 Task: Find connections with filter location Cronulla with filter topic #Business2021with filter profile language Spanish with filter current company Forrester with filter school Velammal Institute Of Technology with filter industry Professional Training and Coaching with filter service category Property Management with filter keywords title Program Administrator
Action: Mouse moved to (189, 260)
Screenshot: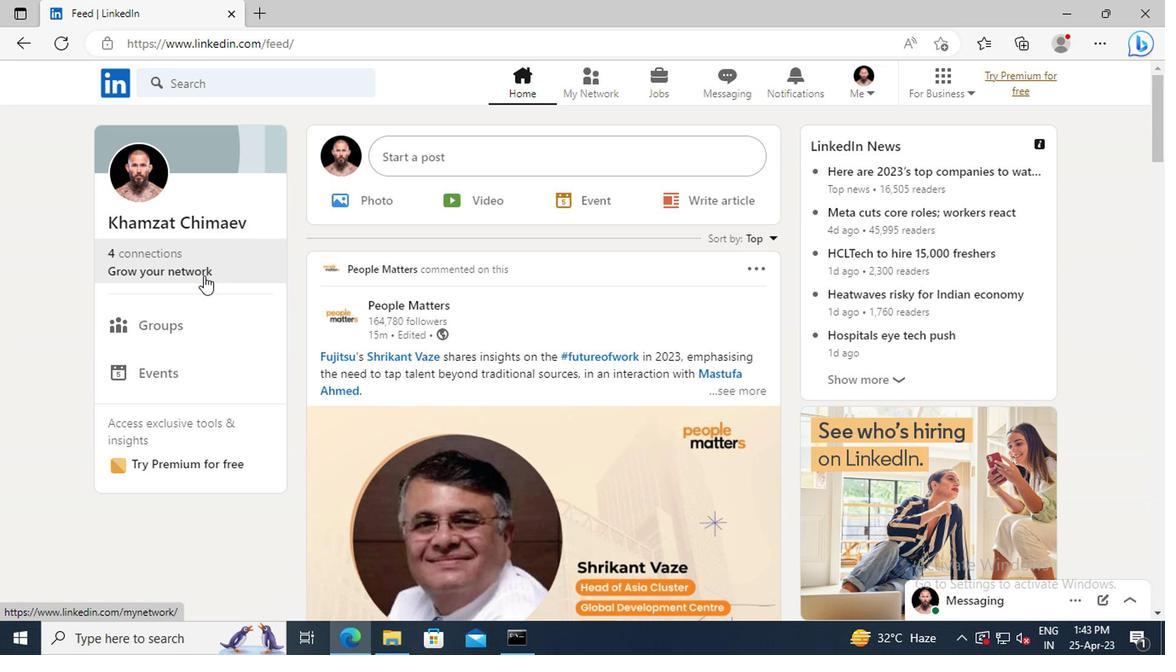 
Action: Mouse pressed left at (189, 260)
Screenshot: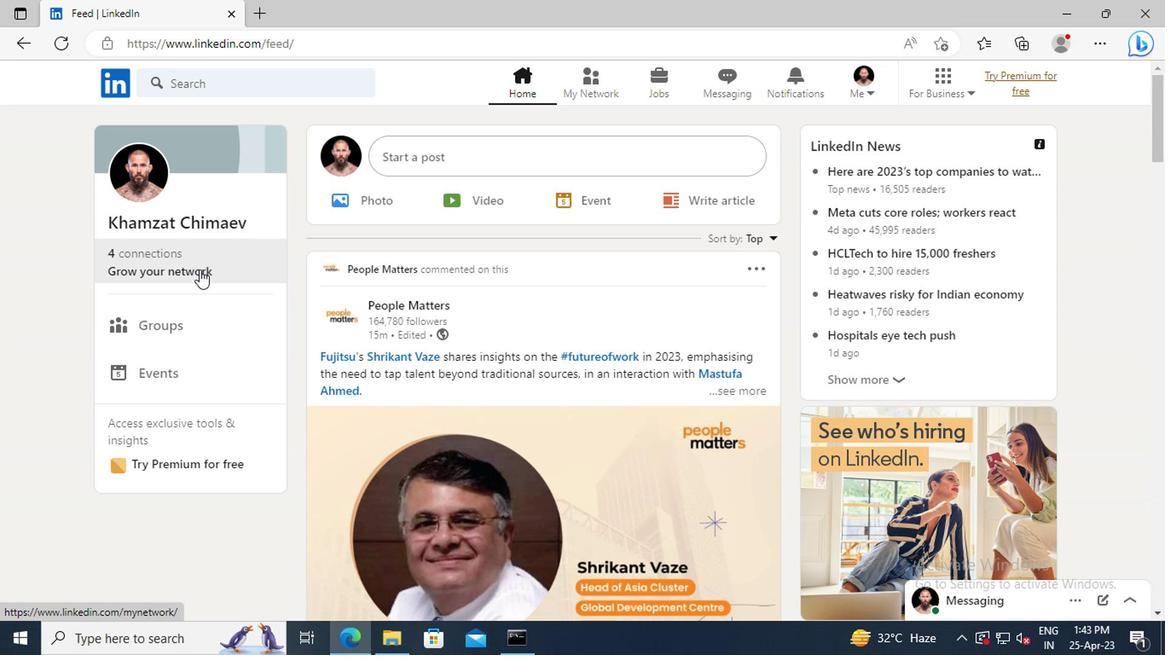 
Action: Mouse moved to (208, 178)
Screenshot: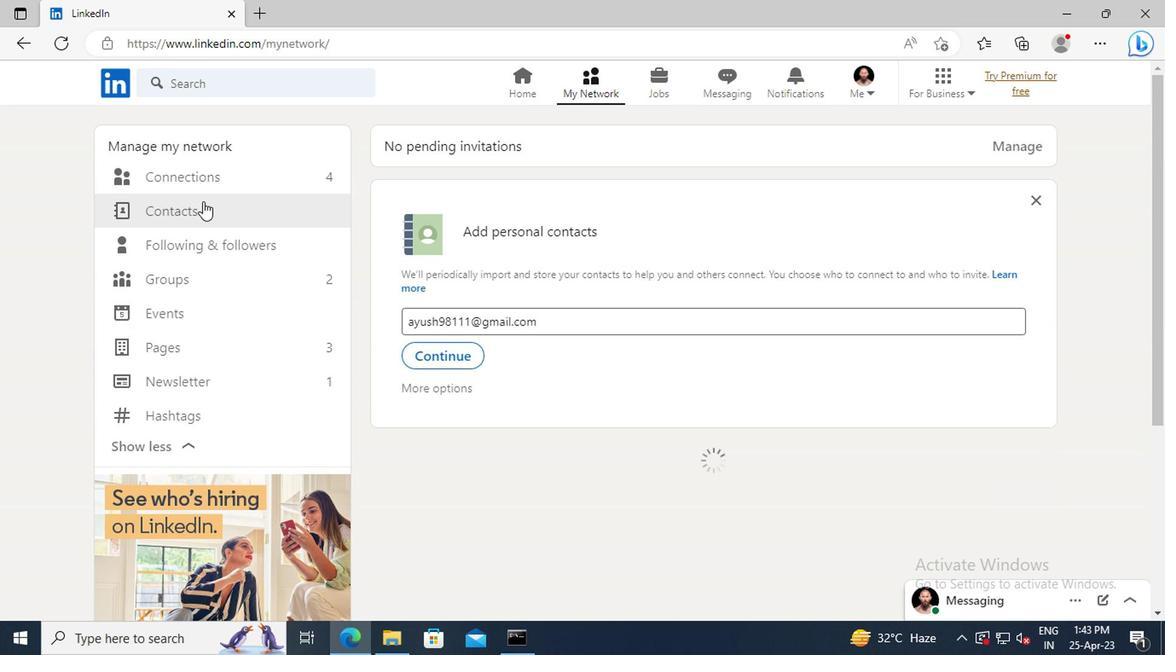 
Action: Mouse pressed left at (208, 178)
Screenshot: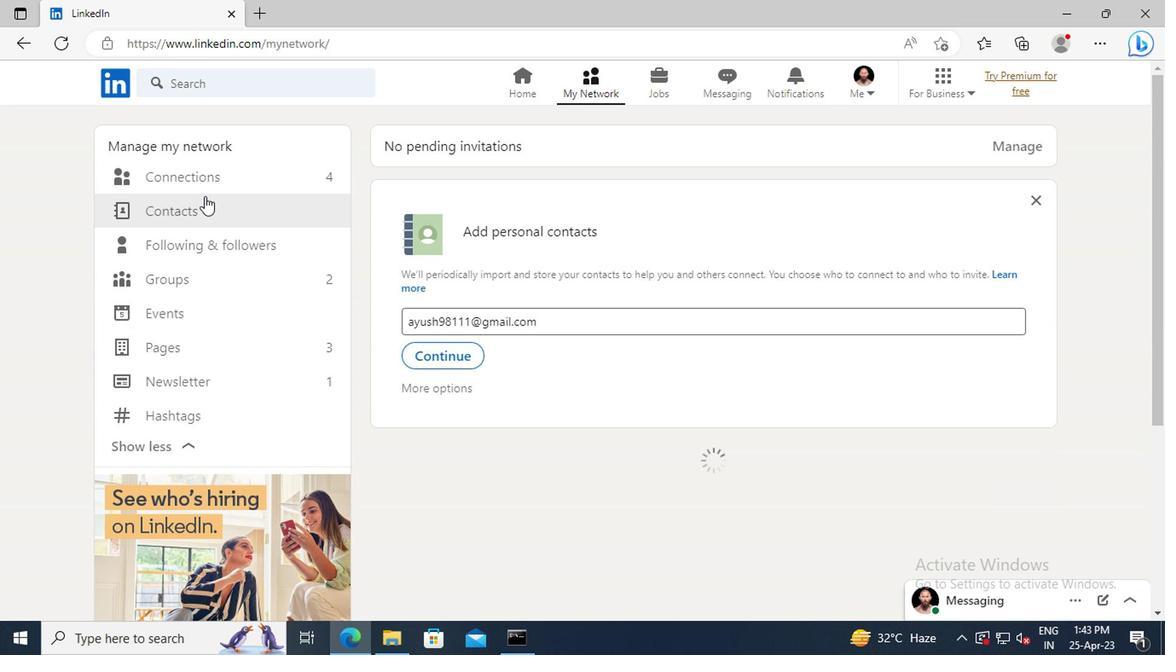 
Action: Mouse moved to (682, 179)
Screenshot: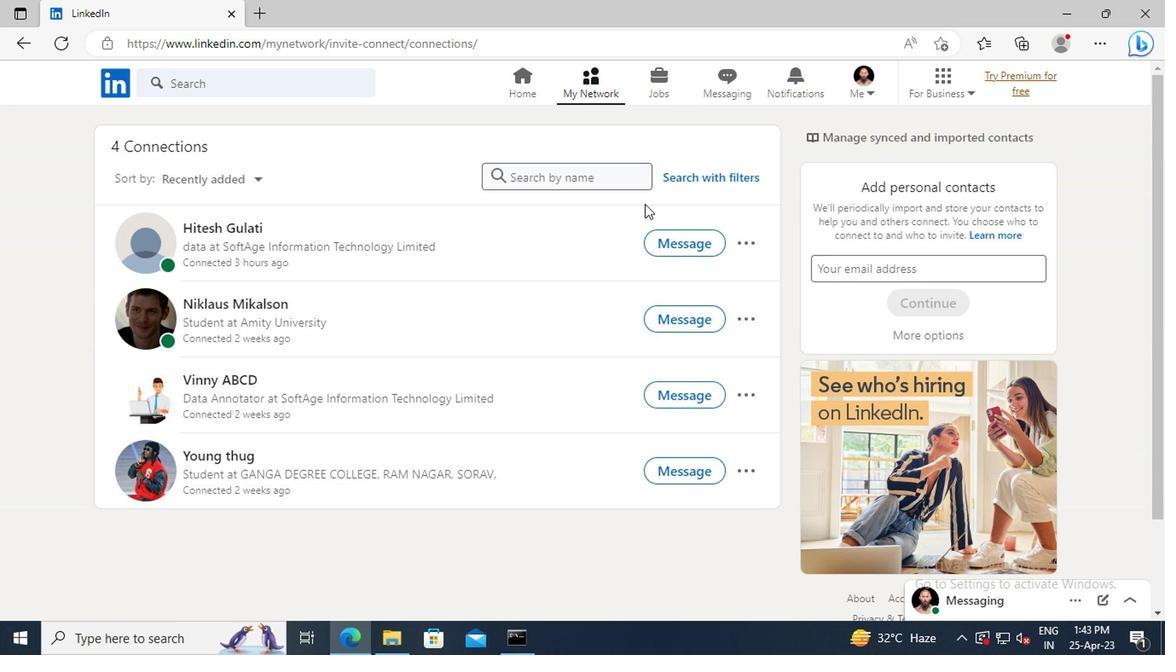 
Action: Mouse pressed left at (682, 179)
Screenshot: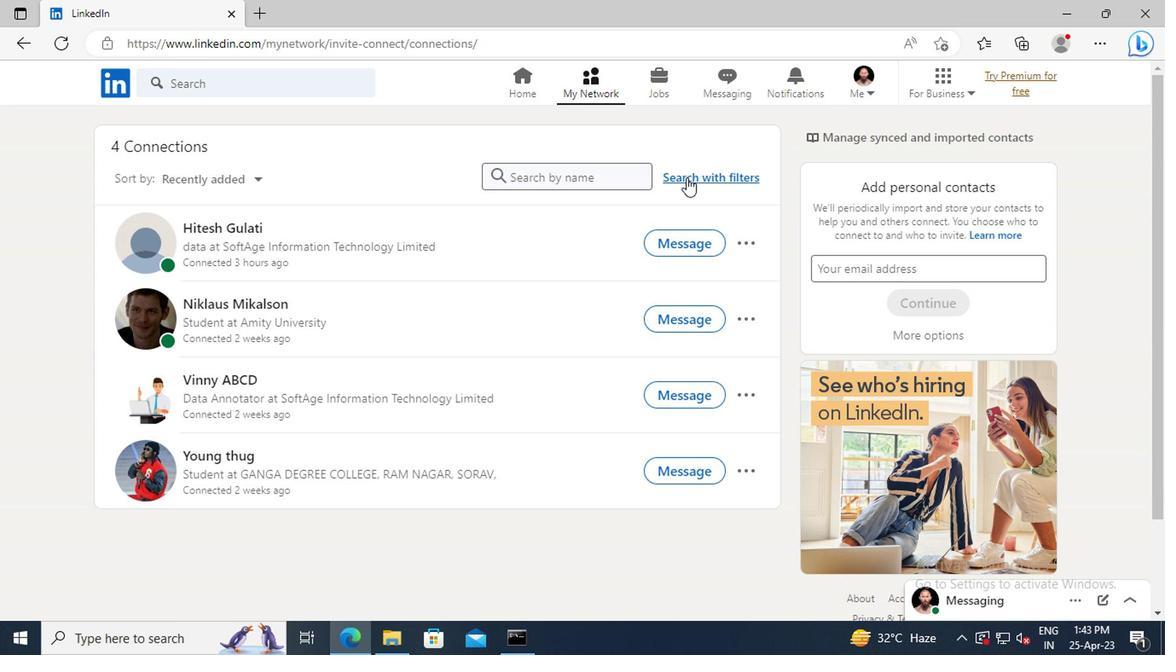 
Action: Mouse moved to (643, 128)
Screenshot: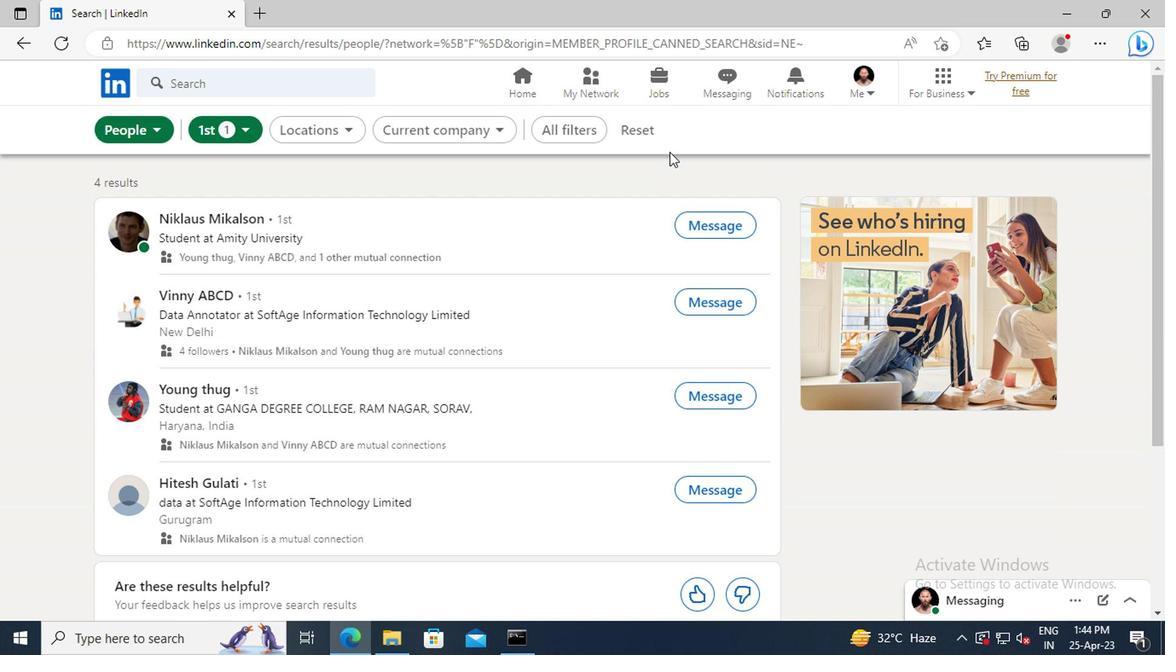 
Action: Mouse pressed left at (643, 128)
Screenshot: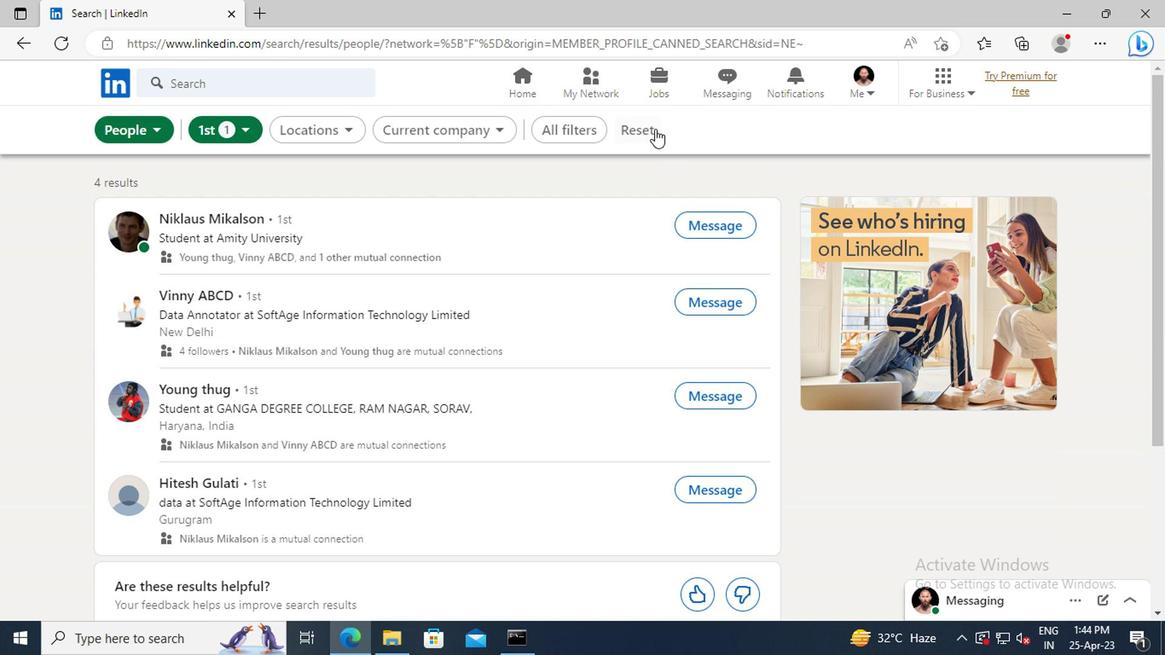 
Action: Mouse moved to (605, 131)
Screenshot: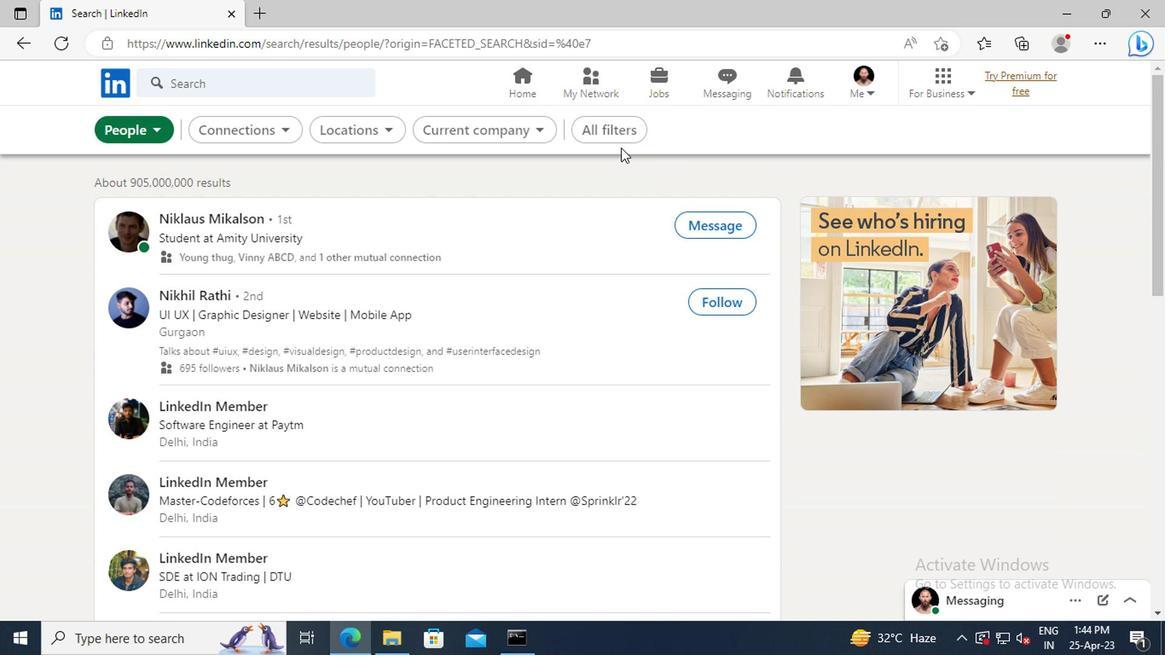
Action: Mouse pressed left at (605, 131)
Screenshot: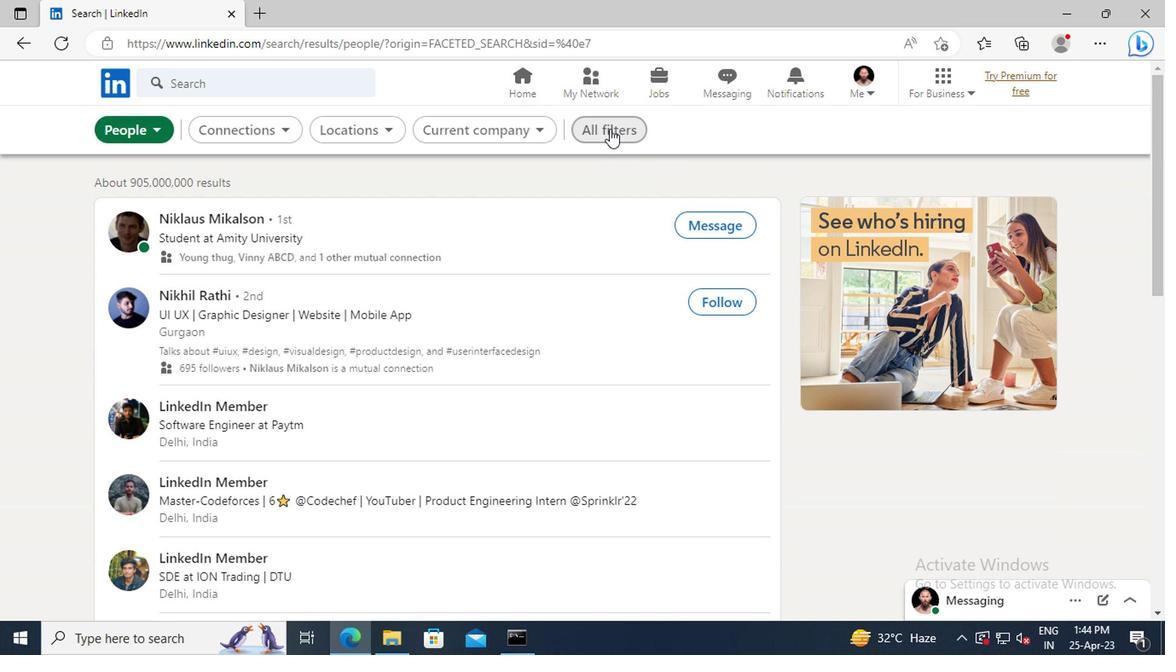 
Action: Mouse moved to (878, 272)
Screenshot: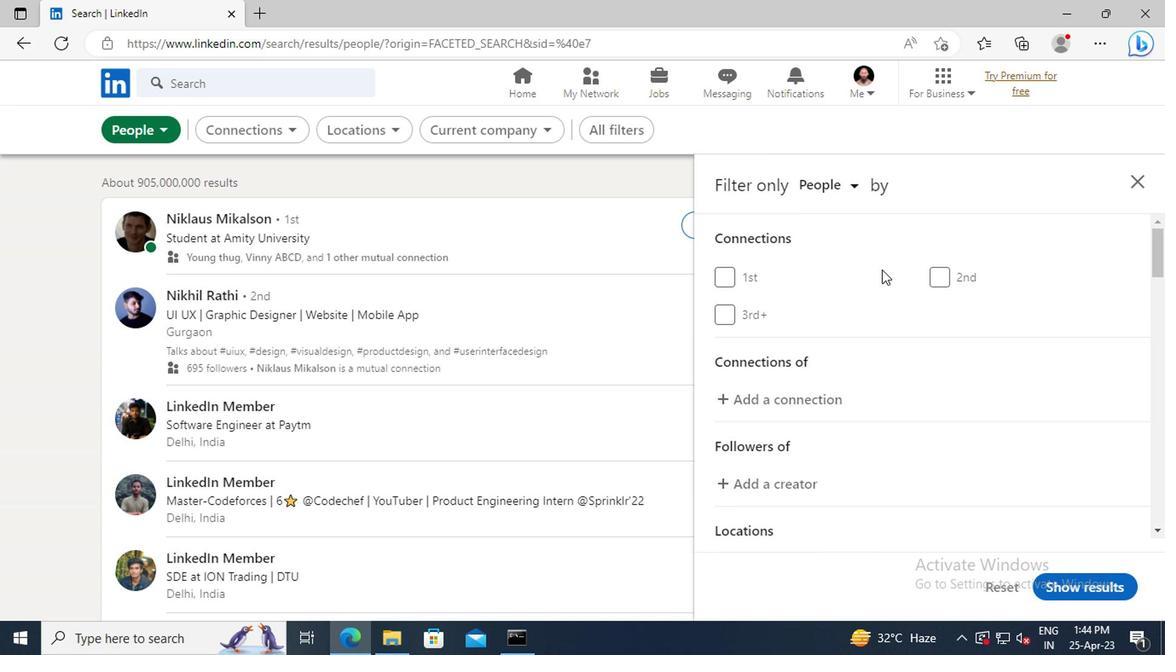 
Action: Mouse scrolled (878, 271) with delta (0, 0)
Screenshot: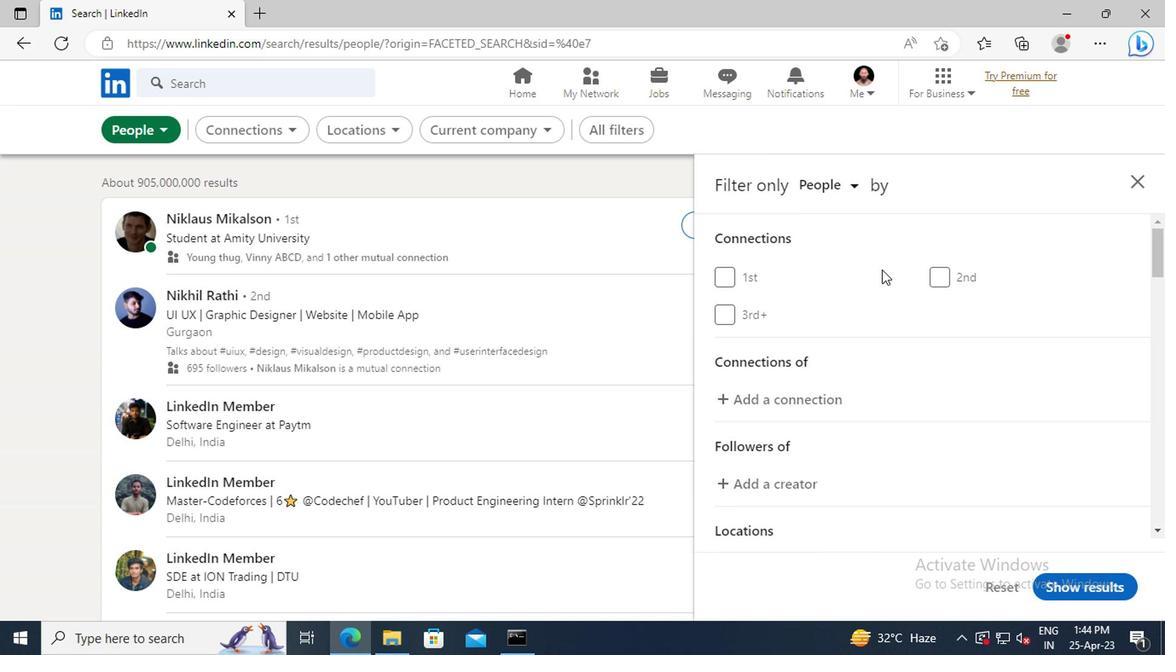 
Action: Mouse scrolled (878, 271) with delta (0, 0)
Screenshot: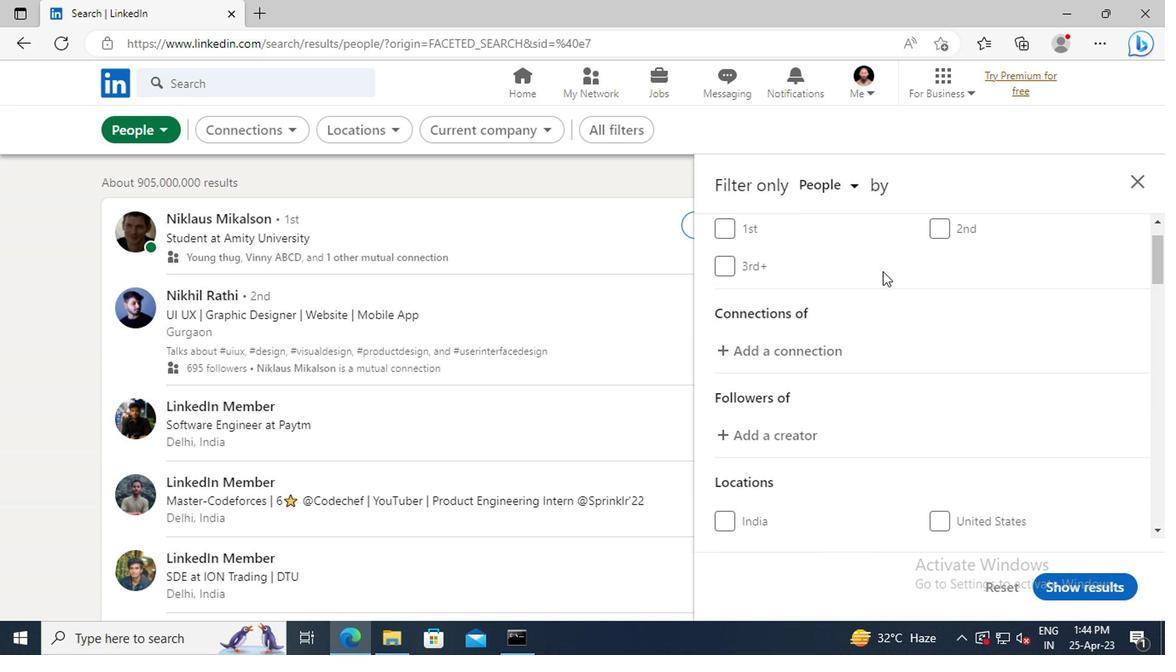 
Action: Mouse scrolled (878, 271) with delta (0, 0)
Screenshot: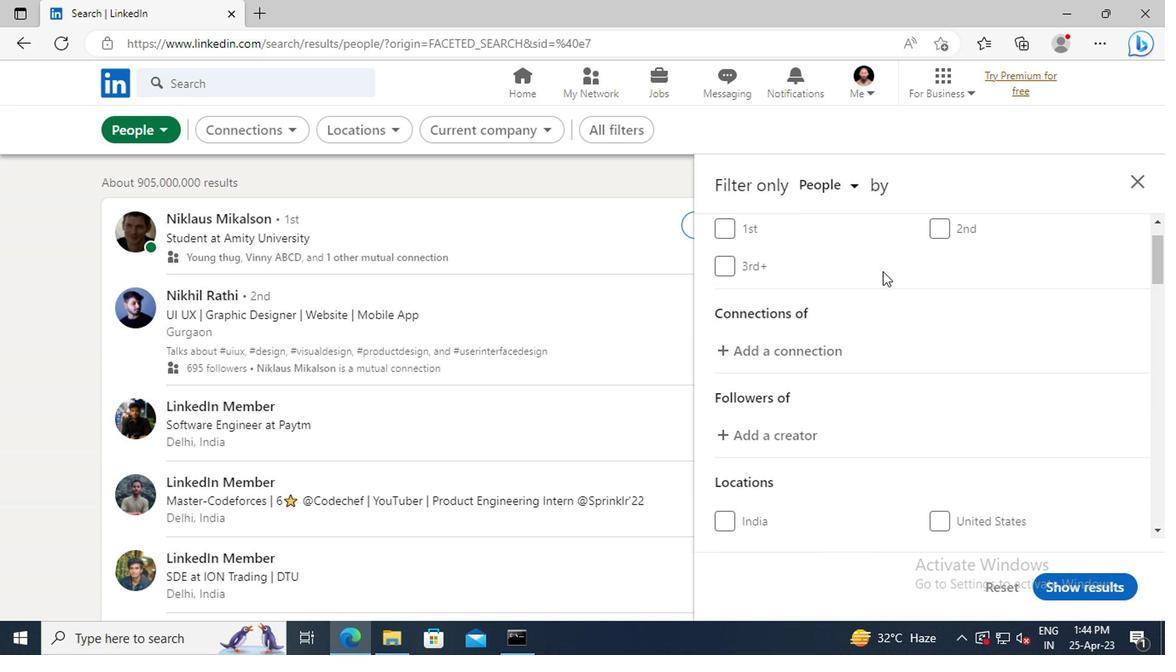 
Action: Mouse scrolled (878, 271) with delta (0, 0)
Screenshot: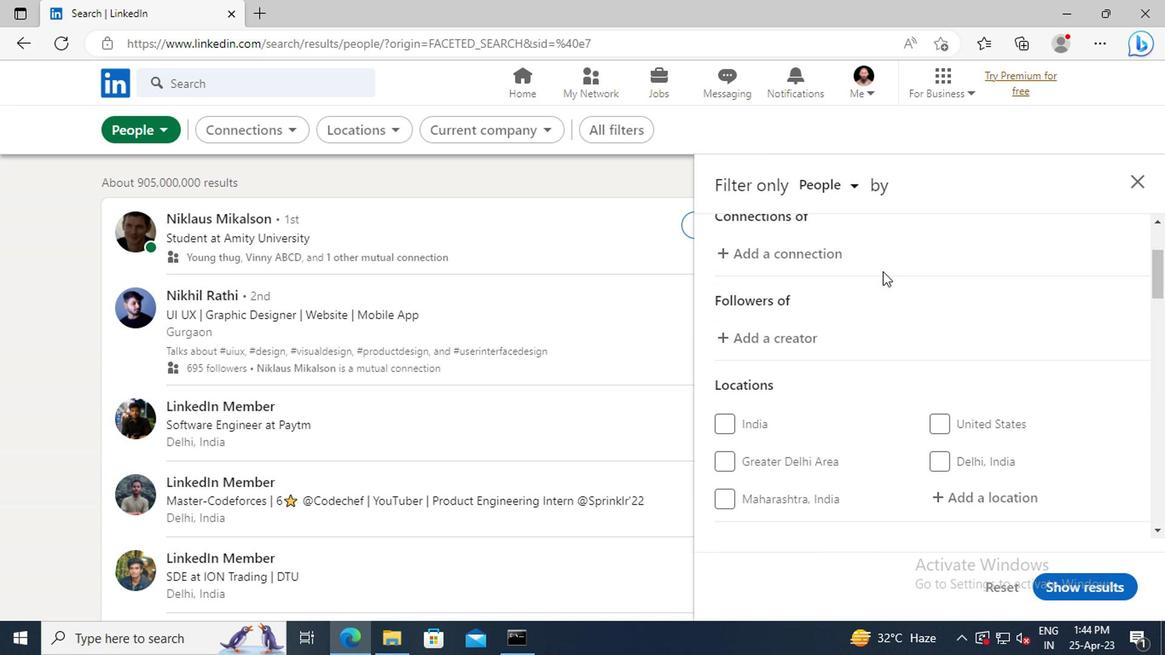 
Action: Mouse scrolled (878, 271) with delta (0, 0)
Screenshot: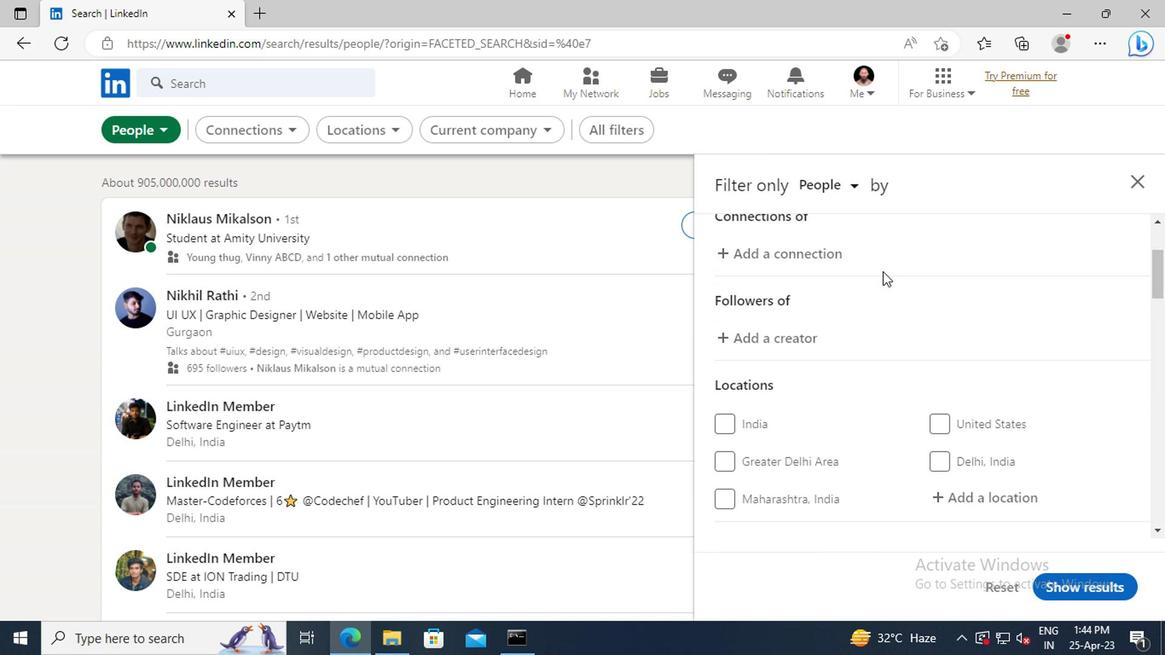 
Action: Mouse scrolled (878, 271) with delta (0, 0)
Screenshot: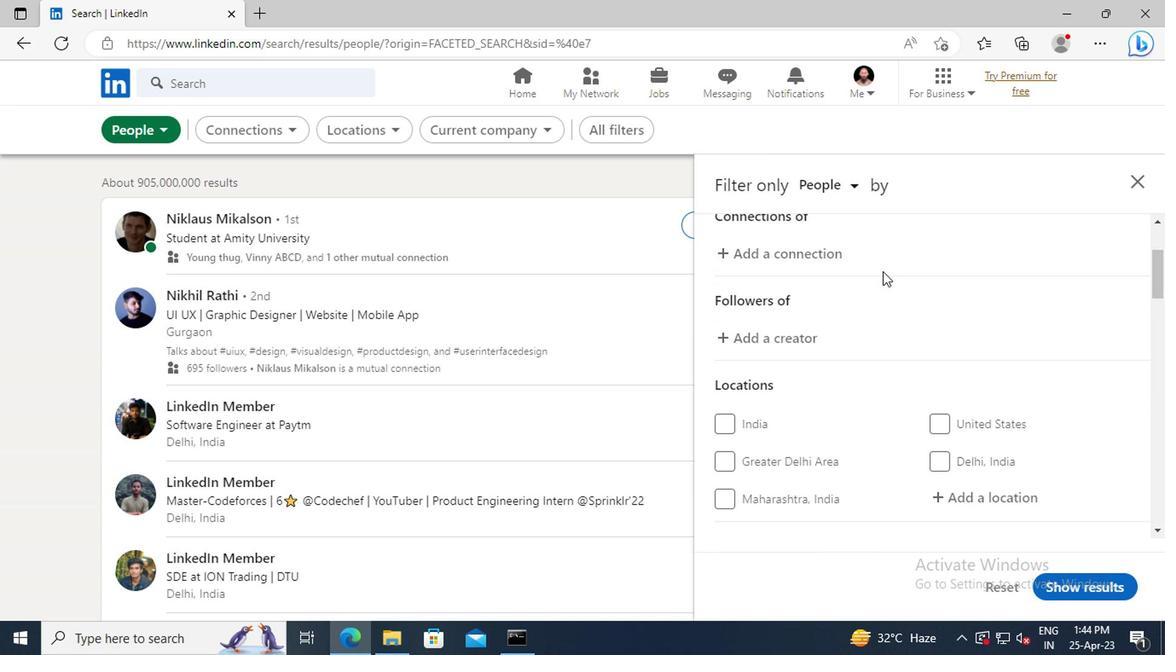
Action: Mouse moved to (954, 352)
Screenshot: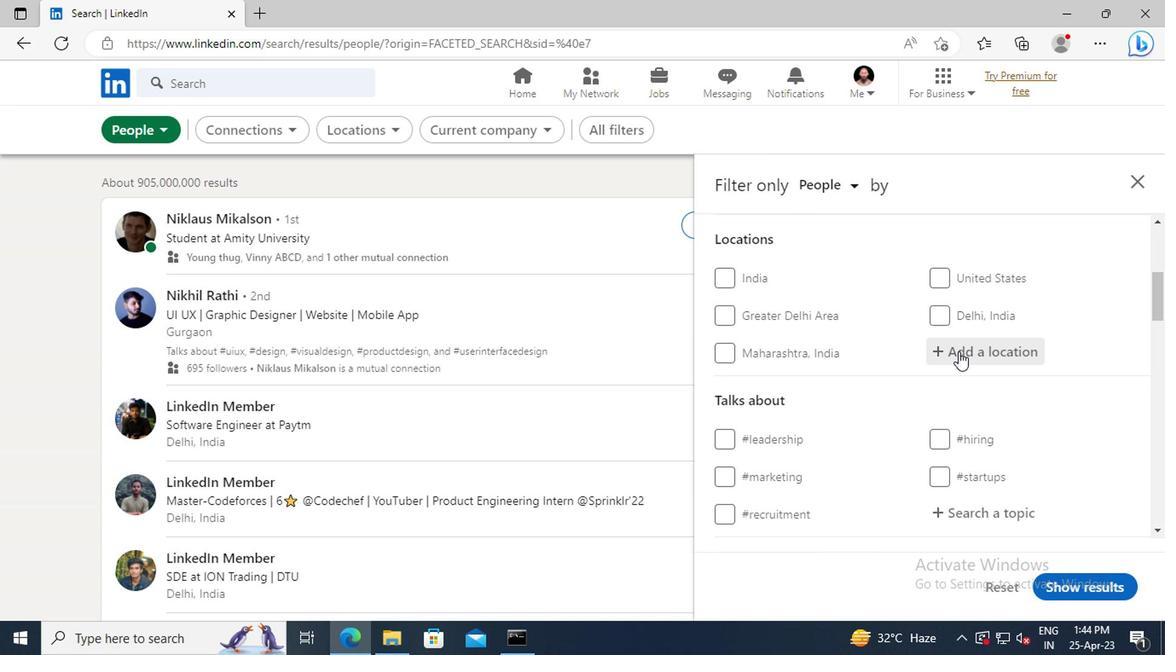 
Action: Mouse pressed left at (954, 352)
Screenshot: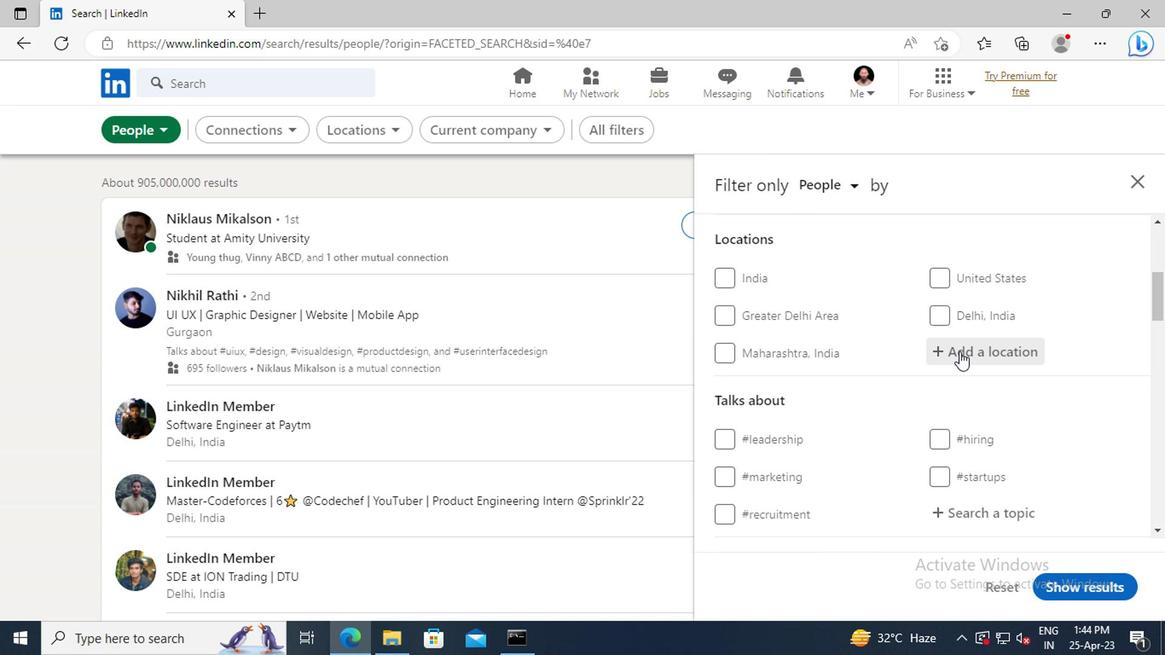
Action: Mouse moved to (946, 353)
Screenshot: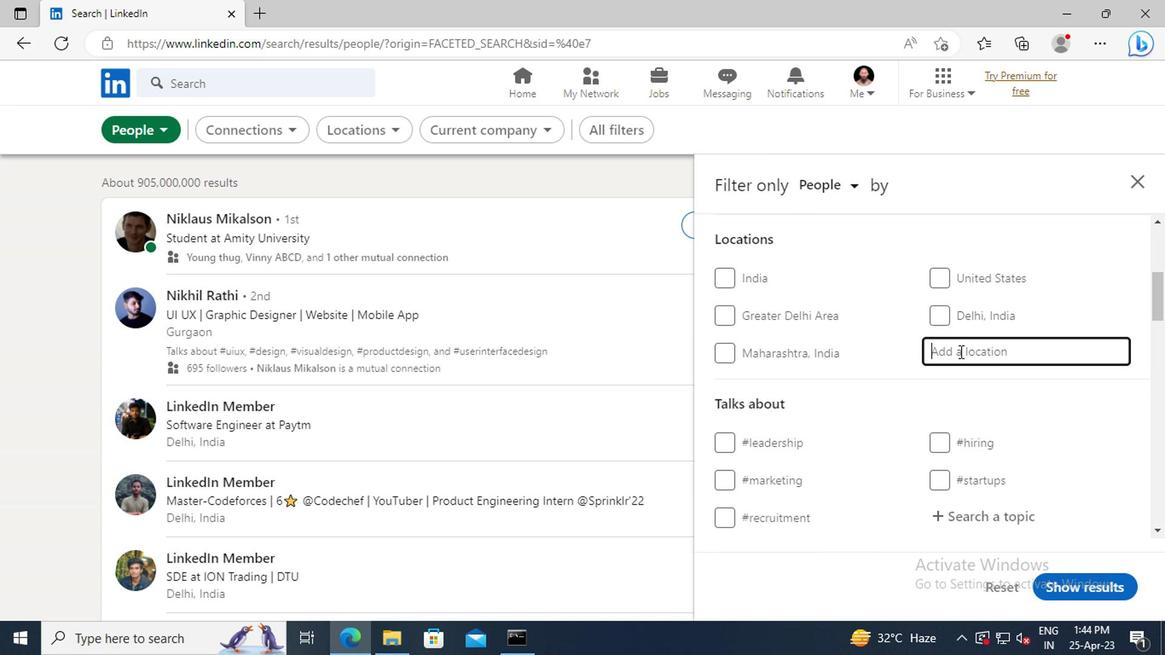 
Action: Key pressed <Key.shift>CRONULLA<Key.enter>
Screenshot: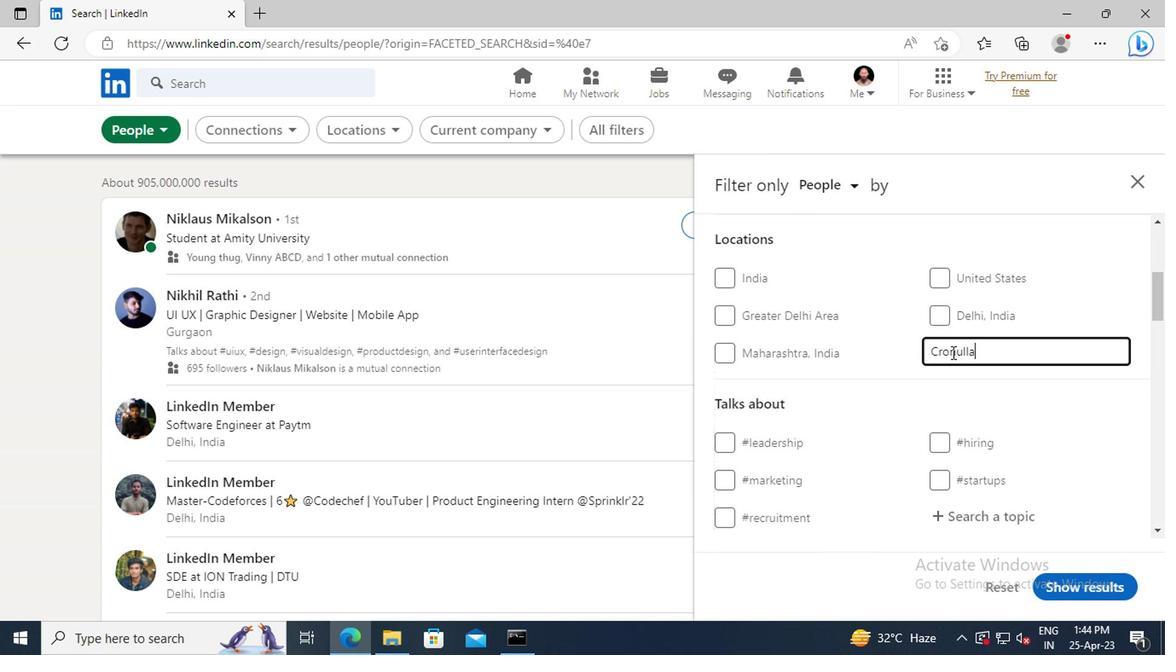 
Action: Mouse scrolled (946, 352) with delta (0, 0)
Screenshot: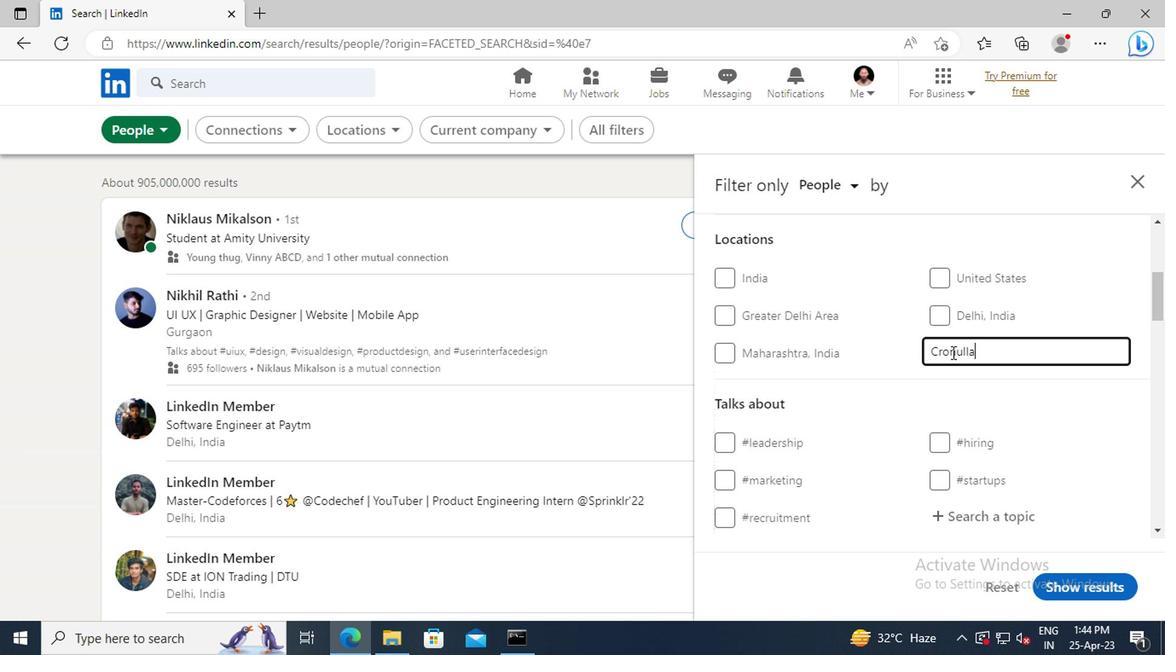 
Action: Mouse scrolled (946, 352) with delta (0, 0)
Screenshot: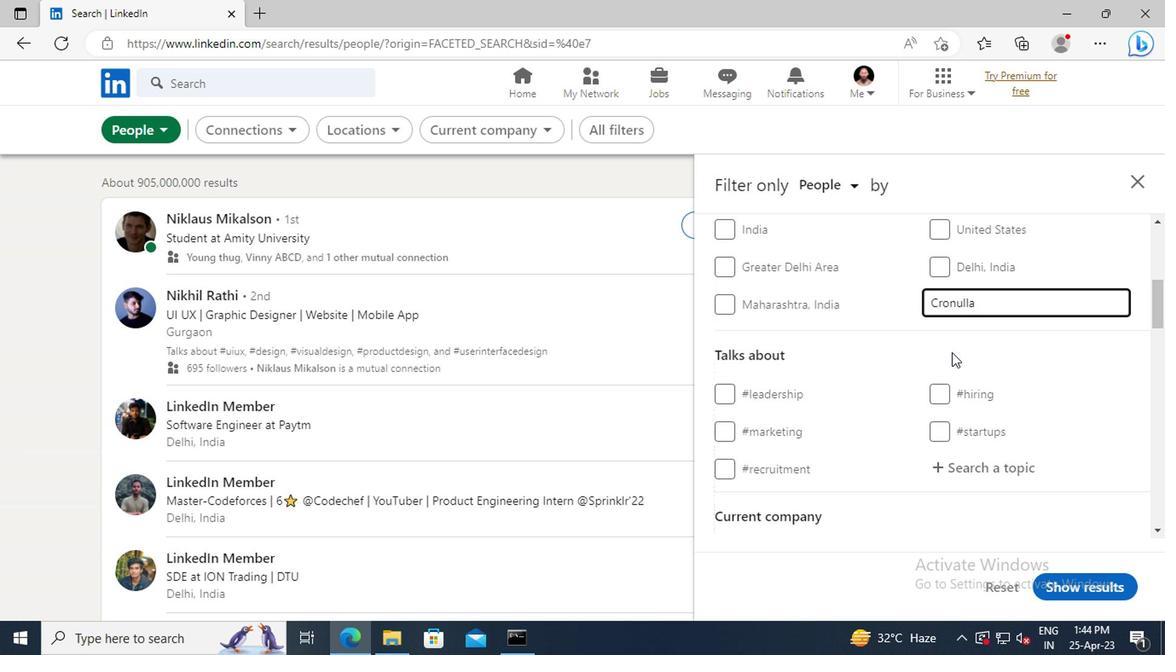 
Action: Mouse scrolled (946, 352) with delta (0, 0)
Screenshot: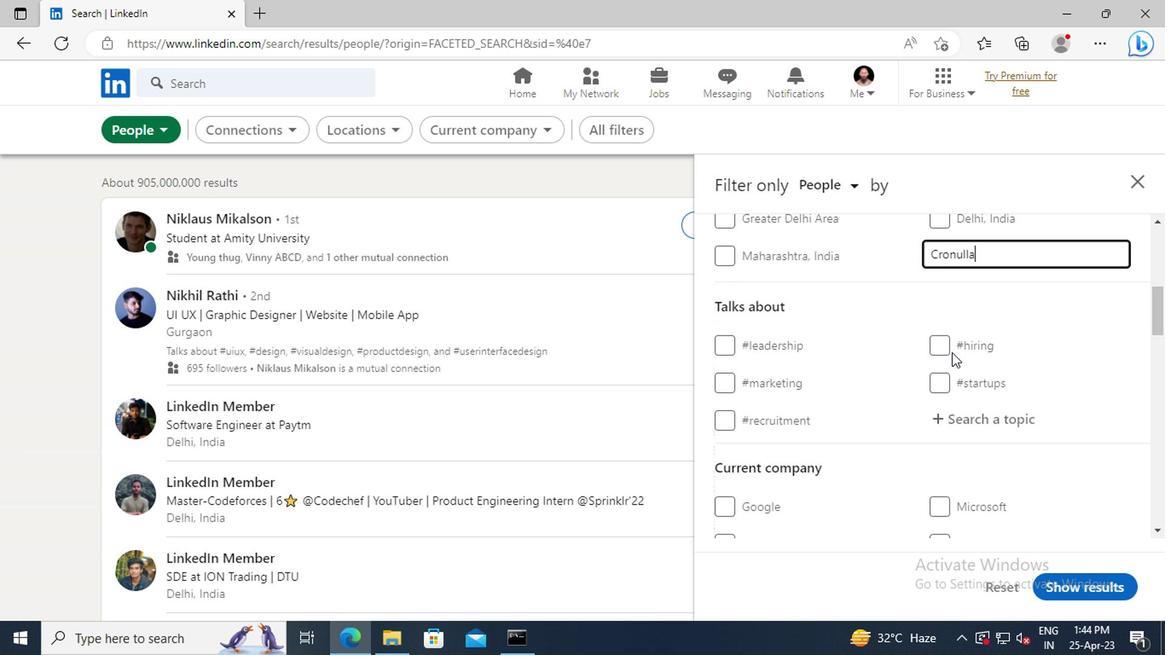 
Action: Mouse scrolled (946, 352) with delta (0, 0)
Screenshot: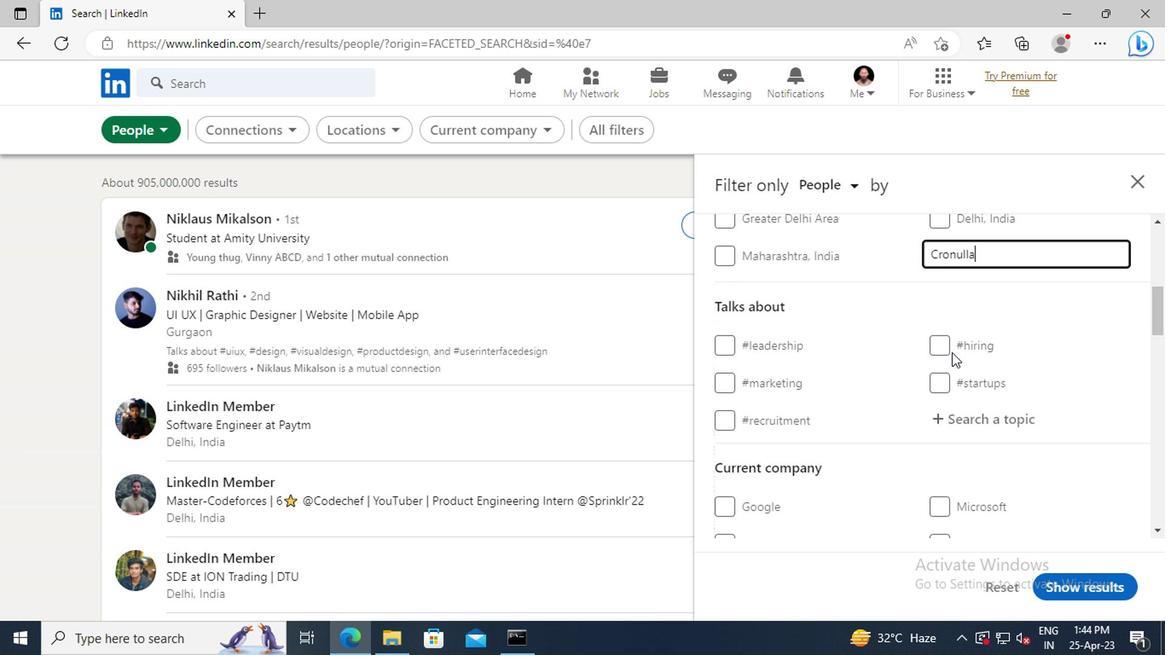 
Action: Mouse moved to (948, 322)
Screenshot: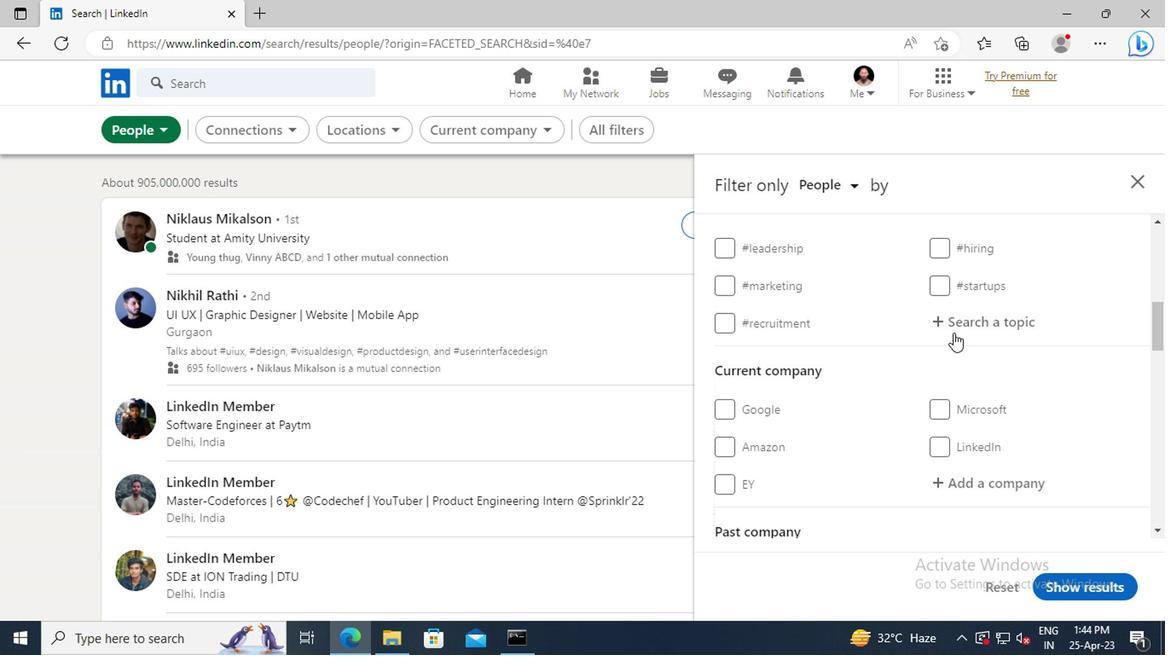 
Action: Mouse pressed left at (948, 322)
Screenshot: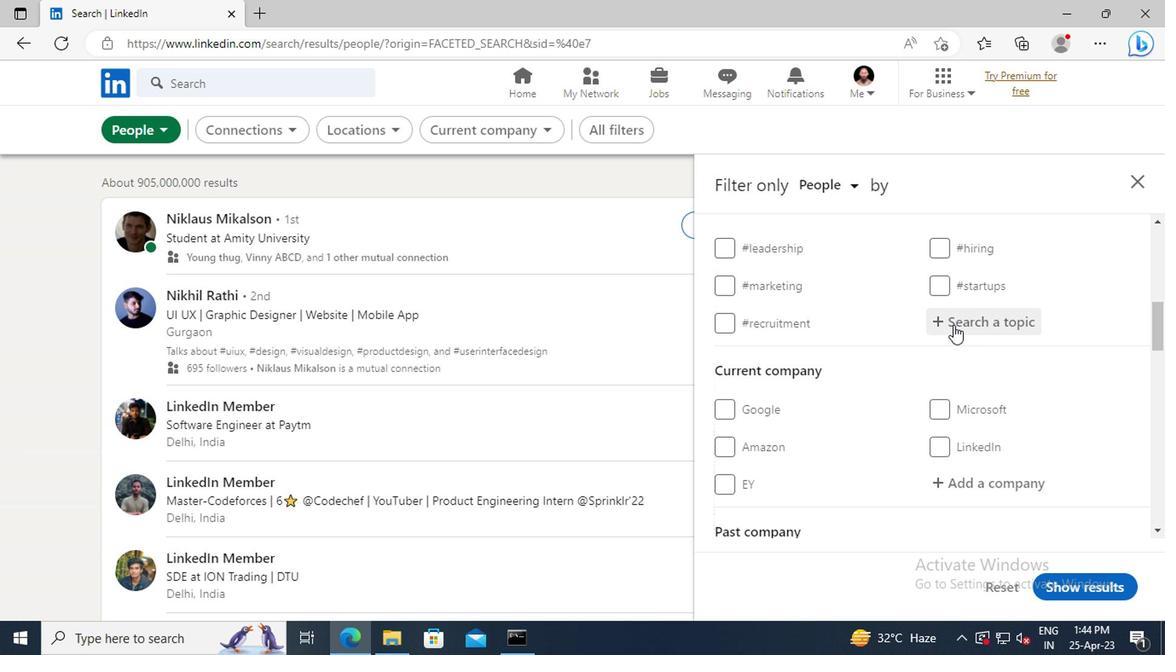 
Action: Mouse moved to (934, 318)
Screenshot: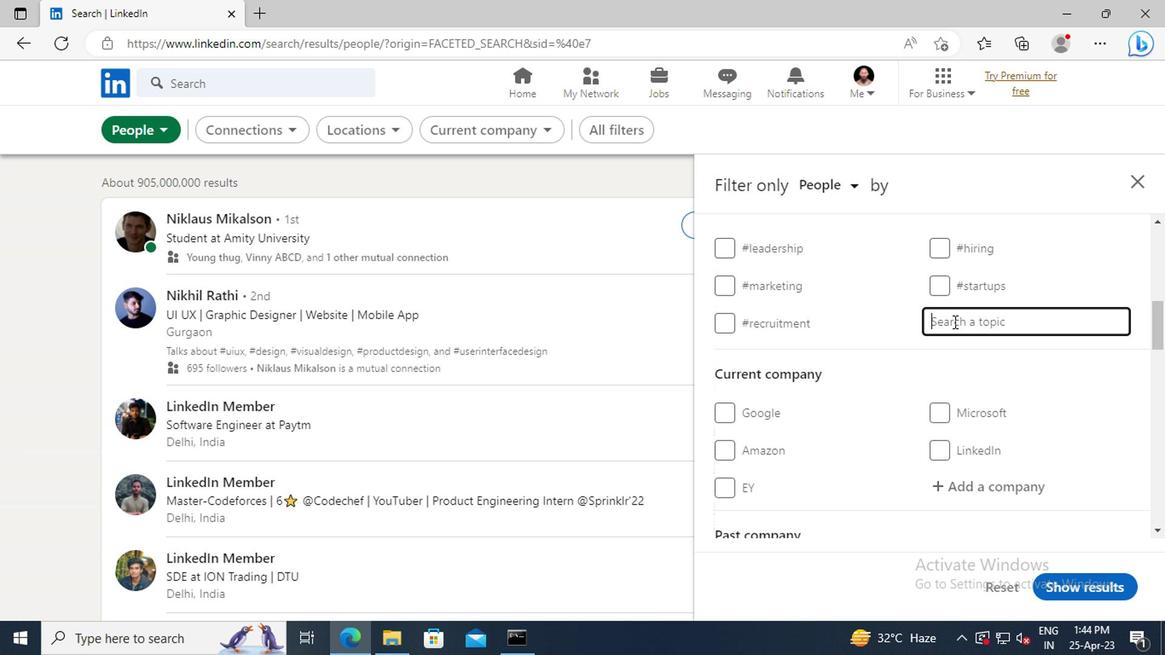 
Action: Key pressed <Key.shift>#<Key.shift>BUSINESS2021WITH
Screenshot: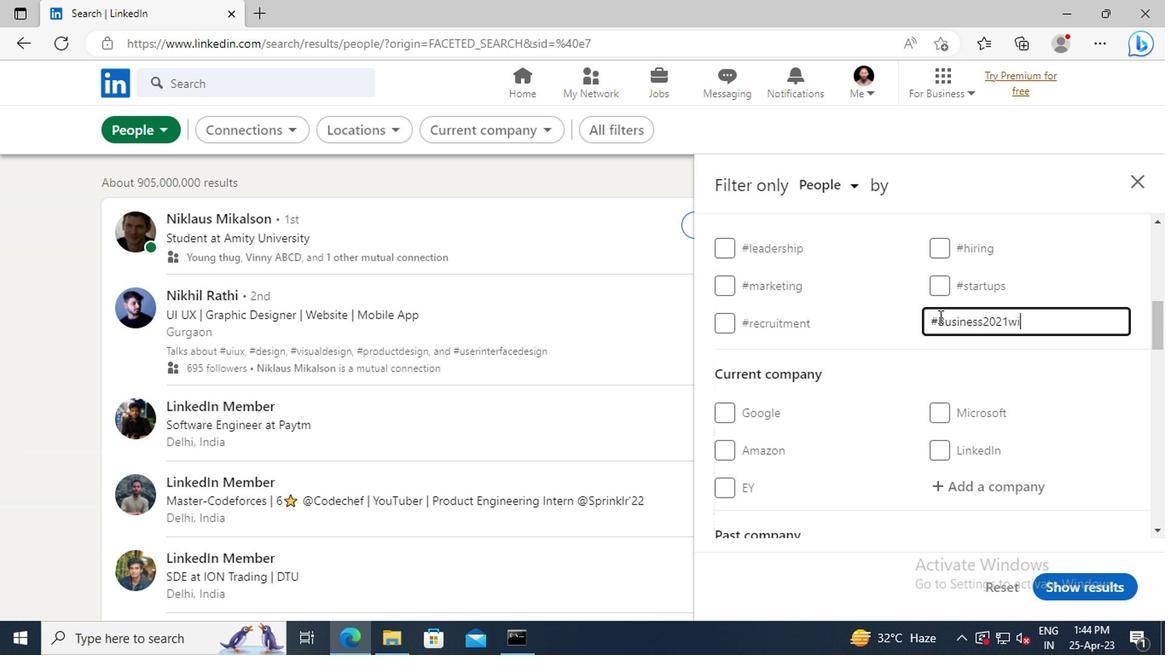 
Action: Mouse scrolled (934, 316) with delta (0, -1)
Screenshot: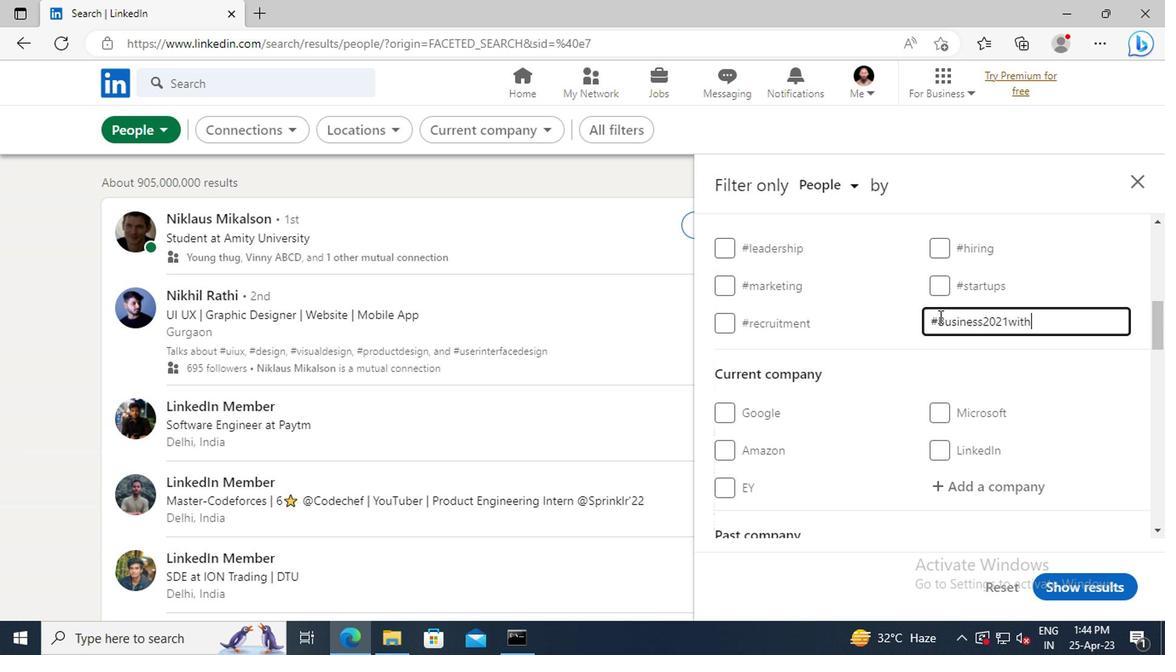 
Action: Mouse scrolled (934, 316) with delta (0, -1)
Screenshot: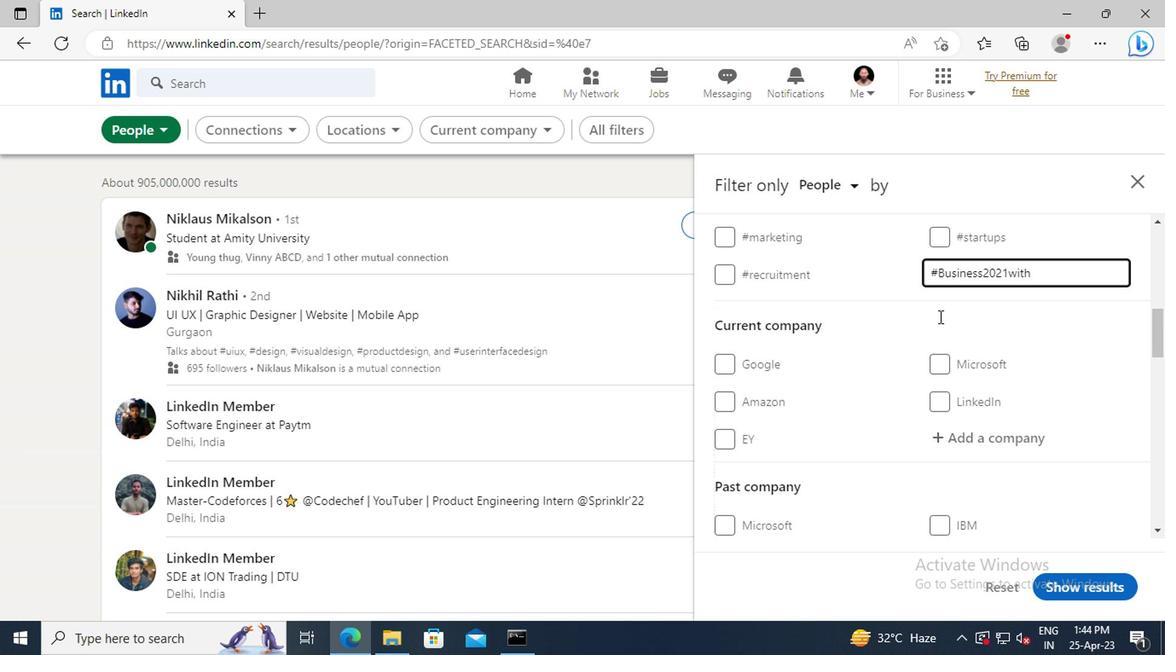 
Action: Mouse scrolled (934, 316) with delta (0, -1)
Screenshot: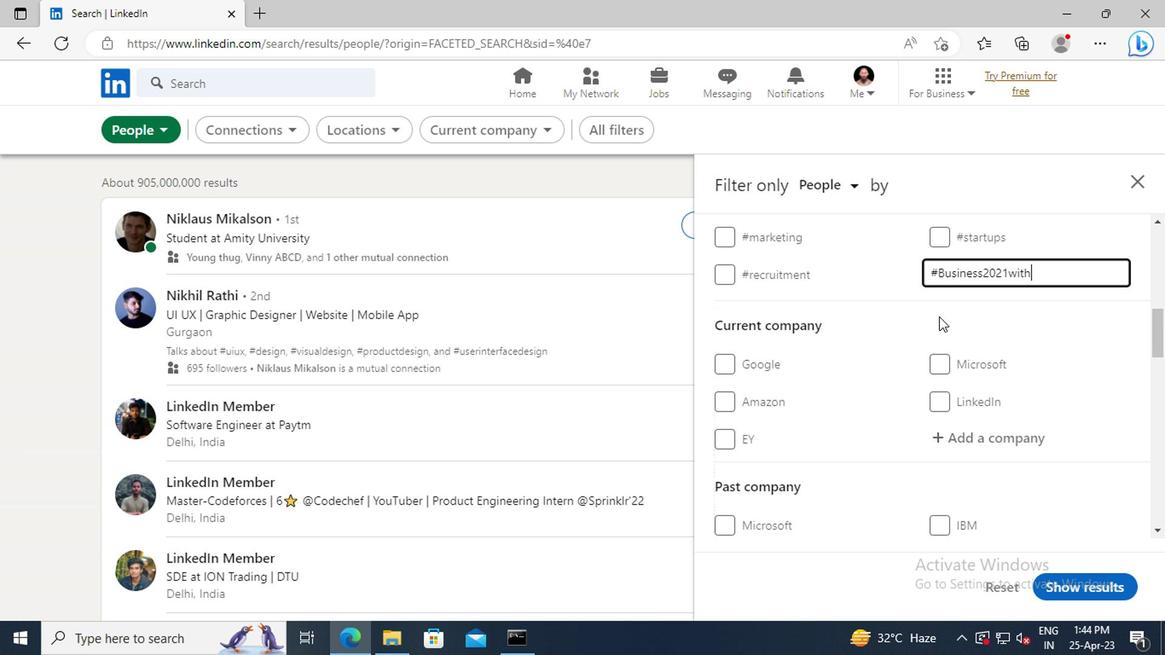 
Action: Mouse scrolled (934, 316) with delta (0, -1)
Screenshot: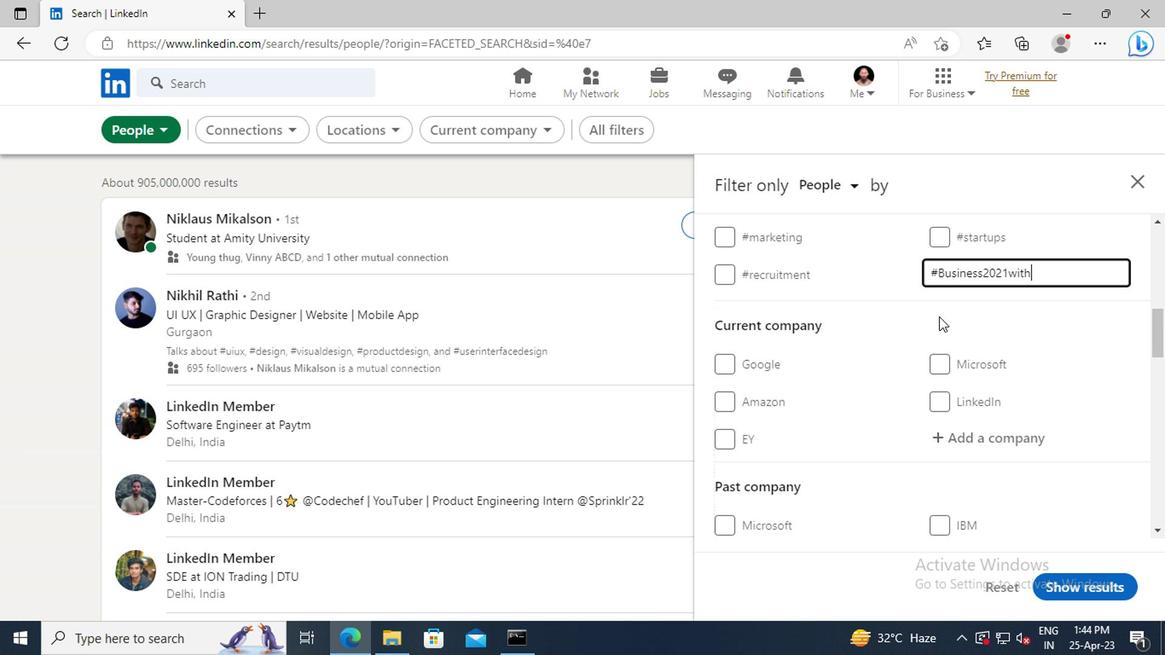 
Action: Mouse scrolled (934, 316) with delta (0, -1)
Screenshot: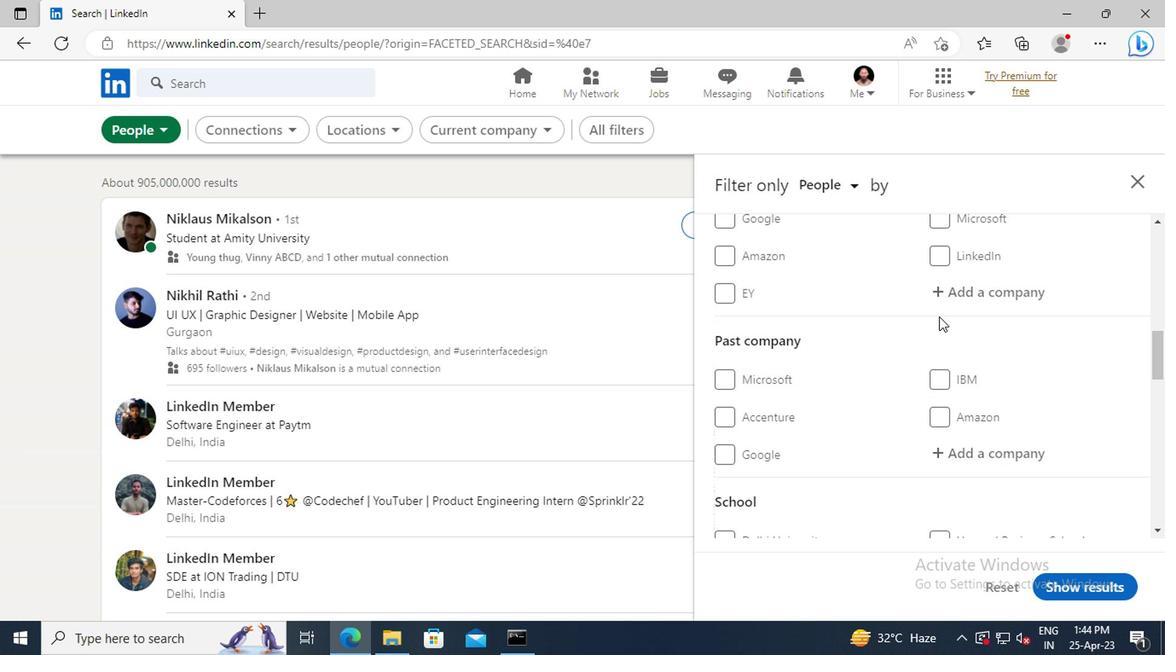 
Action: Mouse scrolled (934, 316) with delta (0, -1)
Screenshot: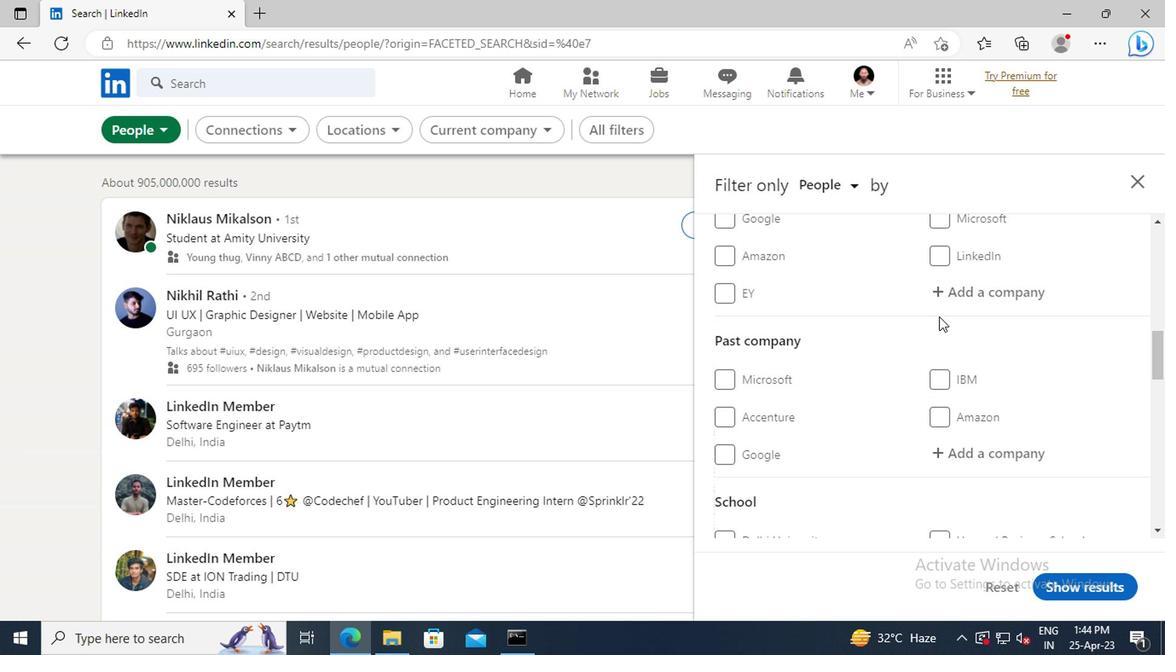 
Action: Mouse scrolled (934, 316) with delta (0, -1)
Screenshot: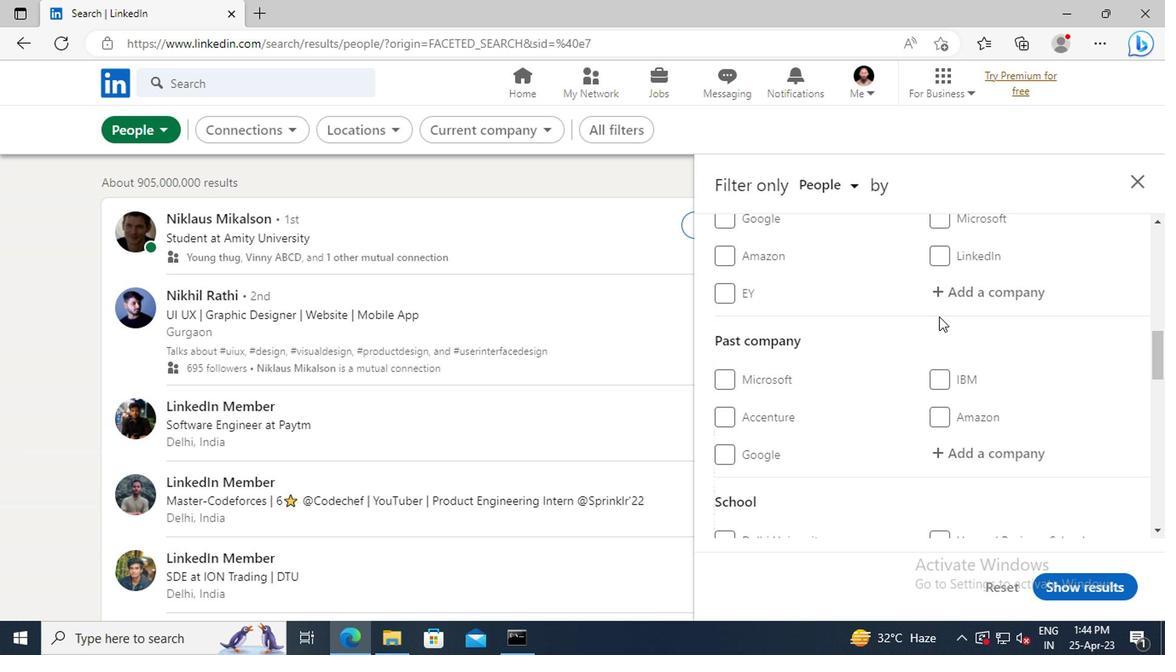 
Action: Mouse scrolled (934, 316) with delta (0, -1)
Screenshot: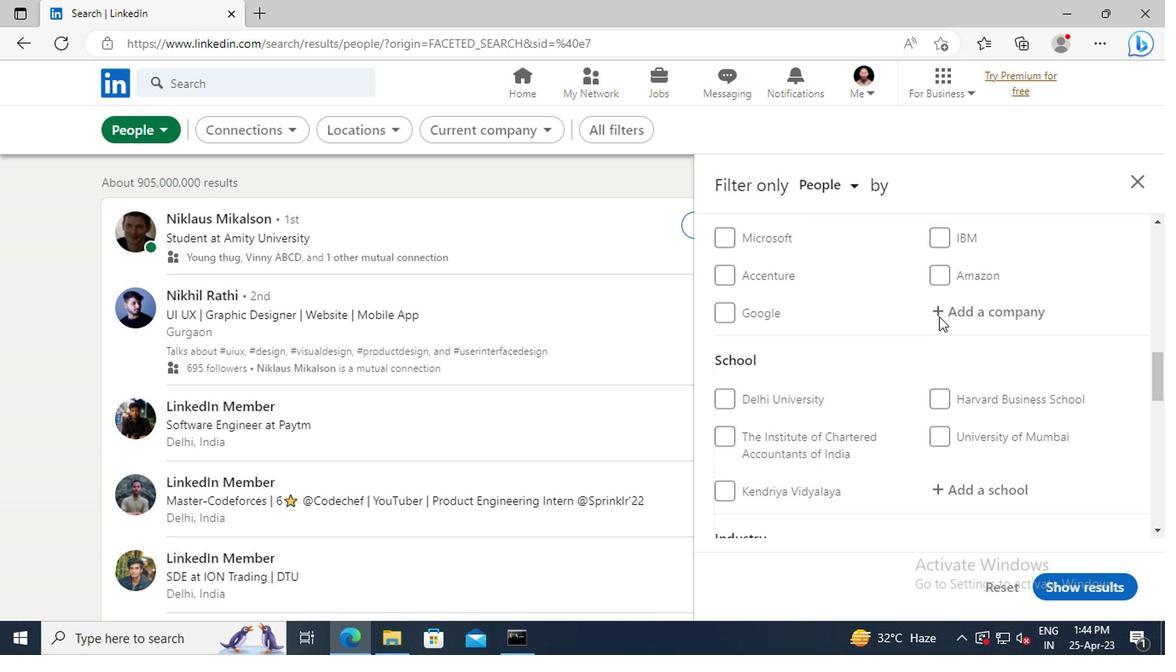 
Action: Mouse scrolled (934, 316) with delta (0, -1)
Screenshot: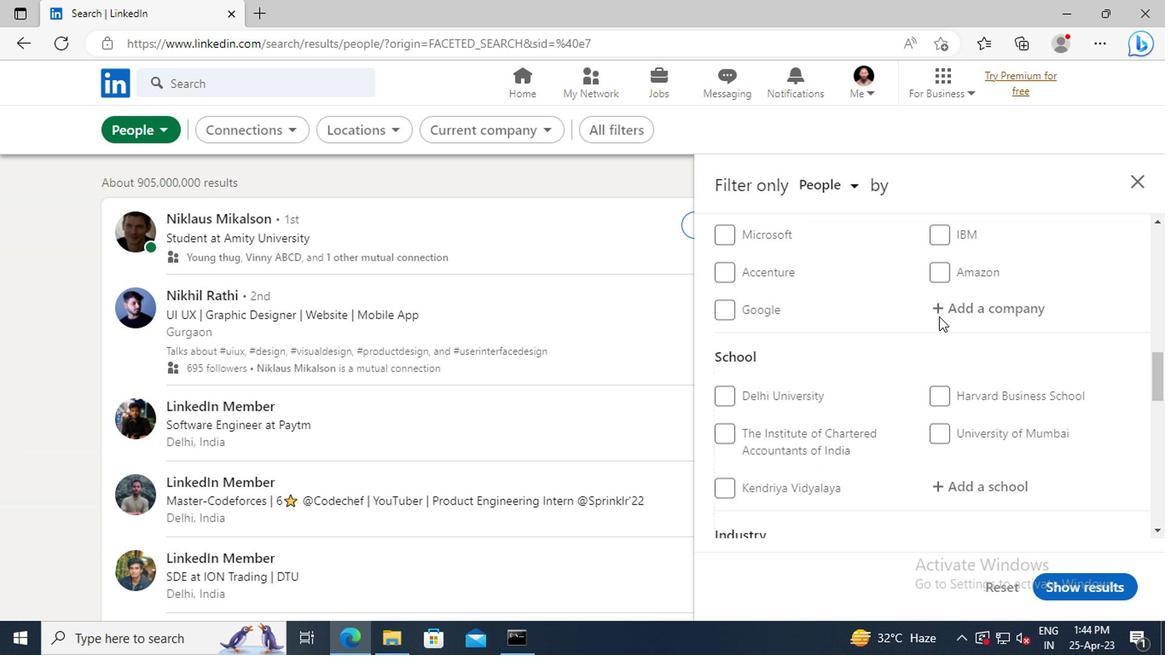 
Action: Mouse scrolled (934, 316) with delta (0, -1)
Screenshot: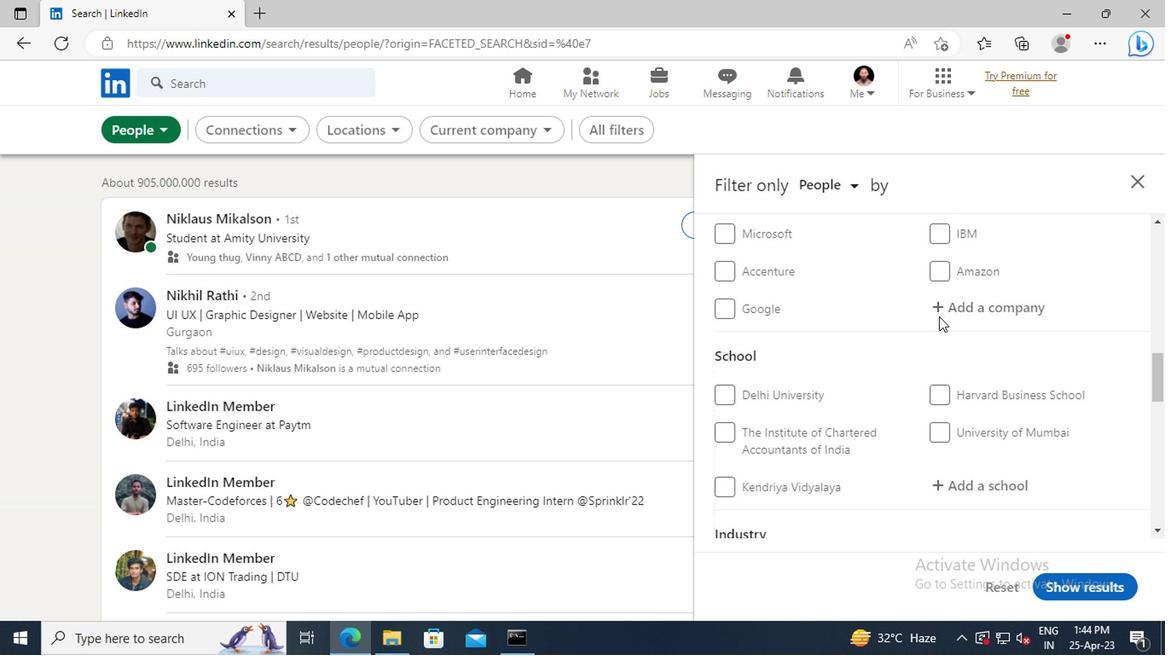 
Action: Mouse scrolled (934, 316) with delta (0, -1)
Screenshot: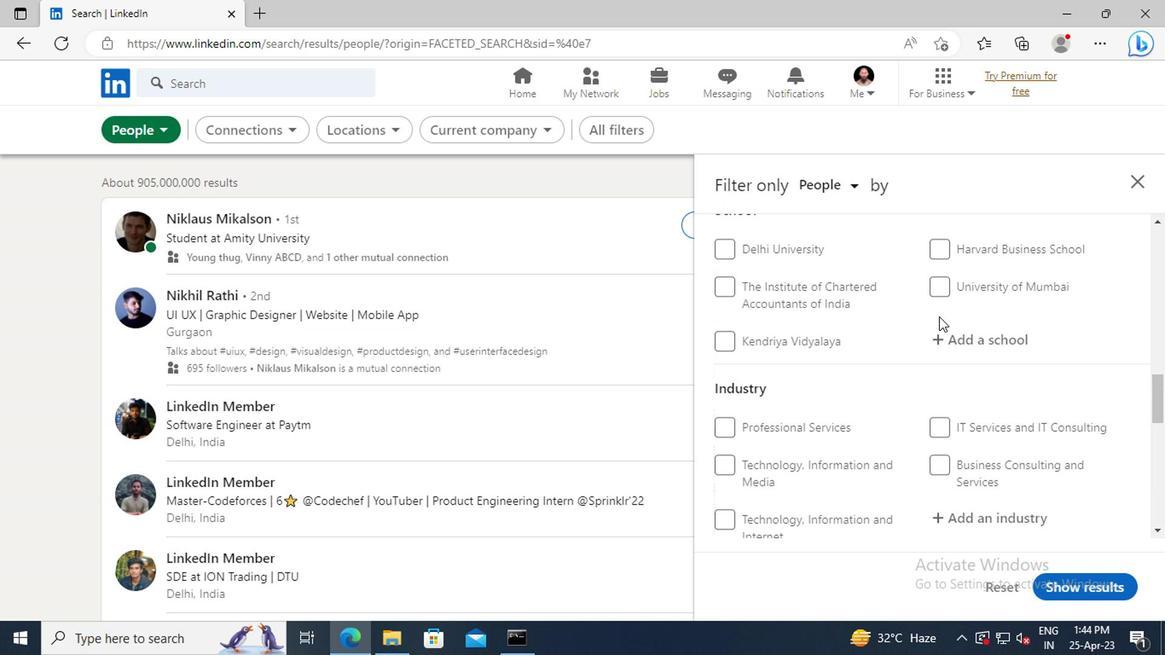 
Action: Mouse scrolled (934, 316) with delta (0, -1)
Screenshot: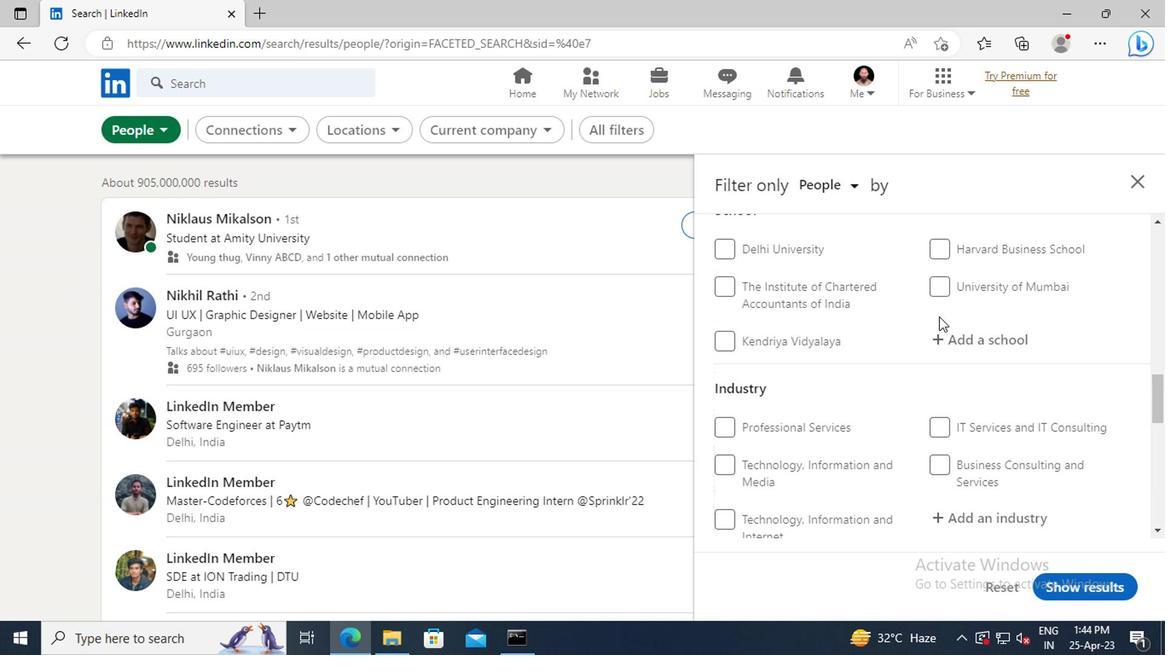 
Action: Mouse scrolled (934, 316) with delta (0, -1)
Screenshot: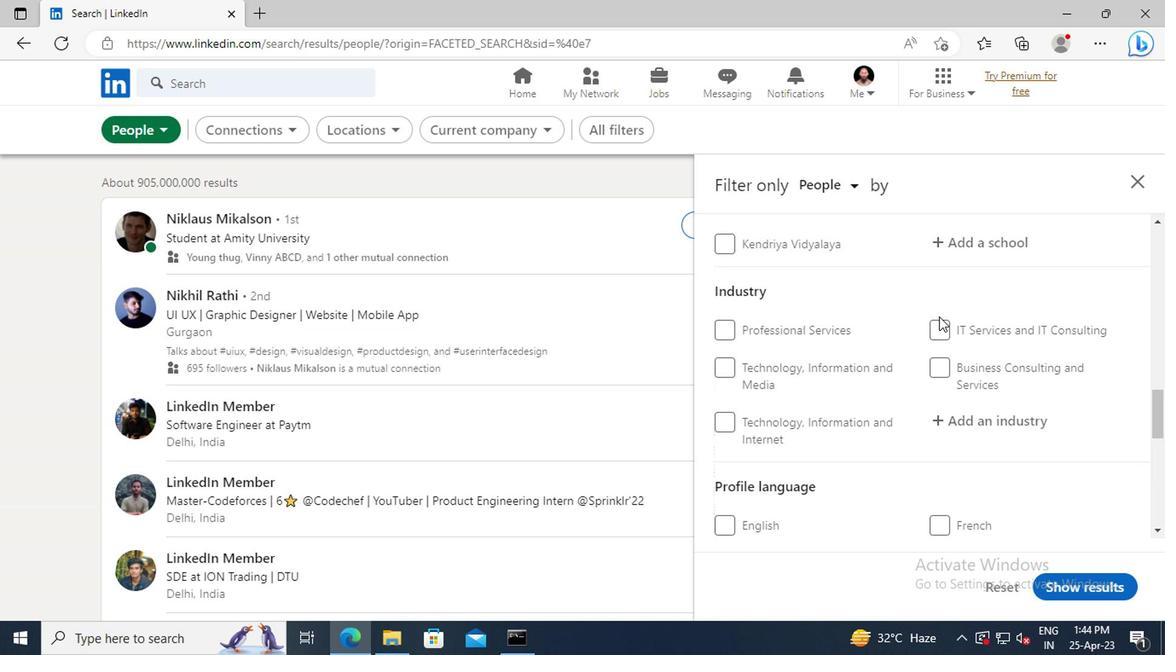 
Action: Mouse scrolled (934, 316) with delta (0, -1)
Screenshot: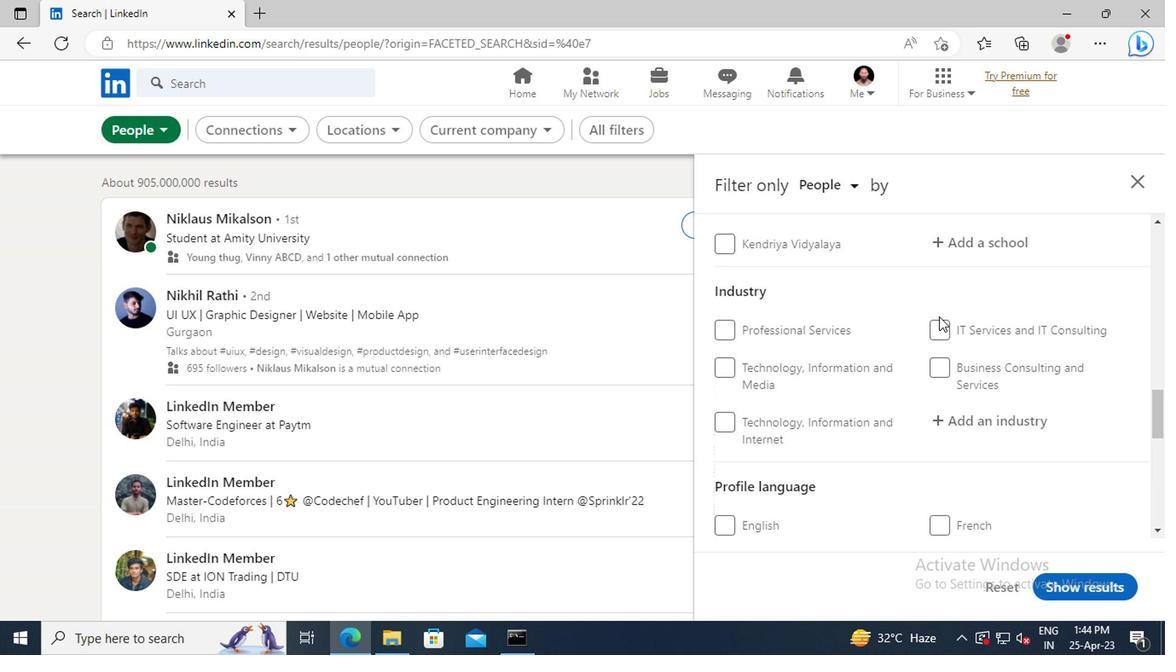 
Action: Mouse scrolled (934, 316) with delta (0, -1)
Screenshot: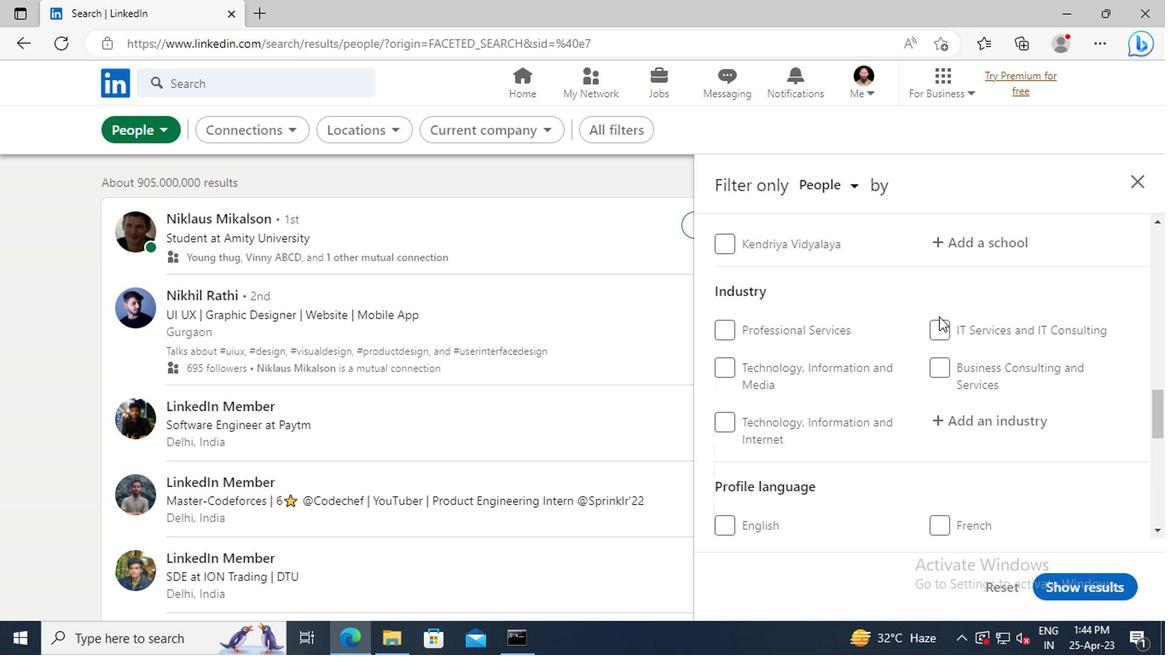 
Action: Mouse moved to (722, 424)
Screenshot: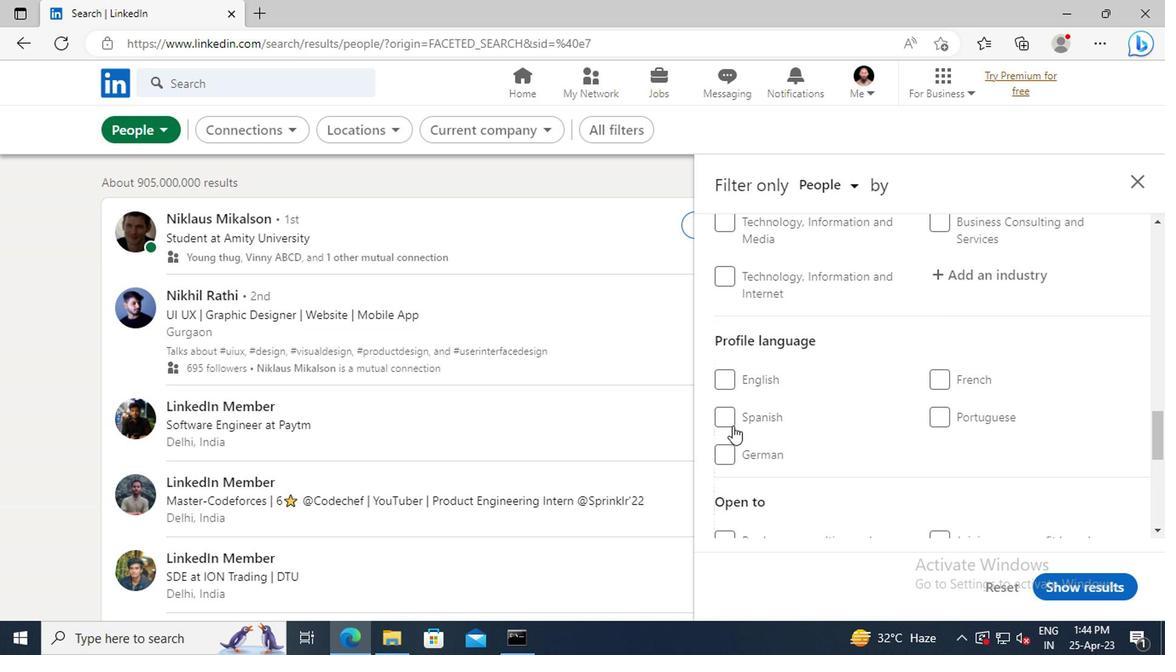 
Action: Mouse pressed left at (722, 424)
Screenshot: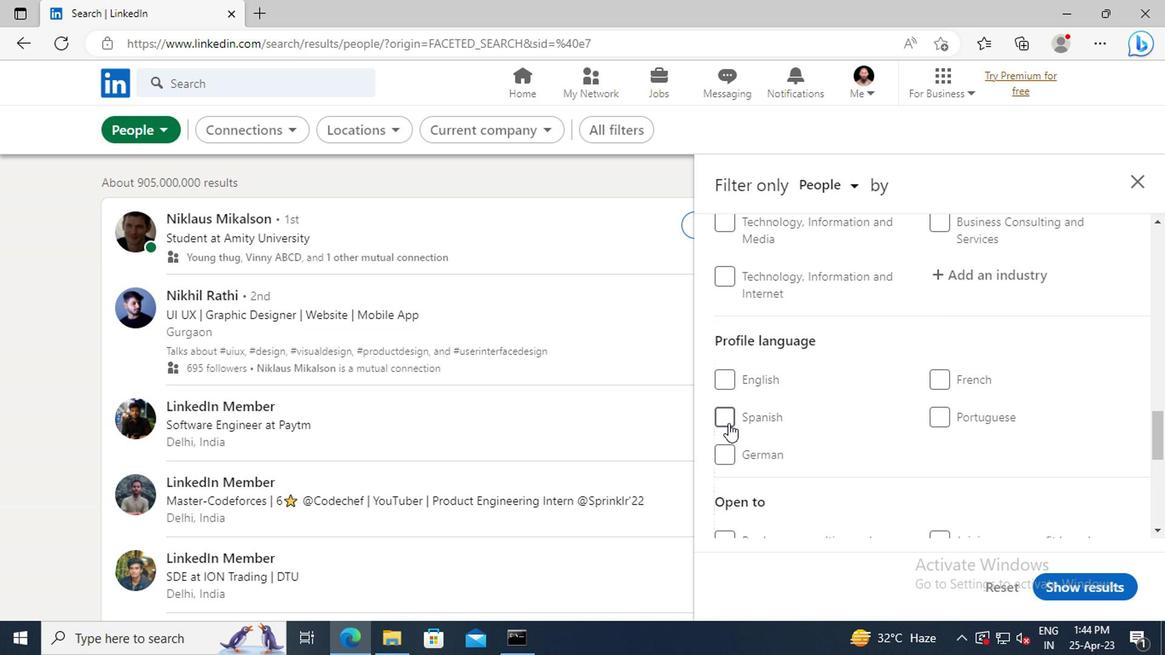 
Action: Mouse moved to (883, 421)
Screenshot: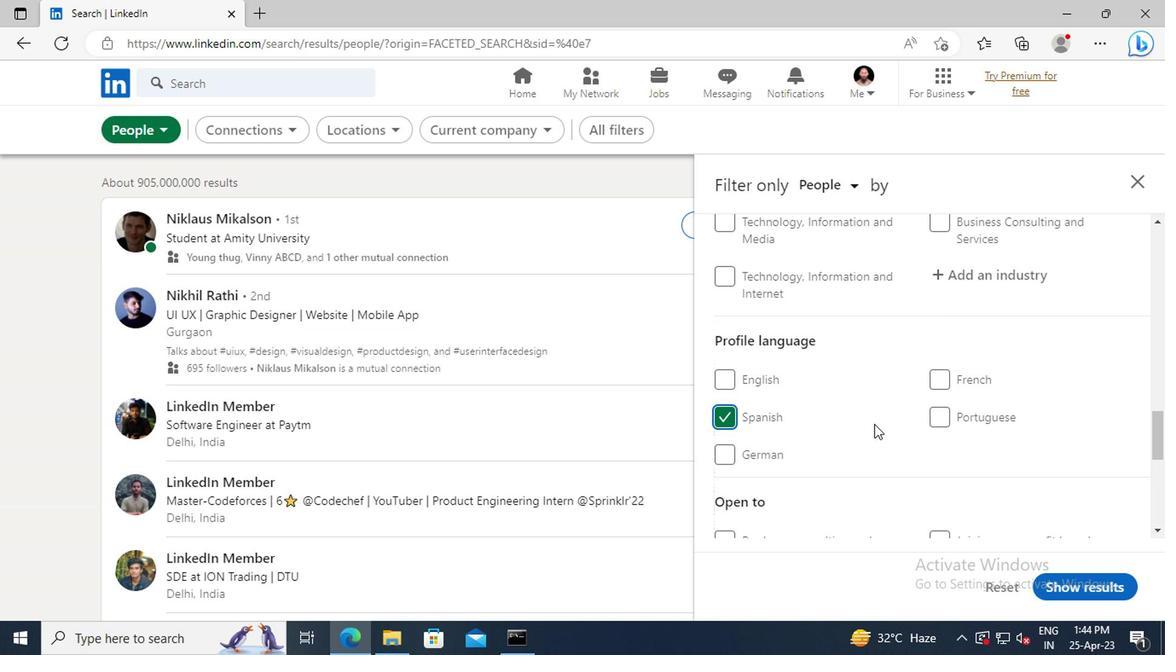 
Action: Mouse scrolled (883, 422) with delta (0, 1)
Screenshot: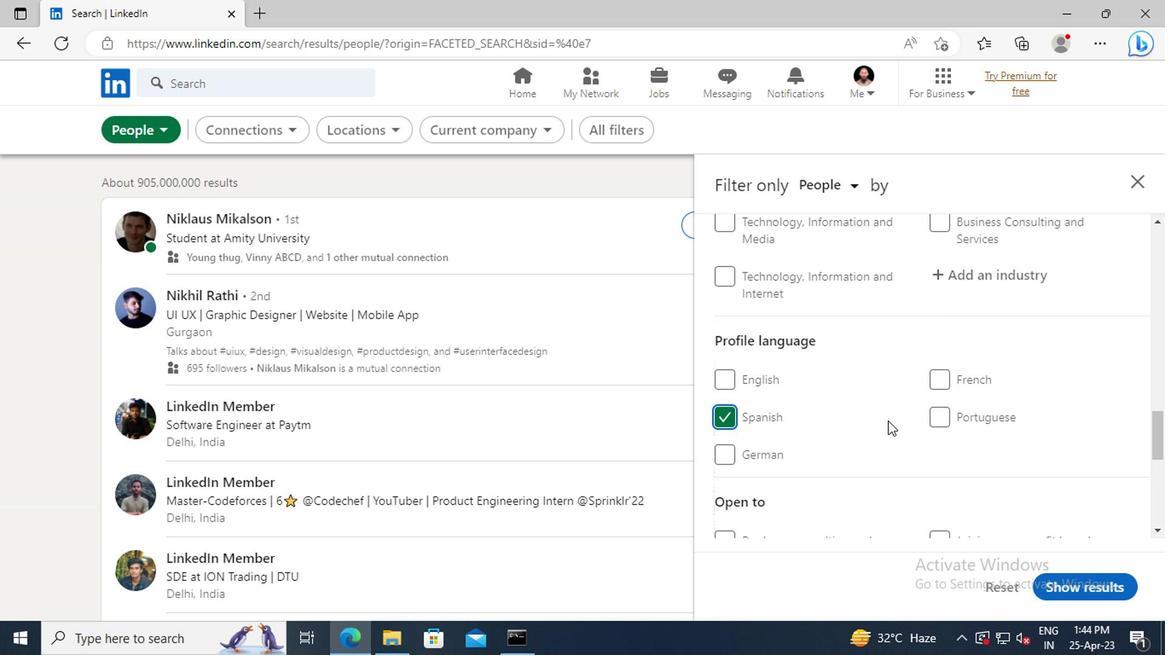 
Action: Mouse scrolled (883, 422) with delta (0, 1)
Screenshot: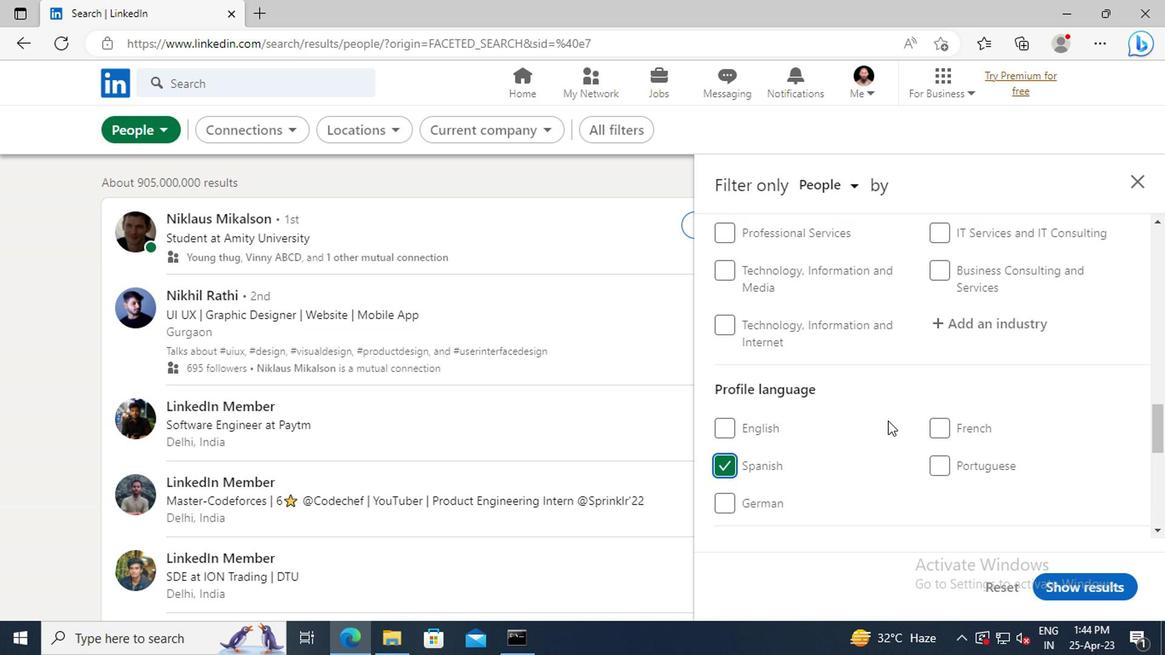 
Action: Mouse scrolled (883, 422) with delta (0, 1)
Screenshot: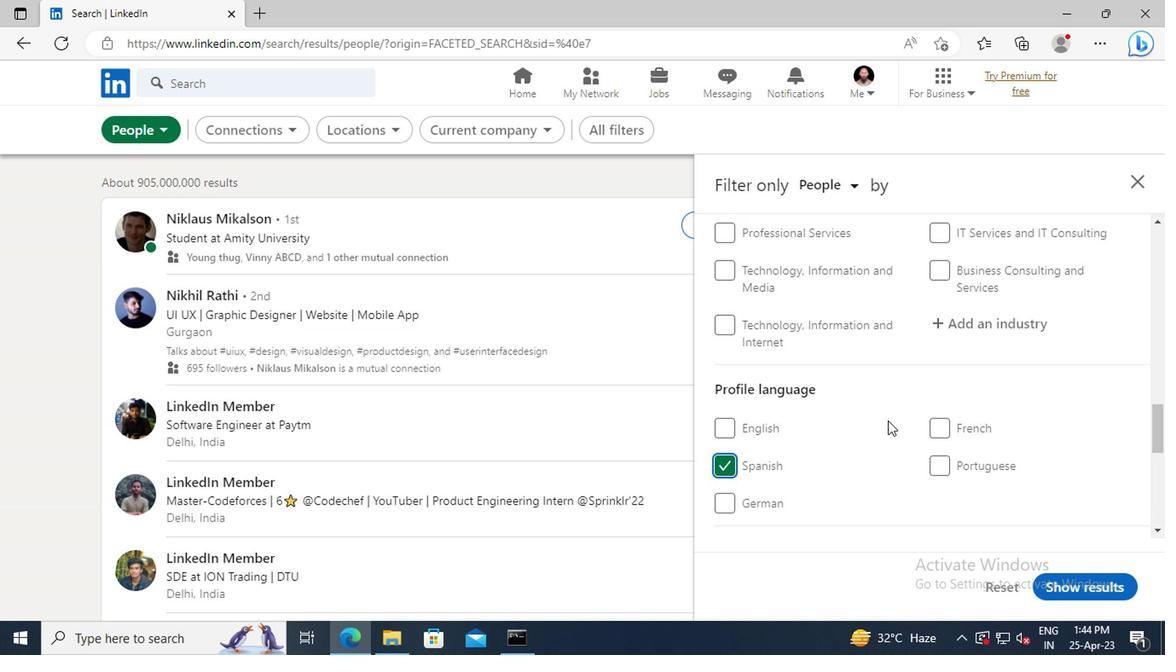 
Action: Mouse scrolled (883, 422) with delta (0, 1)
Screenshot: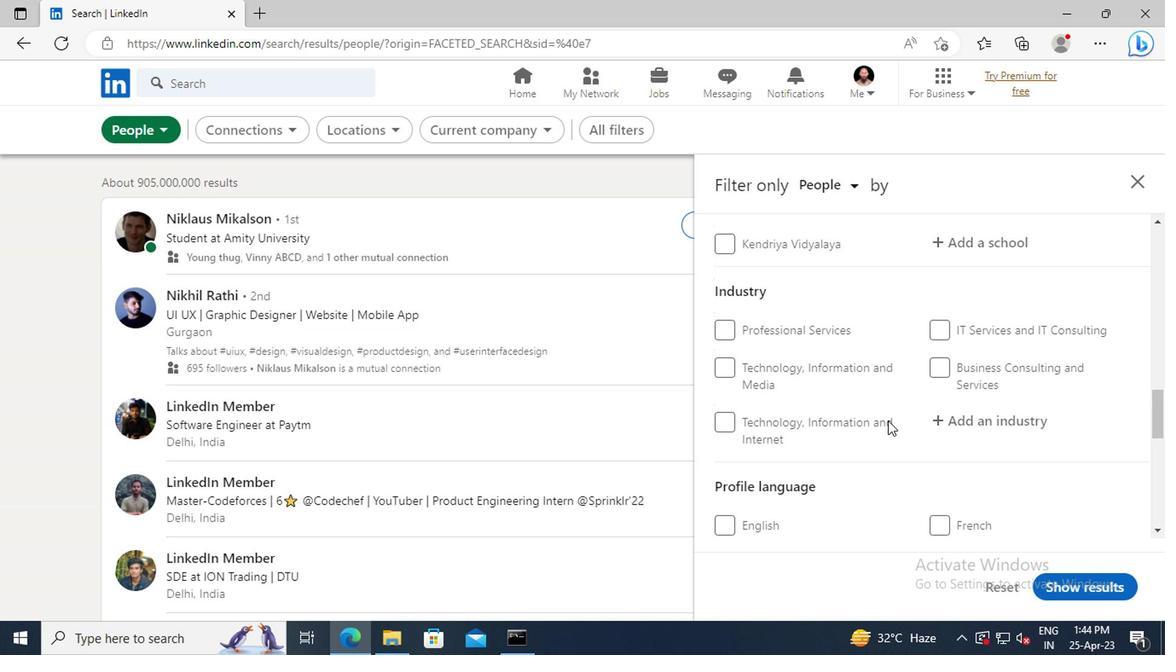 
Action: Mouse scrolled (883, 422) with delta (0, 1)
Screenshot: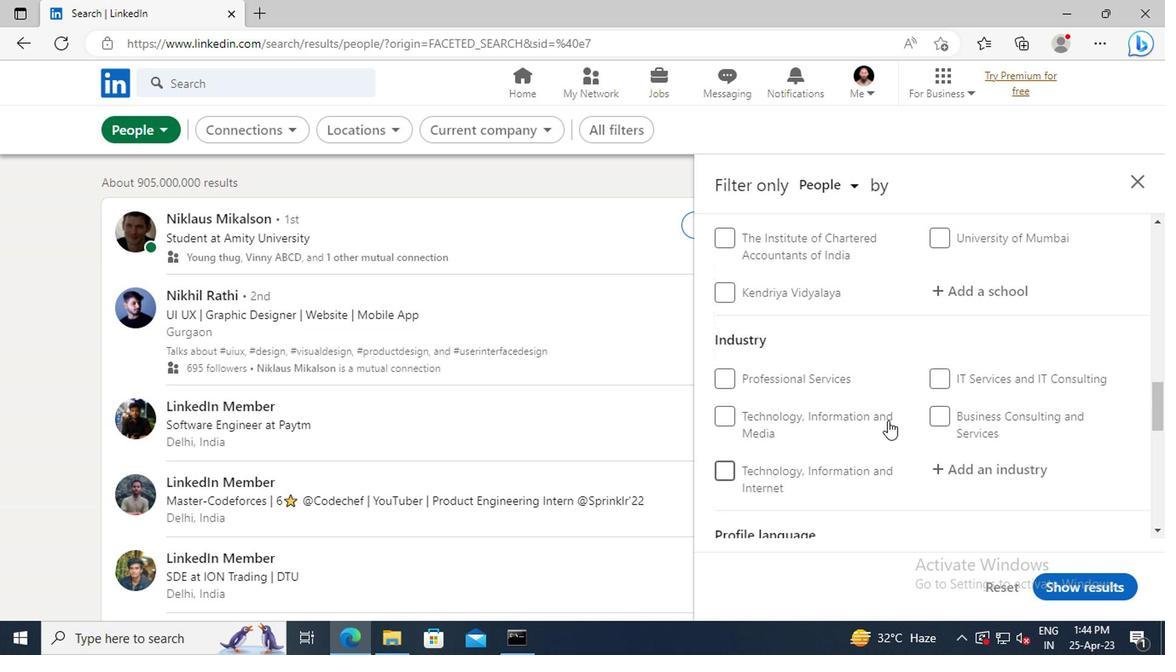 
Action: Mouse scrolled (883, 422) with delta (0, 1)
Screenshot: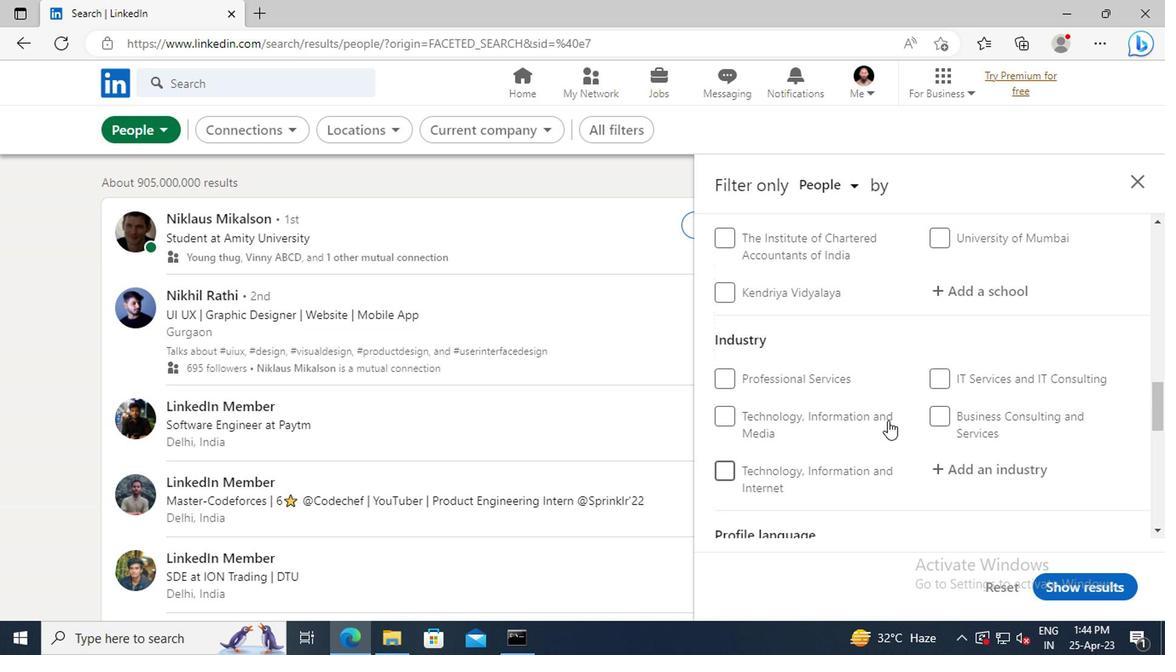 
Action: Mouse scrolled (883, 422) with delta (0, 1)
Screenshot: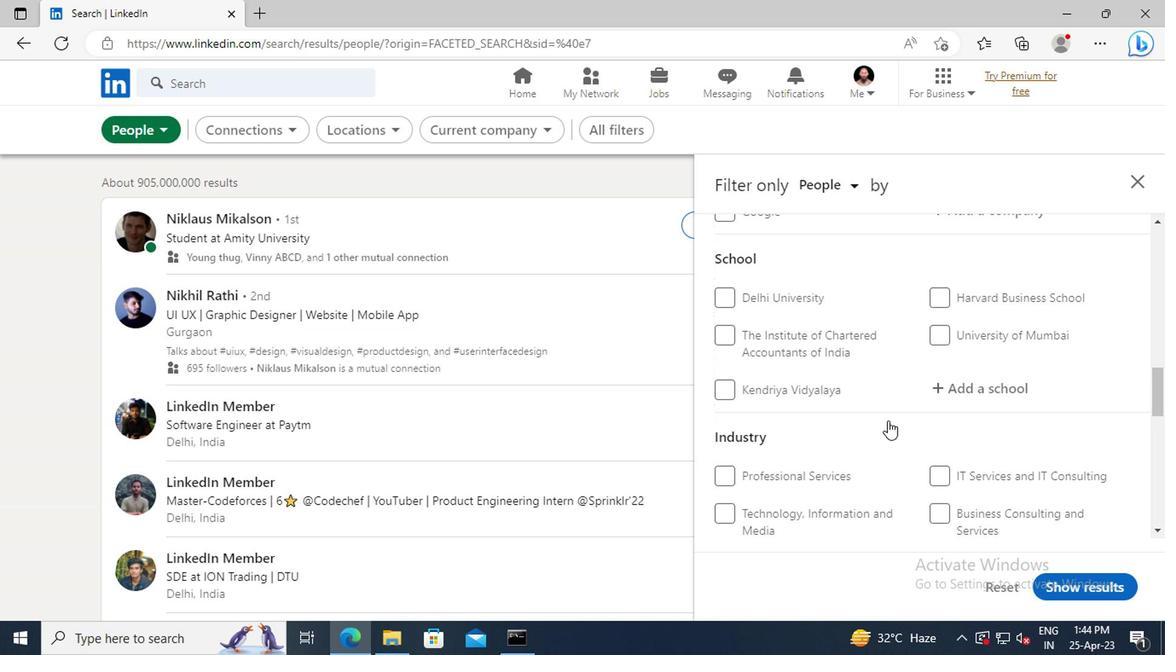 
Action: Mouse scrolled (883, 422) with delta (0, 1)
Screenshot: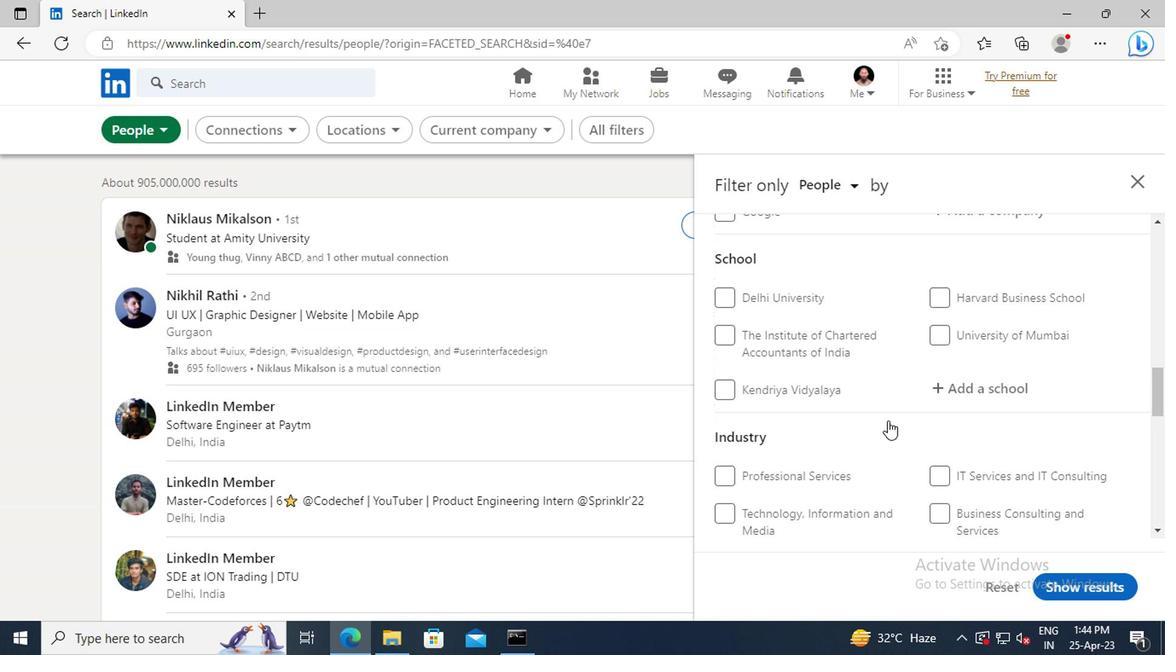 
Action: Mouse scrolled (883, 422) with delta (0, 1)
Screenshot: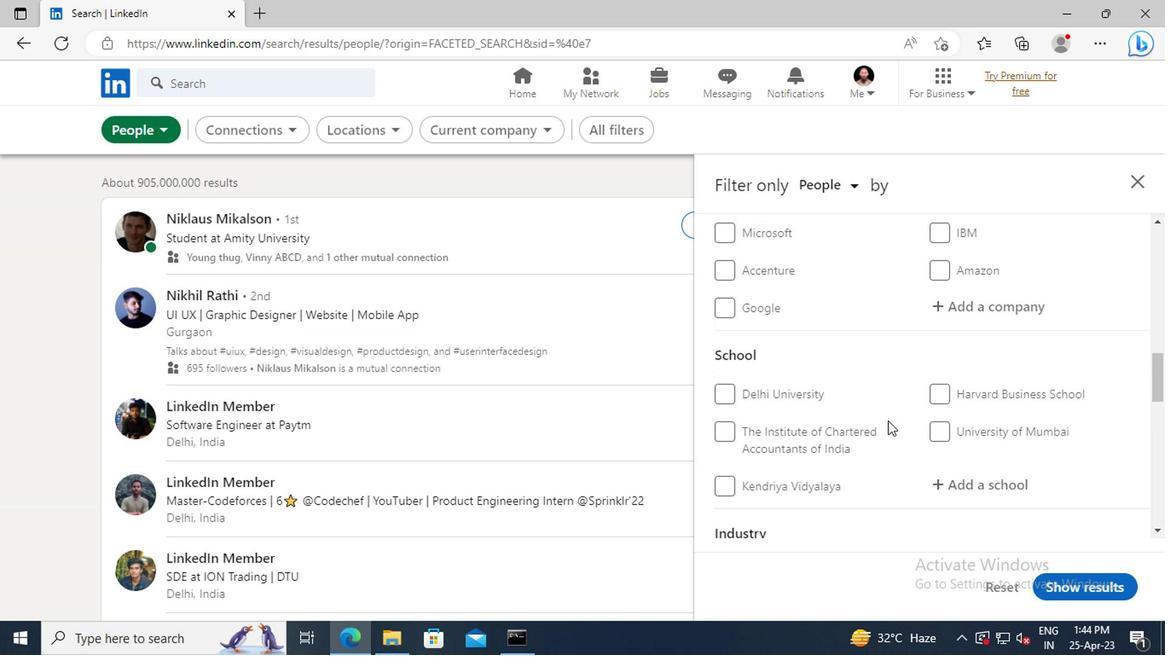 
Action: Mouse scrolled (883, 422) with delta (0, 1)
Screenshot: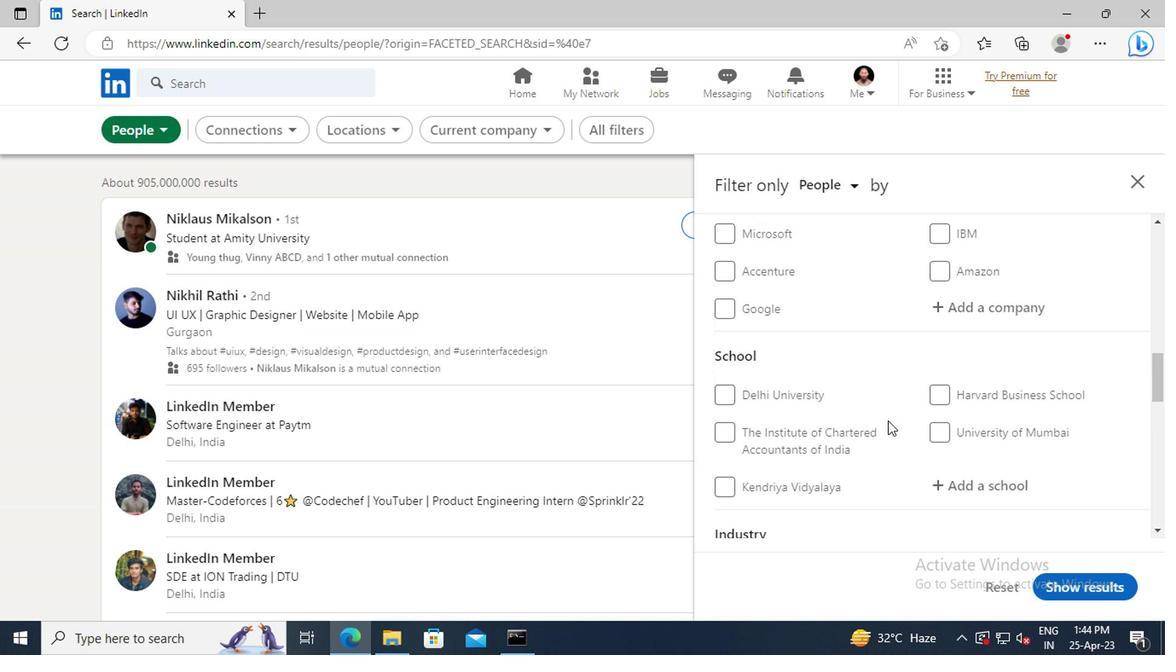 
Action: Mouse scrolled (883, 422) with delta (0, 1)
Screenshot: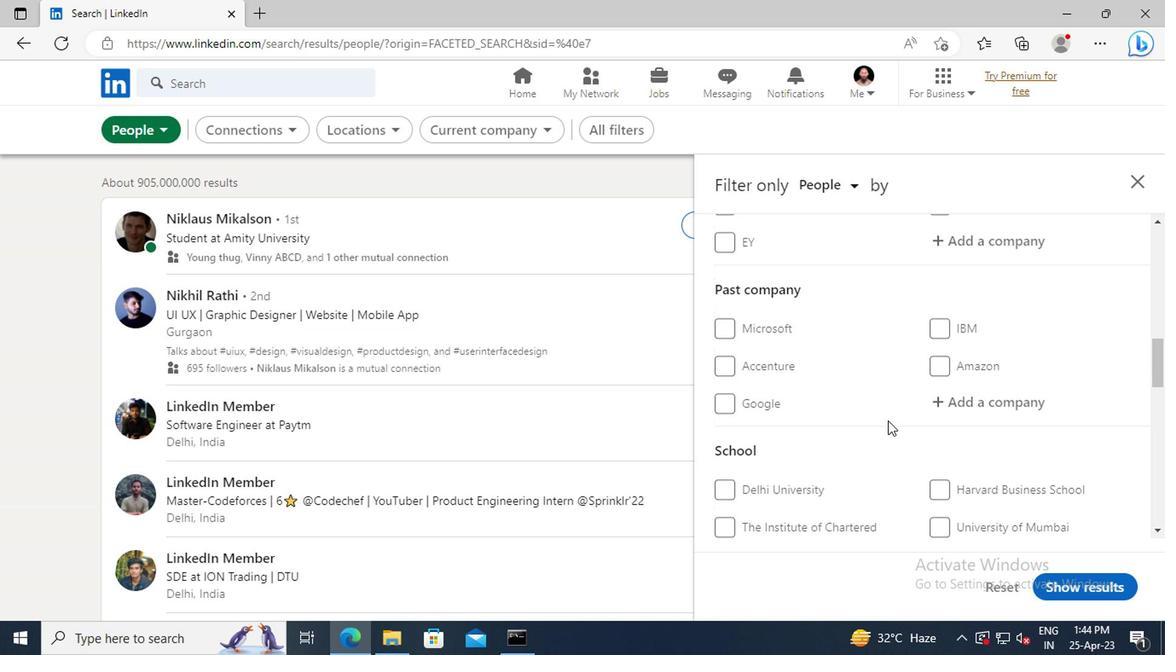 
Action: Mouse scrolled (883, 422) with delta (0, 1)
Screenshot: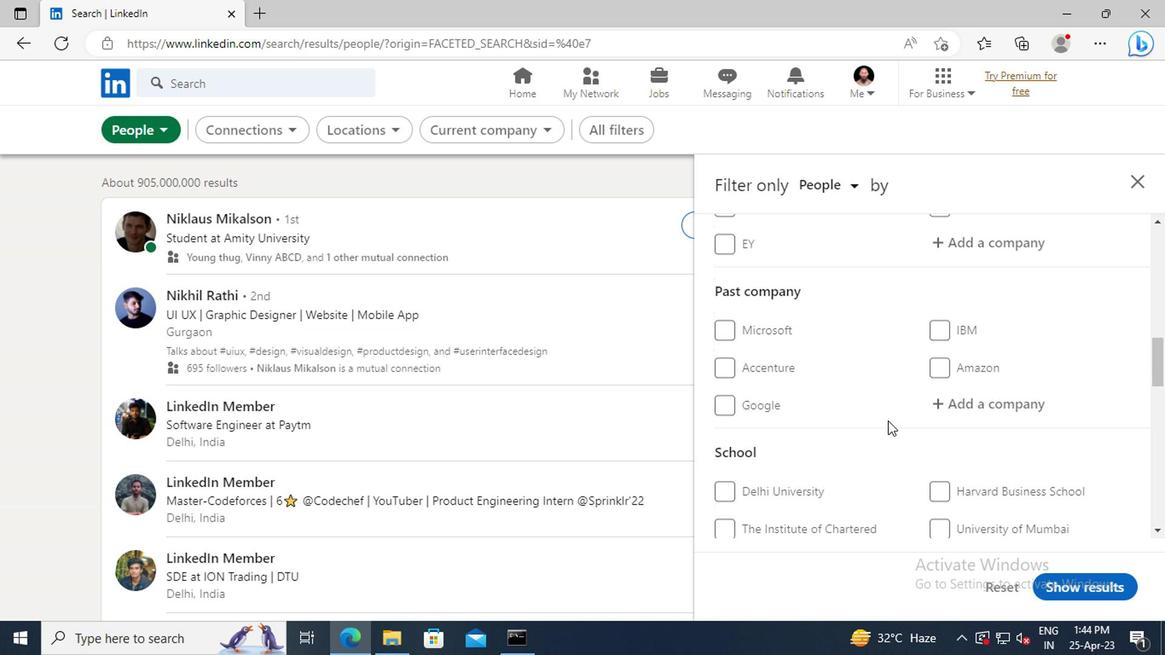 
Action: Mouse scrolled (883, 422) with delta (0, 1)
Screenshot: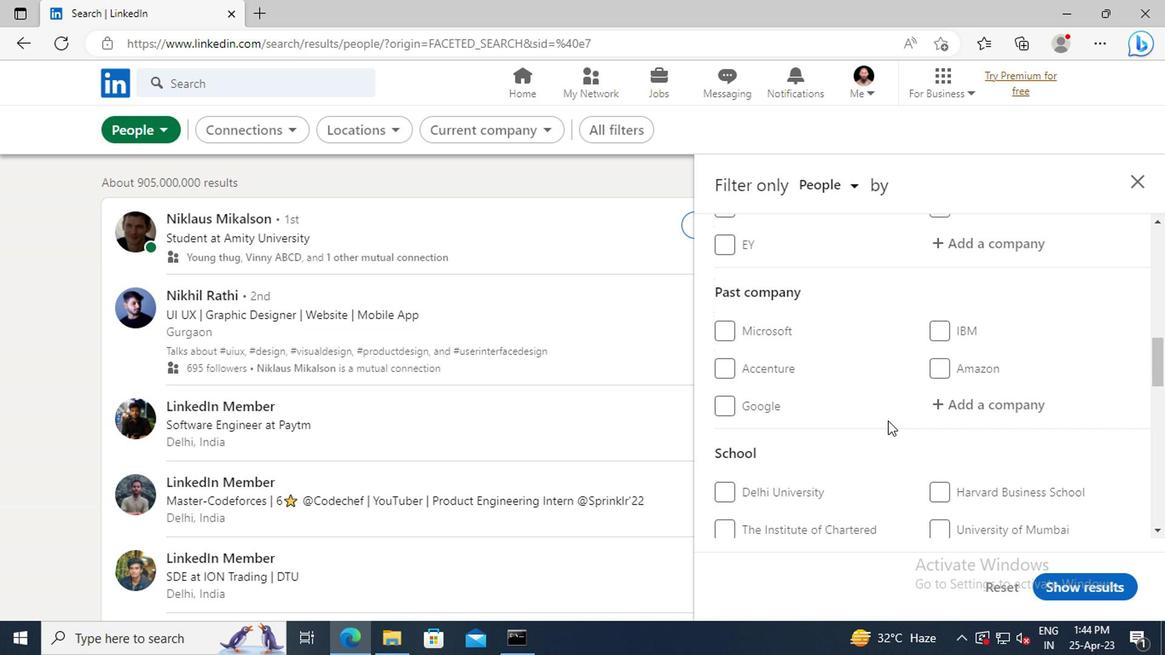 
Action: Mouse moved to (934, 395)
Screenshot: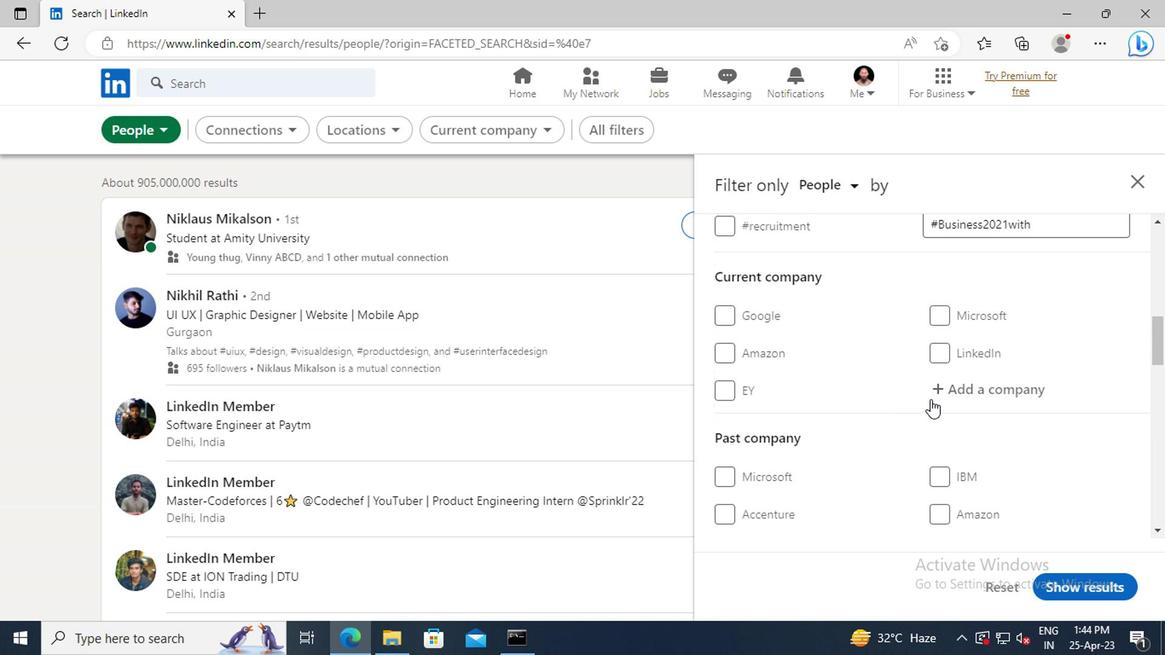 
Action: Mouse pressed left at (934, 395)
Screenshot: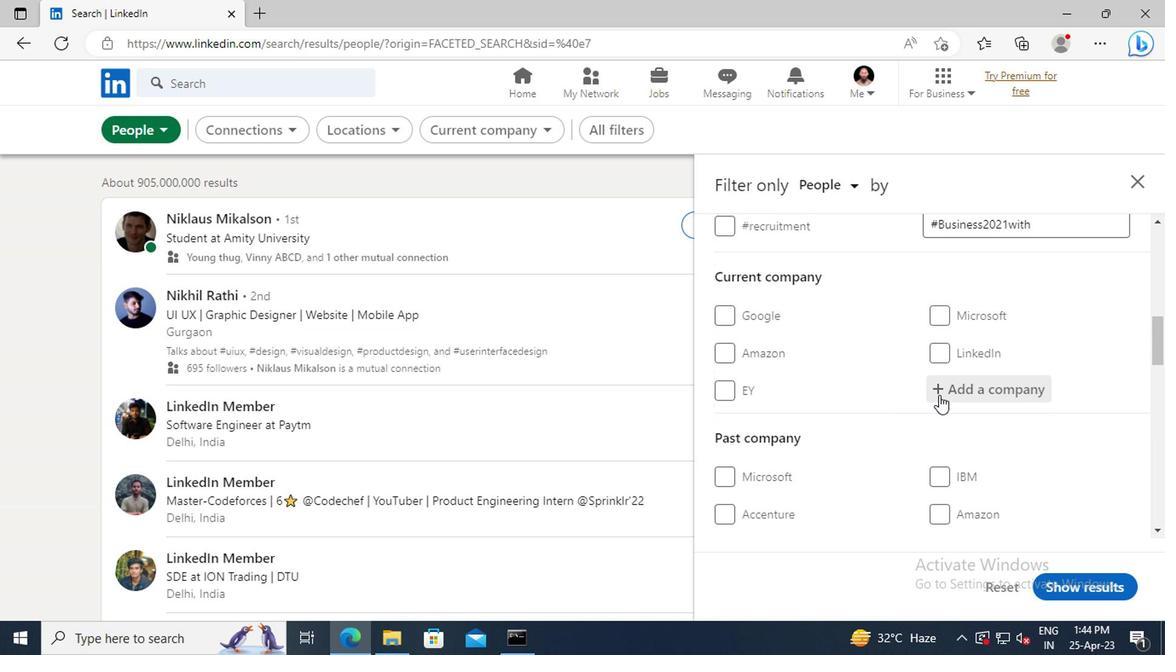 
Action: Key pressed <Key.shift>FORRESTER
Screenshot: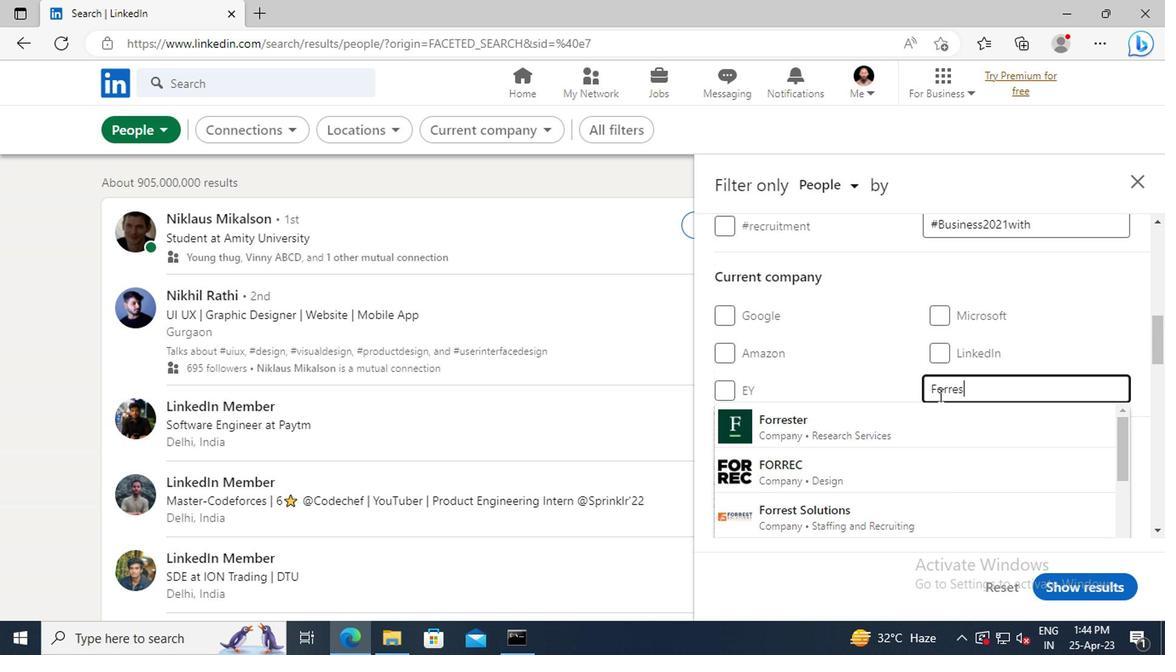 
Action: Mouse moved to (878, 419)
Screenshot: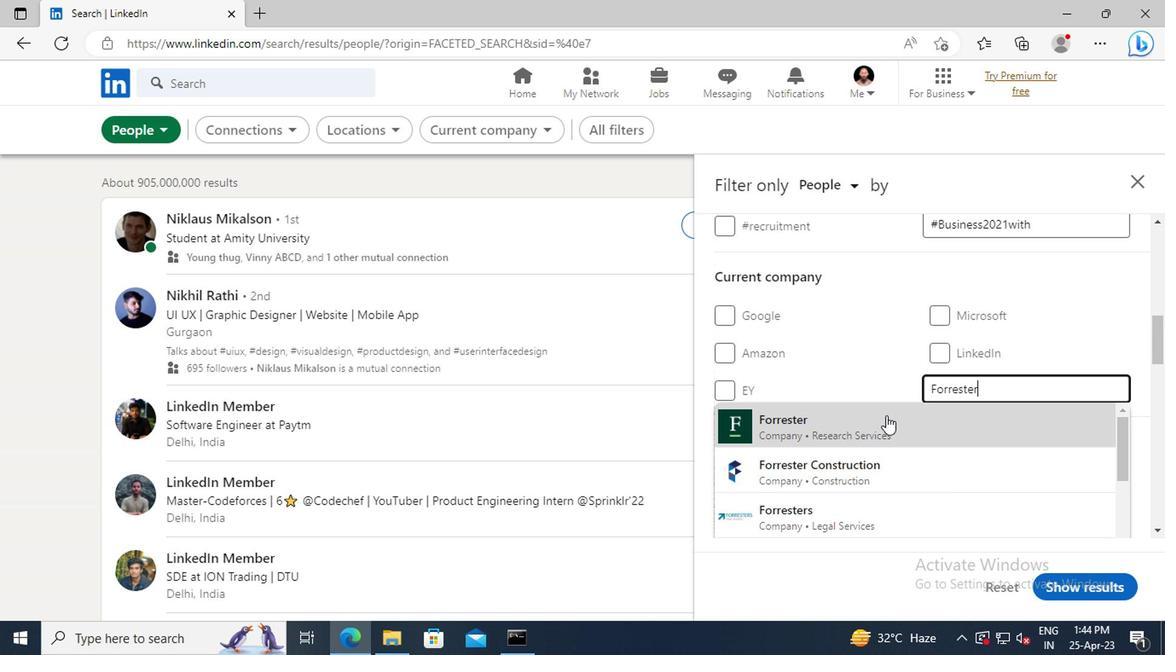 
Action: Mouse pressed left at (878, 419)
Screenshot: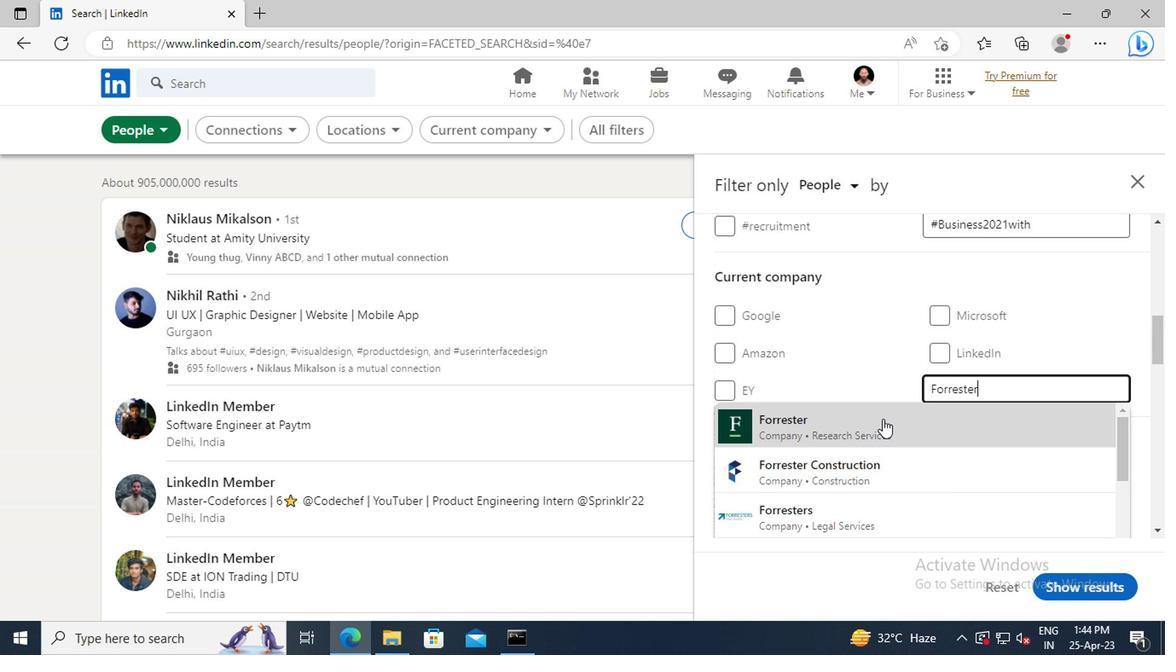 
Action: Mouse moved to (903, 331)
Screenshot: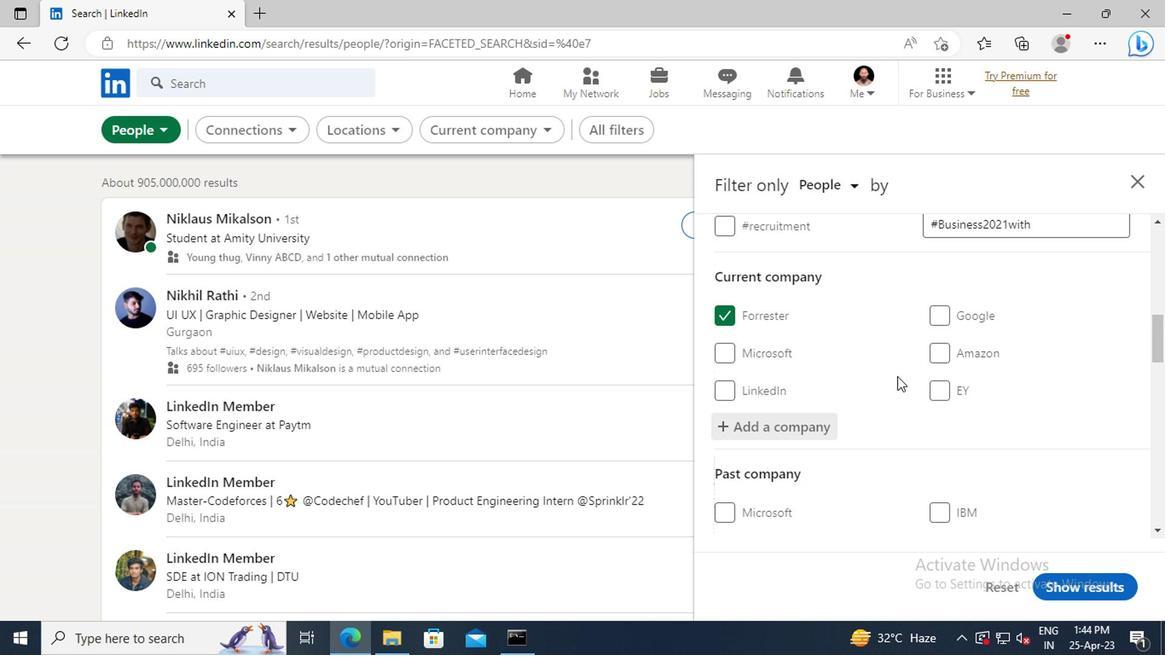 
Action: Mouse scrolled (903, 331) with delta (0, 0)
Screenshot: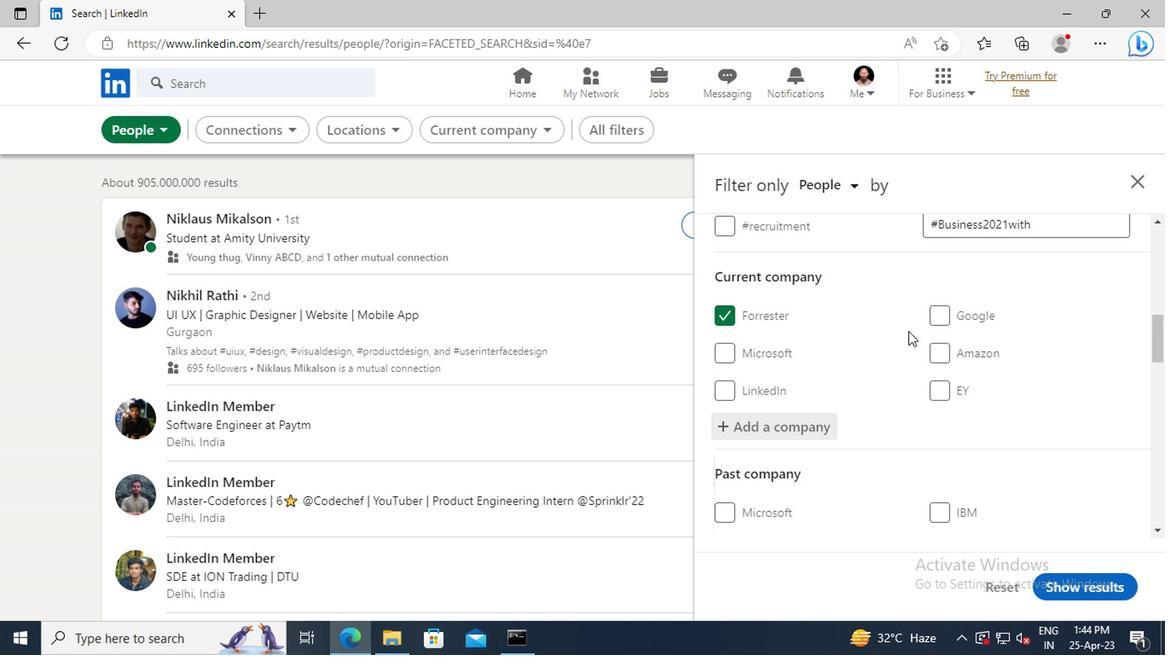
Action: Mouse scrolled (903, 331) with delta (0, 0)
Screenshot: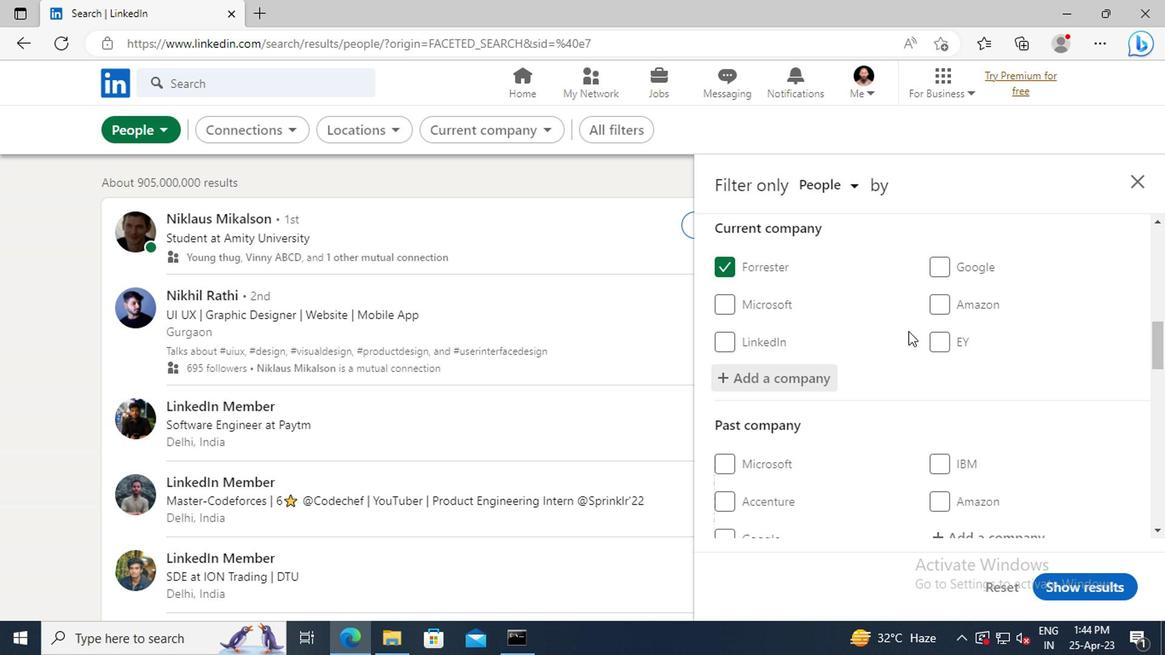 
Action: Mouse scrolled (903, 331) with delta (0, 0)
Screenshot: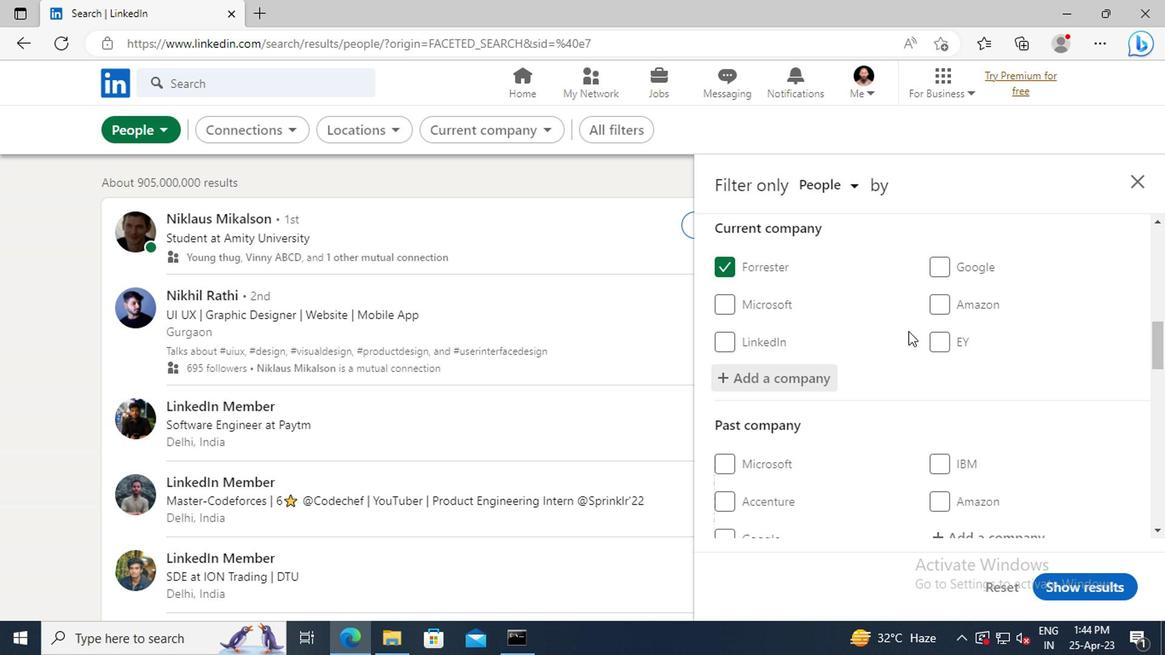
Action: Mouse scrolled (903, 331) with delta (0, 0)
Screenshot: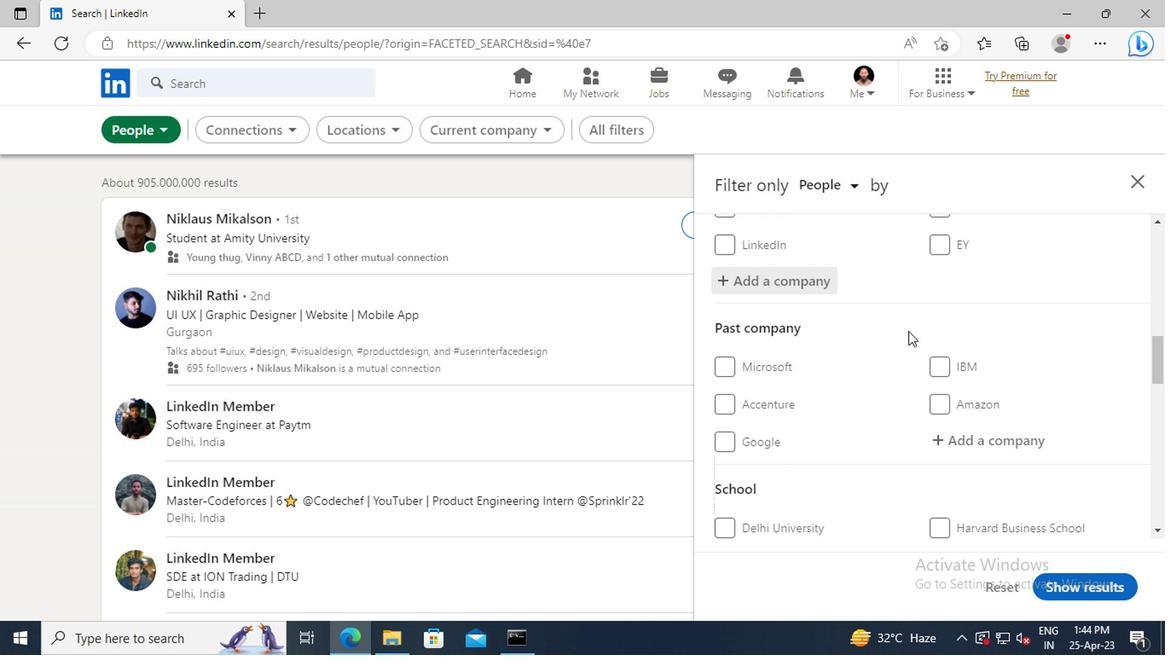 
Action: Mouse scrolled (903, 331) with delta (0, 0)
Screenshot: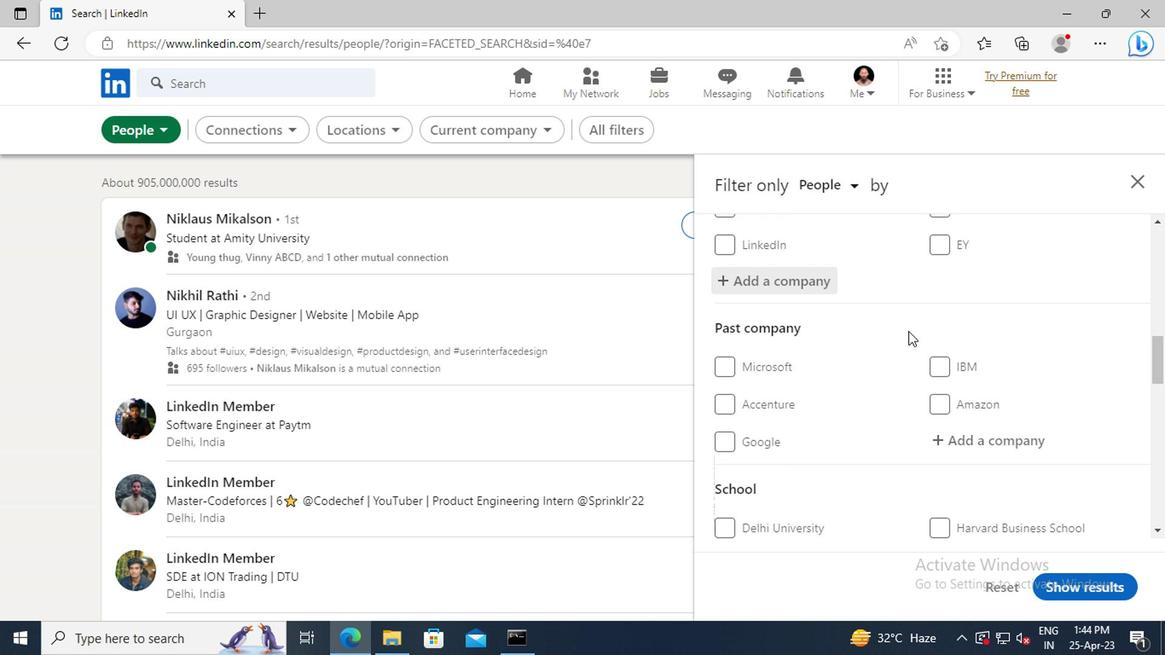 
Action: Mouse scrolled (903, 331) with delta (0, 0)
Screenshot: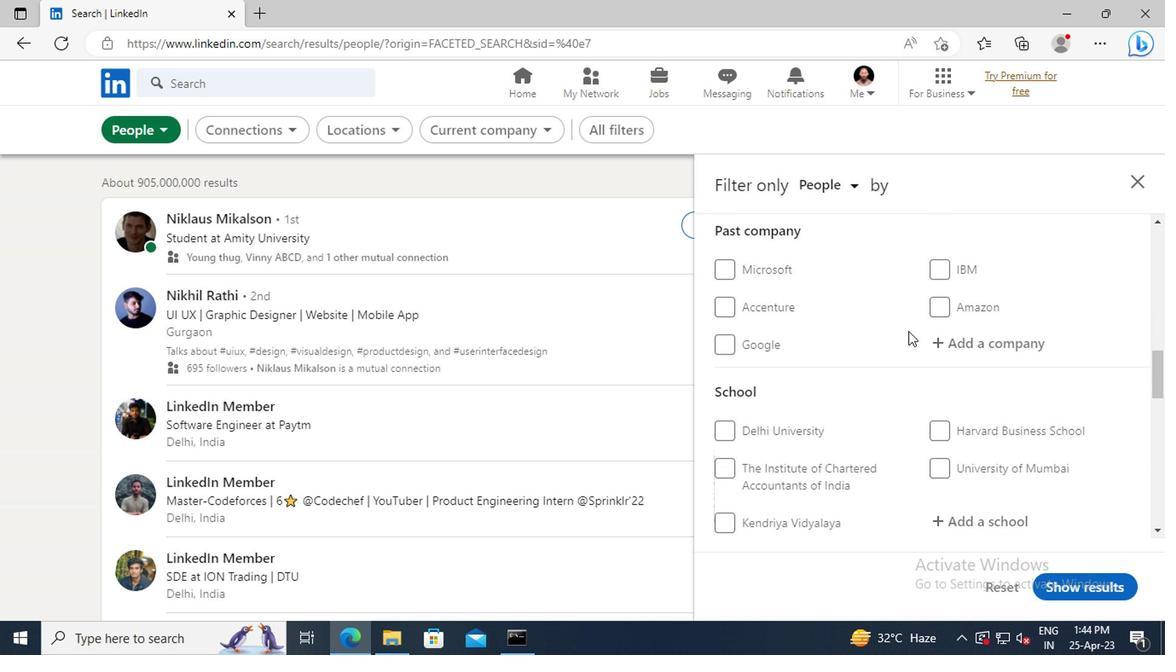 
Action: Mouse scrolled (903, 331) with delta (0, 0)
Screenshot: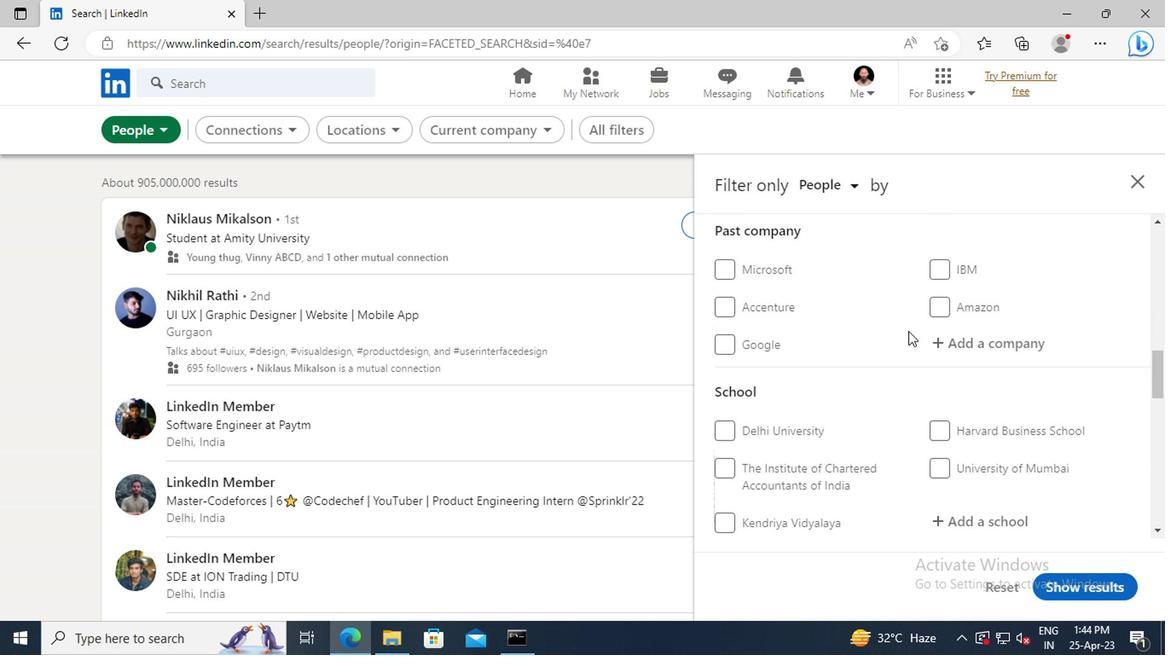 
Action: Mouse scrolled (903, 331) with delta (0, 0)
Screenshot: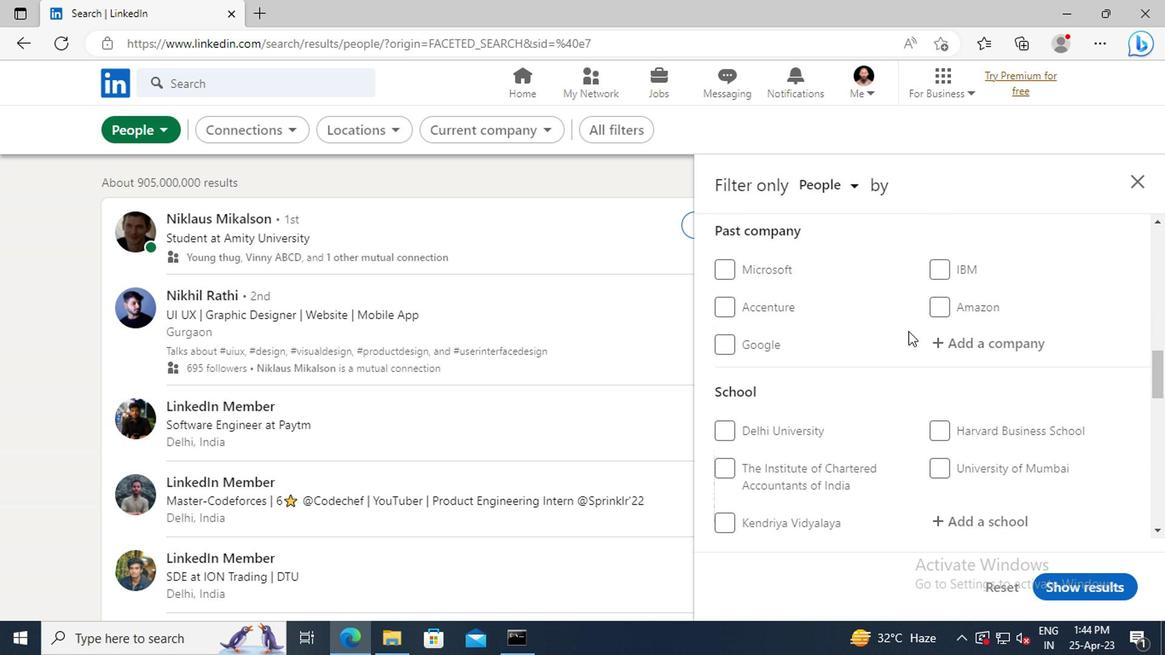 
Action: Mouse moved to (939, 377)
Screenshot: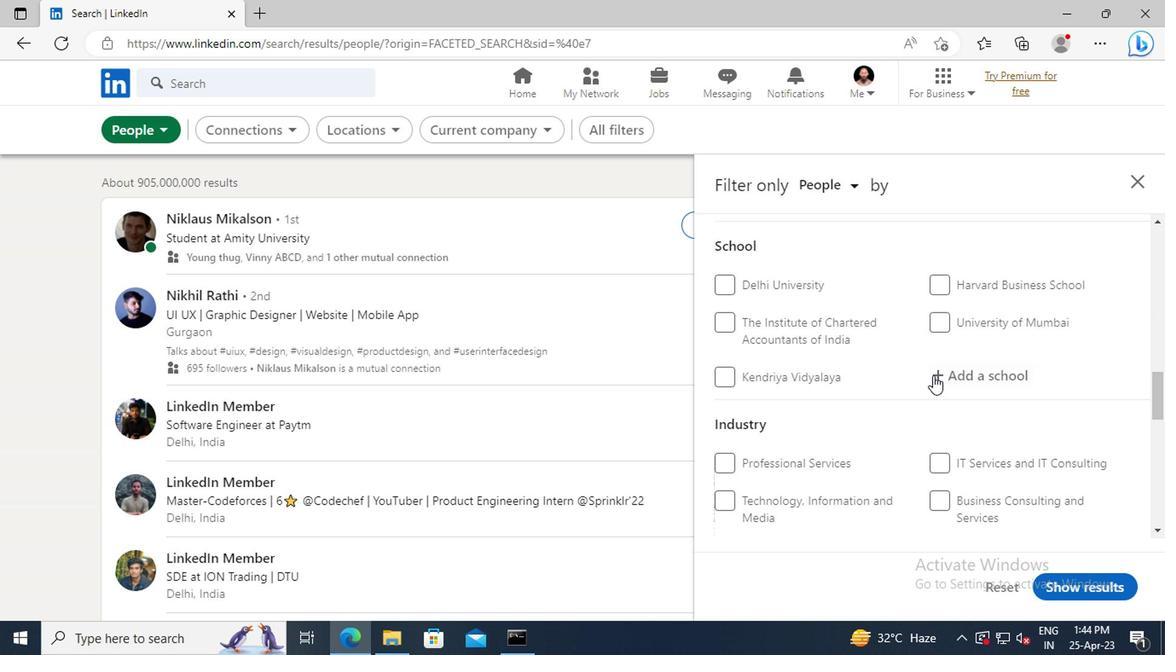 
Action: Mouse pressed left at (939, 377)
Screenshot: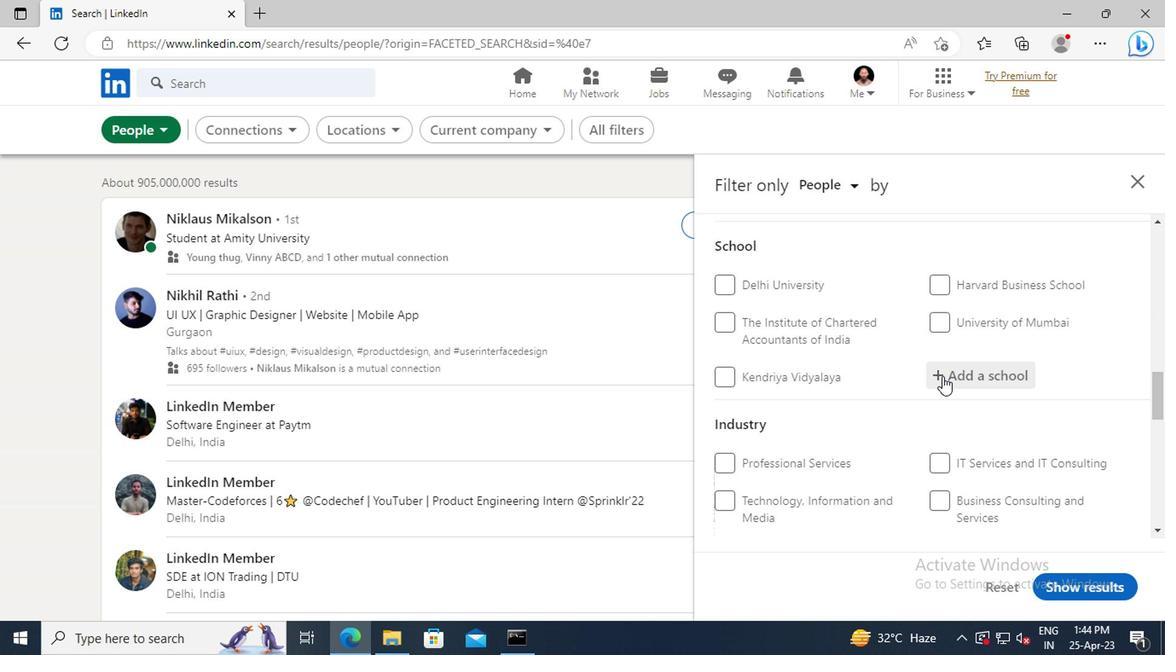 
Action: Key pressed <Key.shift>VELAMMAL<Key.space><Key.shift>INSTITUTE<Key.space>OF<Key.space><Key.shift>TECHNOLOGY
Screenshot: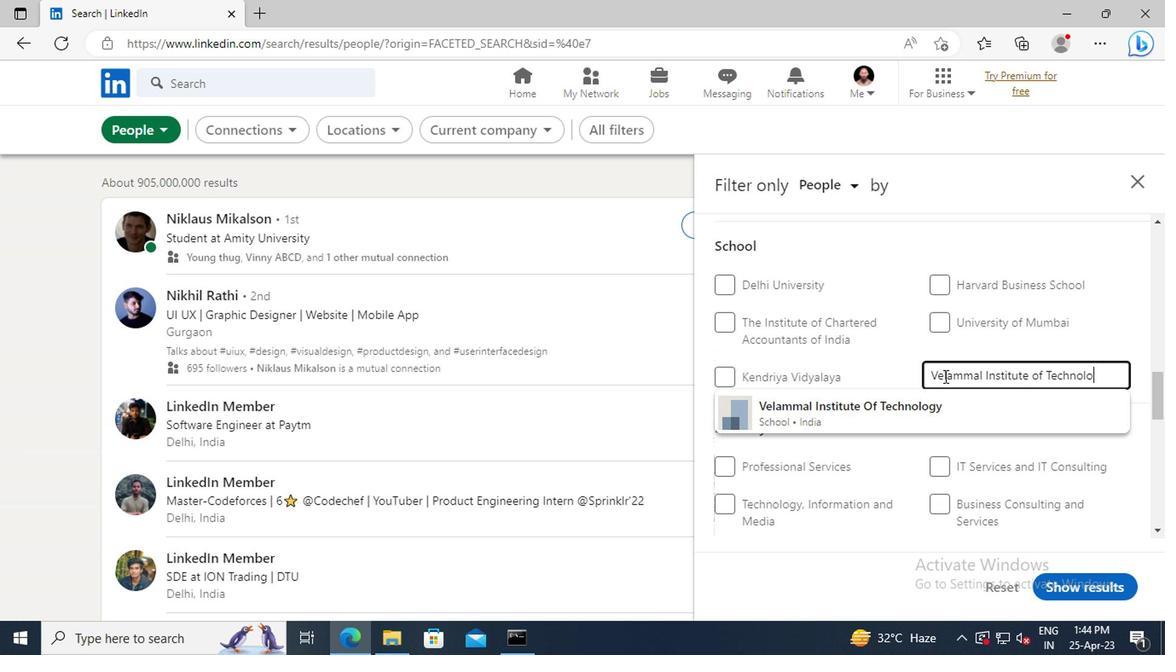 
Action: Mouse moved to (918, 407)
Screenshot: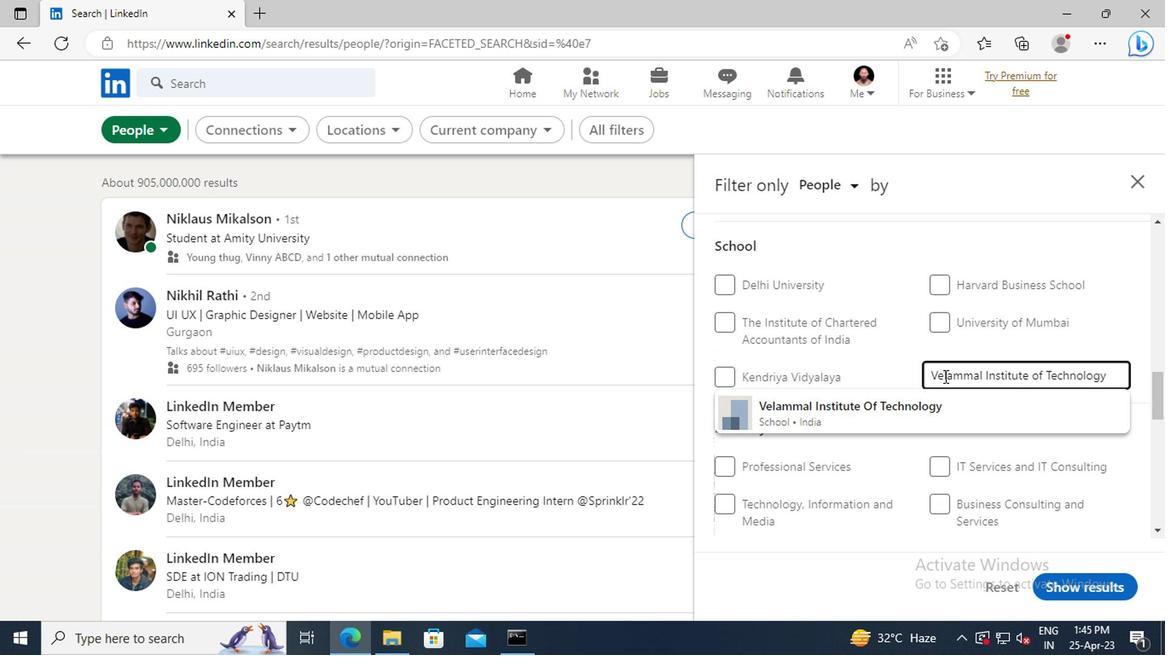 
Action: Mouse pressed left at (918, 407)
Screenshot: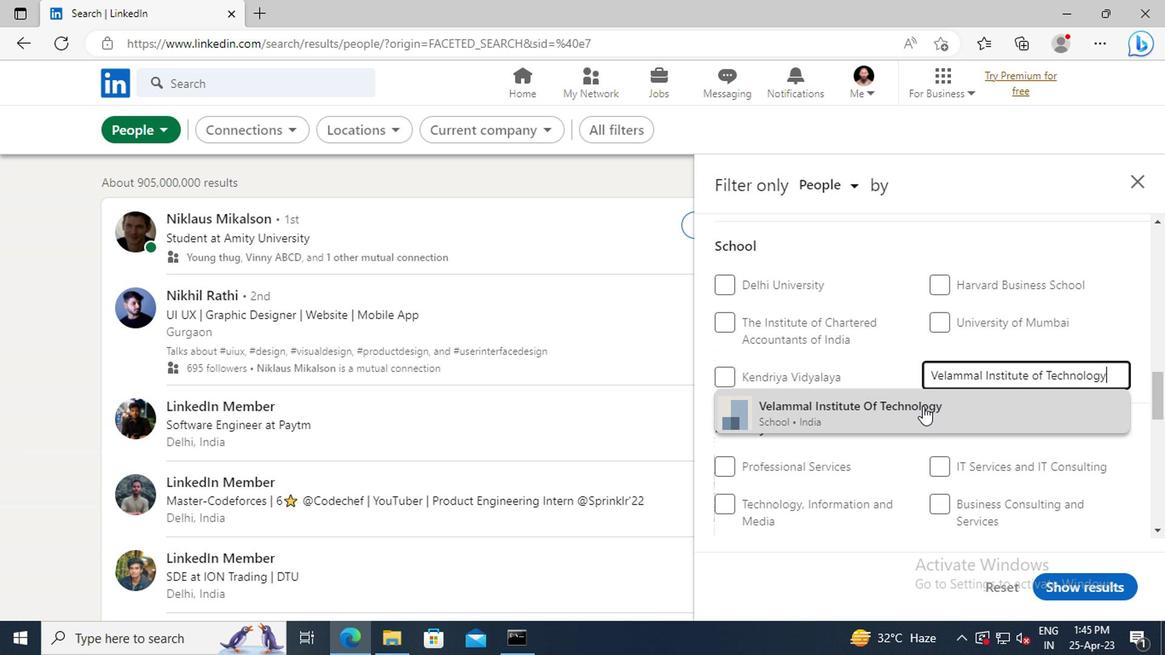 
Action: Mouse moved to (903, 353)
Screenshot: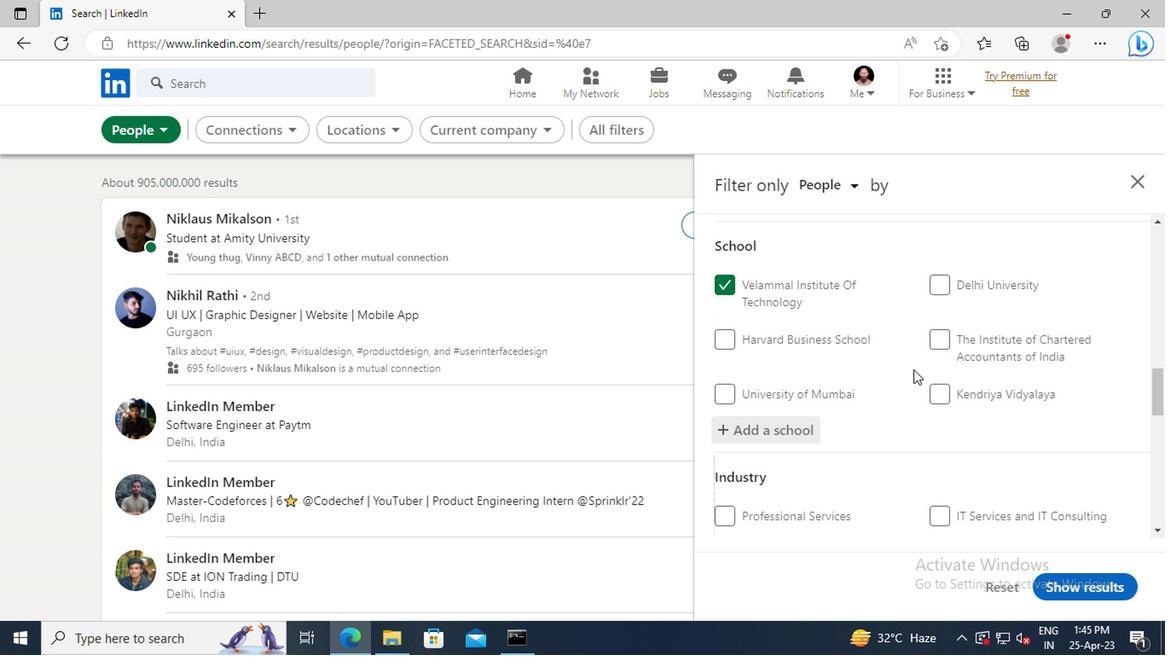 
Action: Mouse scrolled (903, 352) with delta (0, 0)
Screenshot: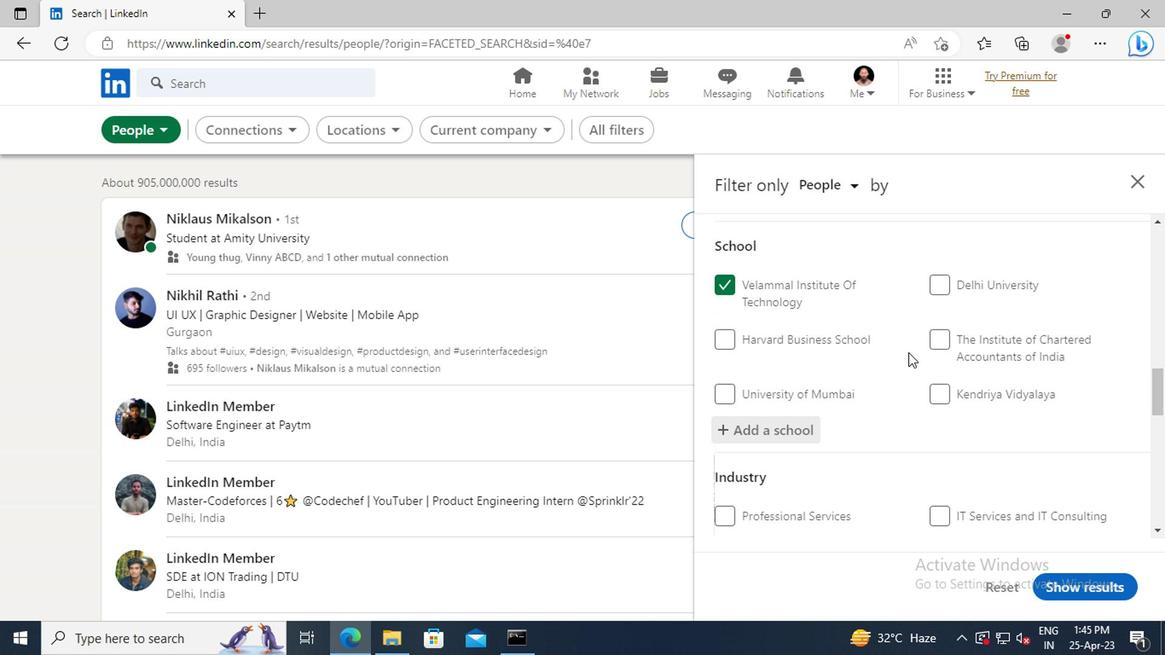 
Action: Mouse scrolled (903, 352) with delta (0, 0)
Screenshot: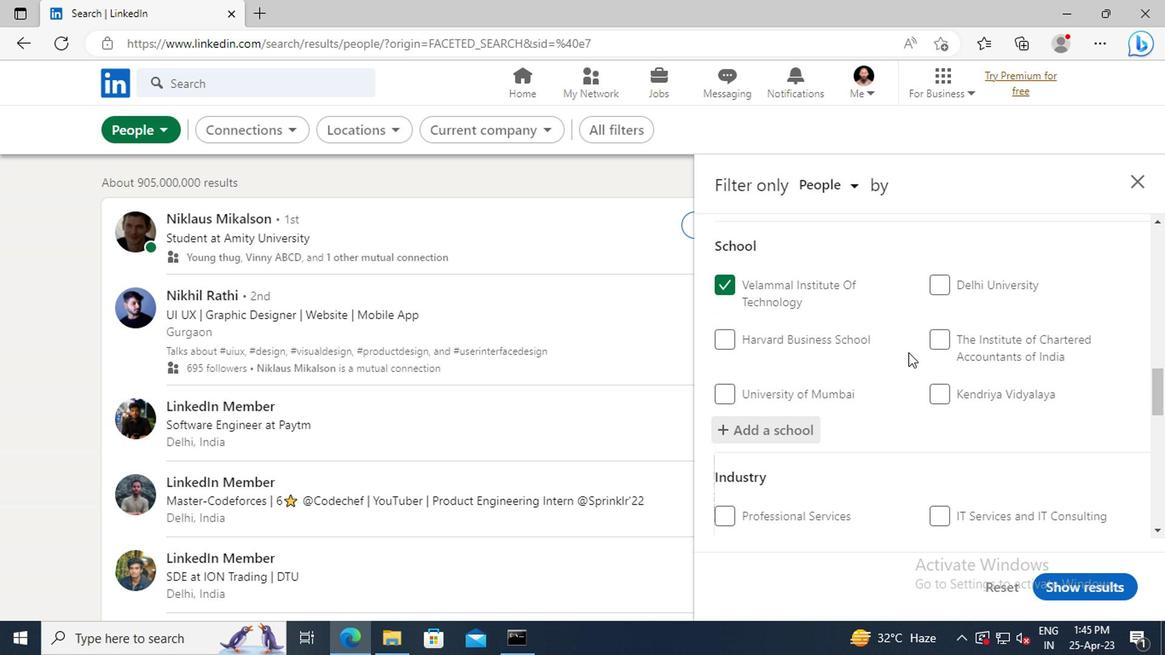 
Action: Mouse moved to (903, 353)
Screenshot: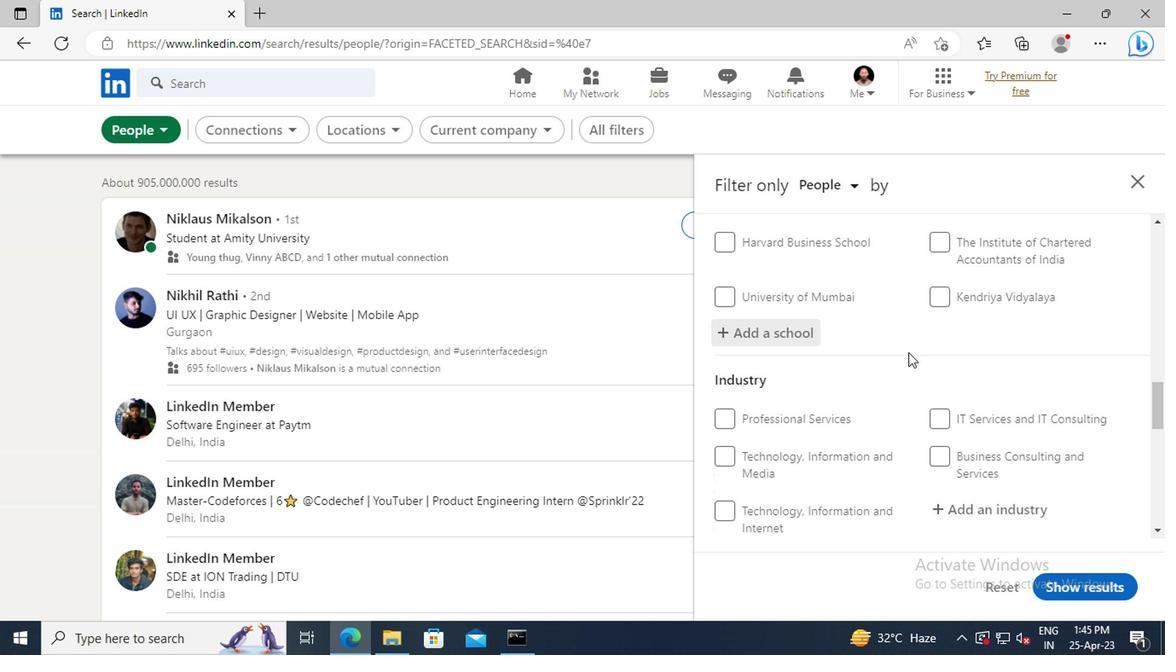 
Action: Mouse scrolled (903, 352) with delta (0, 0)
Screenshot: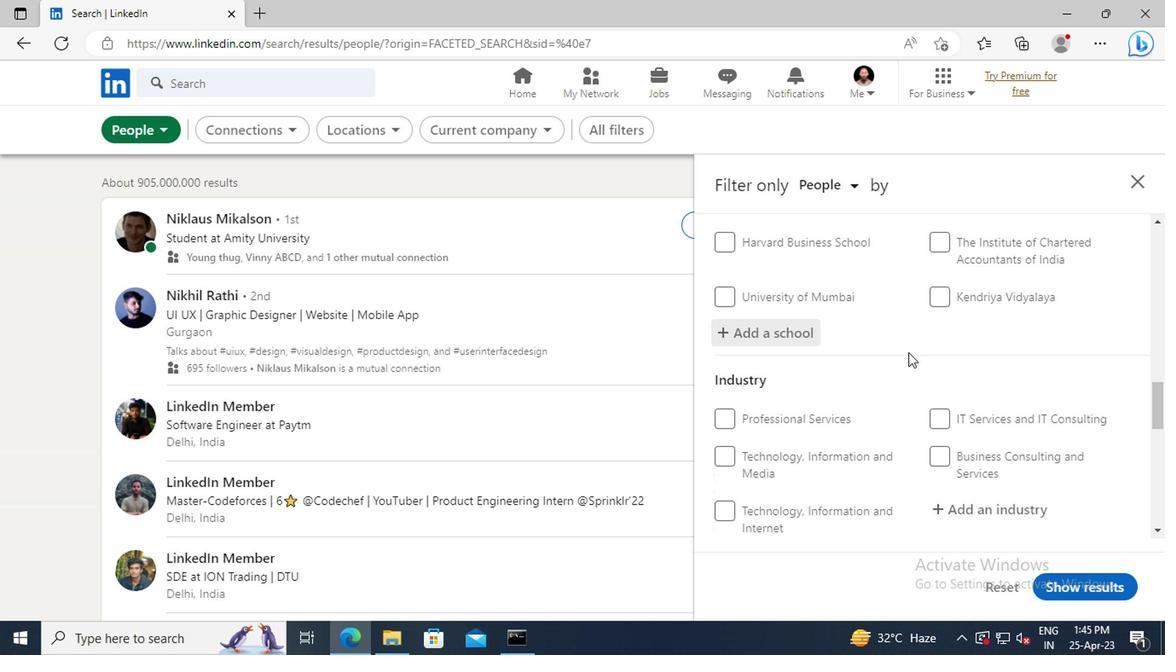 
Action: Mouse scrolled (903, 352) with delta (0, 0)
Screenshot: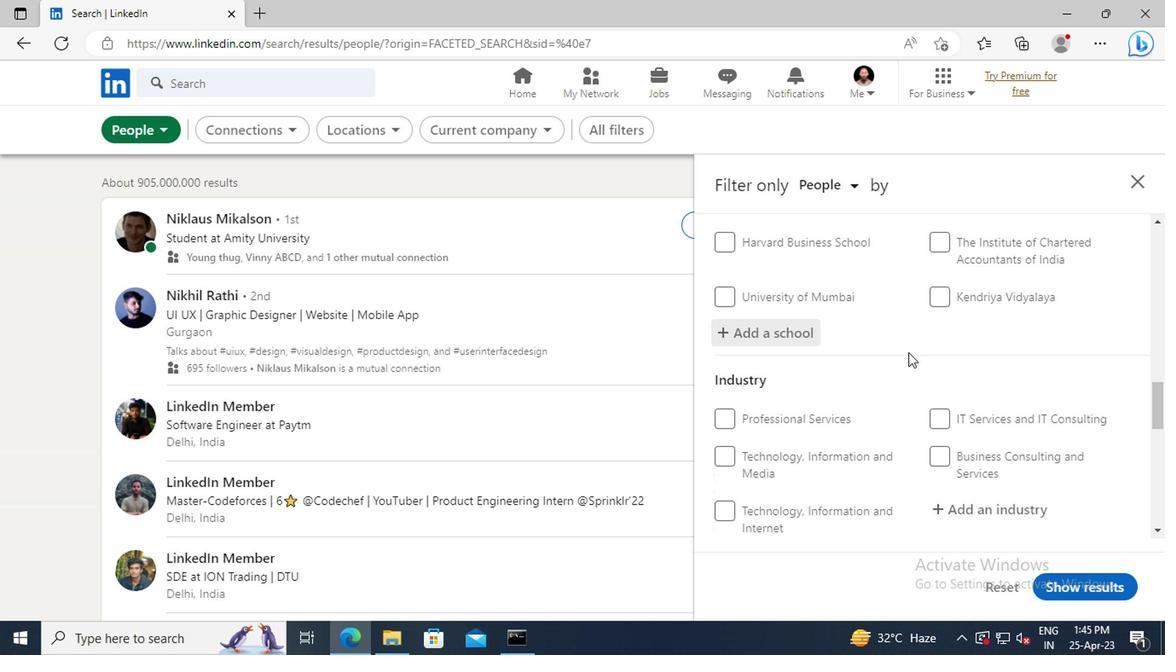 
Action: Mouse moved to (977, 418)
Screenshot: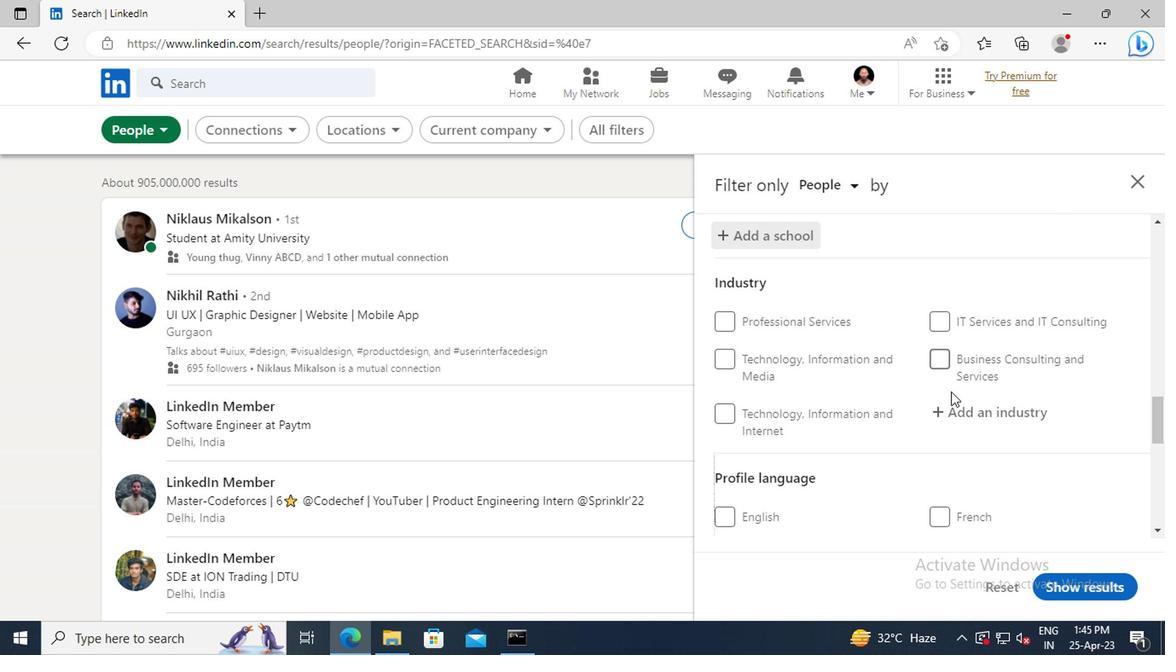 
Action: Mouse pressed left at (977, 418)
Screenshot: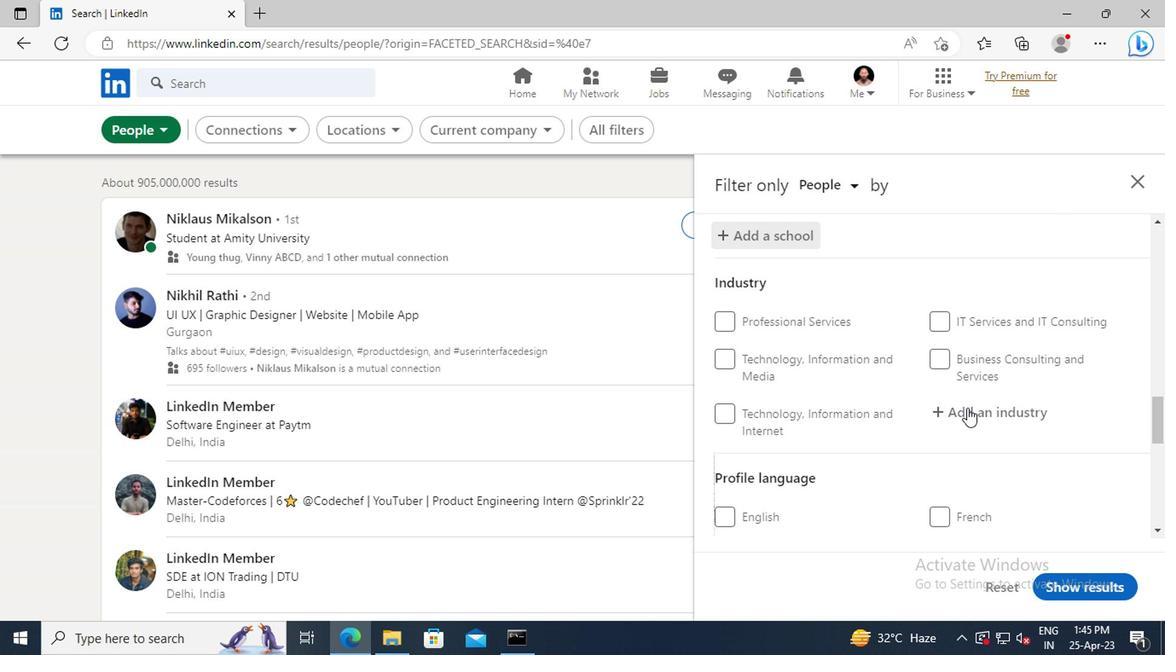 
Action: Mouse moved to (979, 419)
Screenshot: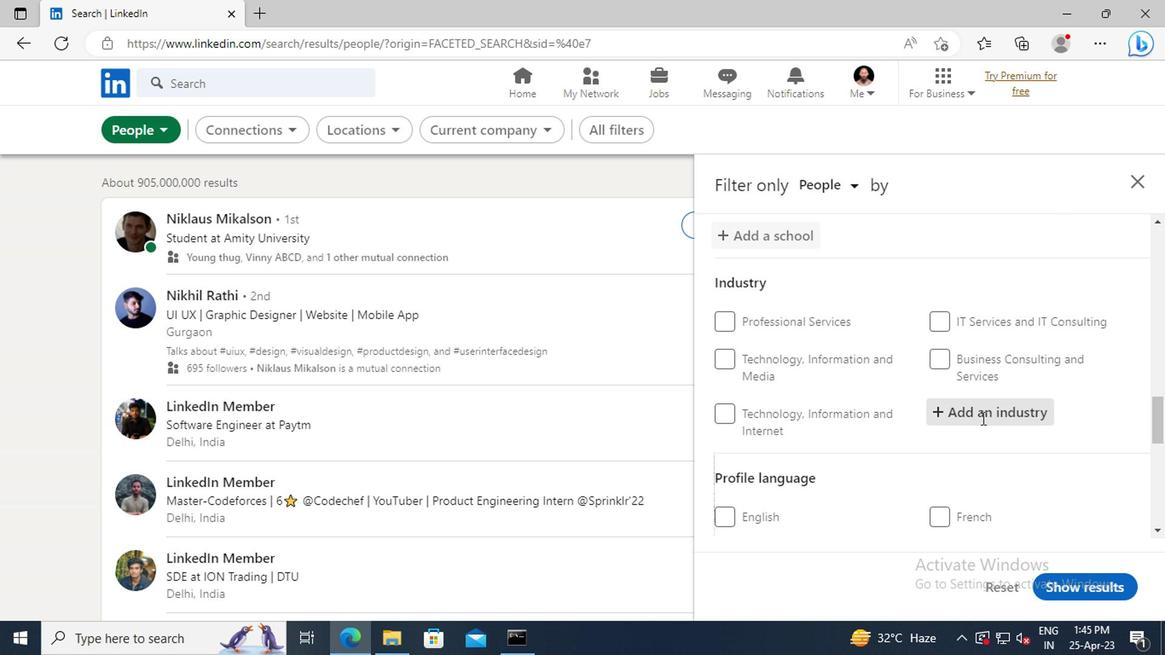 
Action: Key pressed <Key.shift>PROFESSIONAL<Key.space><Key.shift>TRAINING<Key.space>AND<Key.space><Key.shift>COACHN<Key.backspace>ING
Screenshot: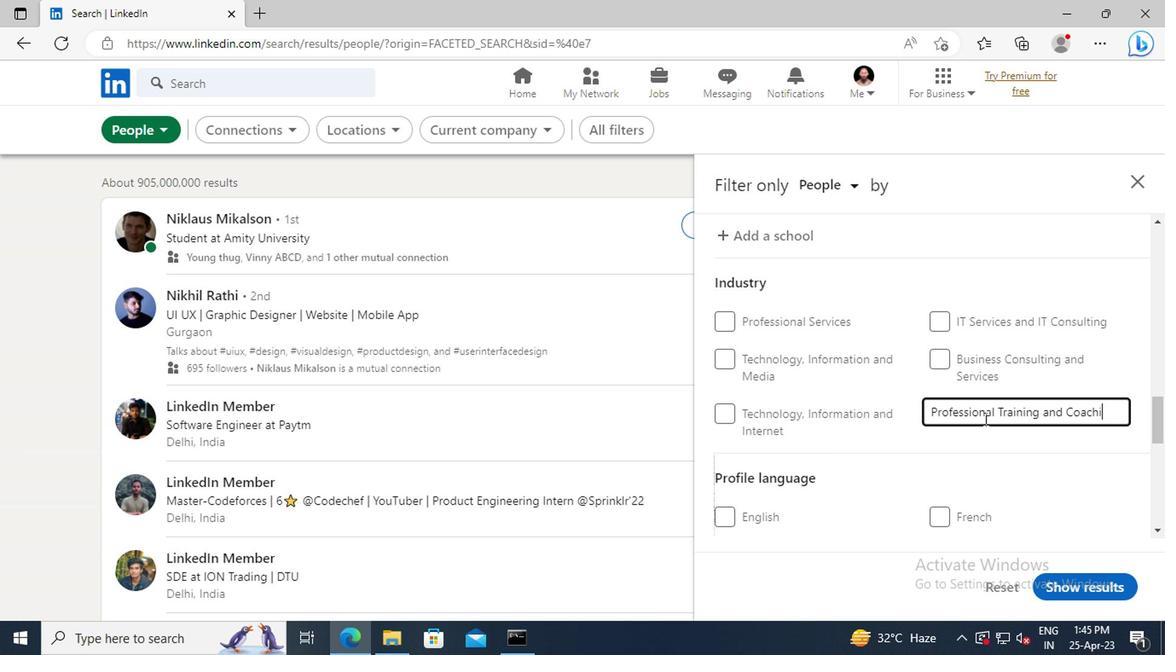 
Action: Mouse moved to (908, 435)
Screenshot: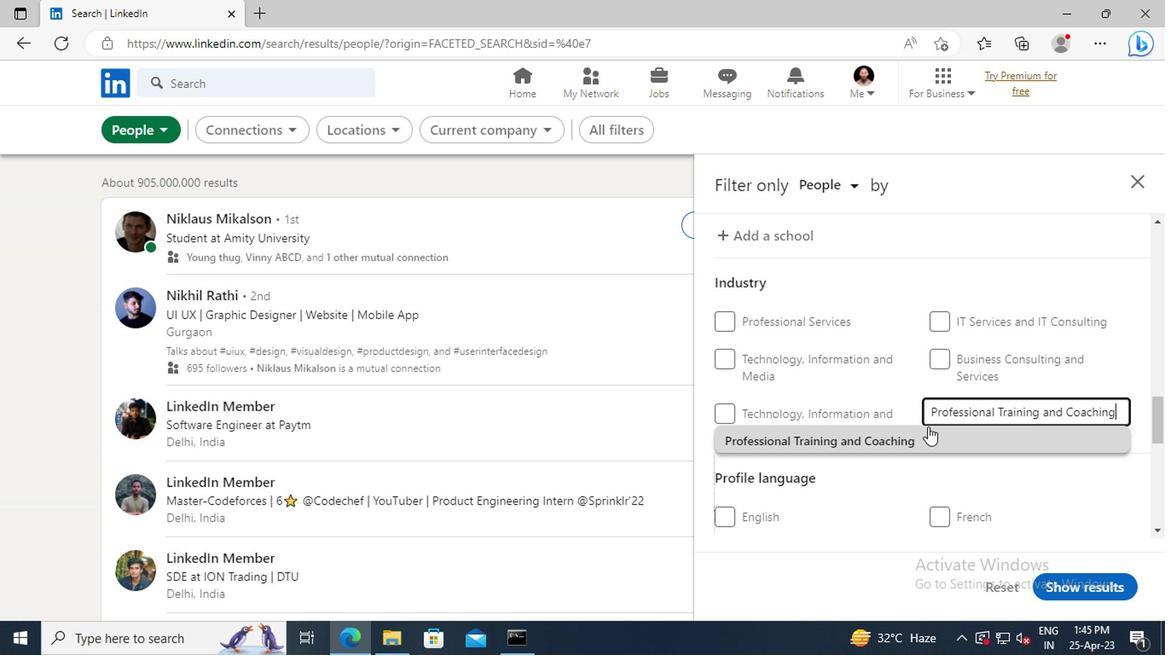 
Action: Mouse pressed left at (908, 435)
Screenshot: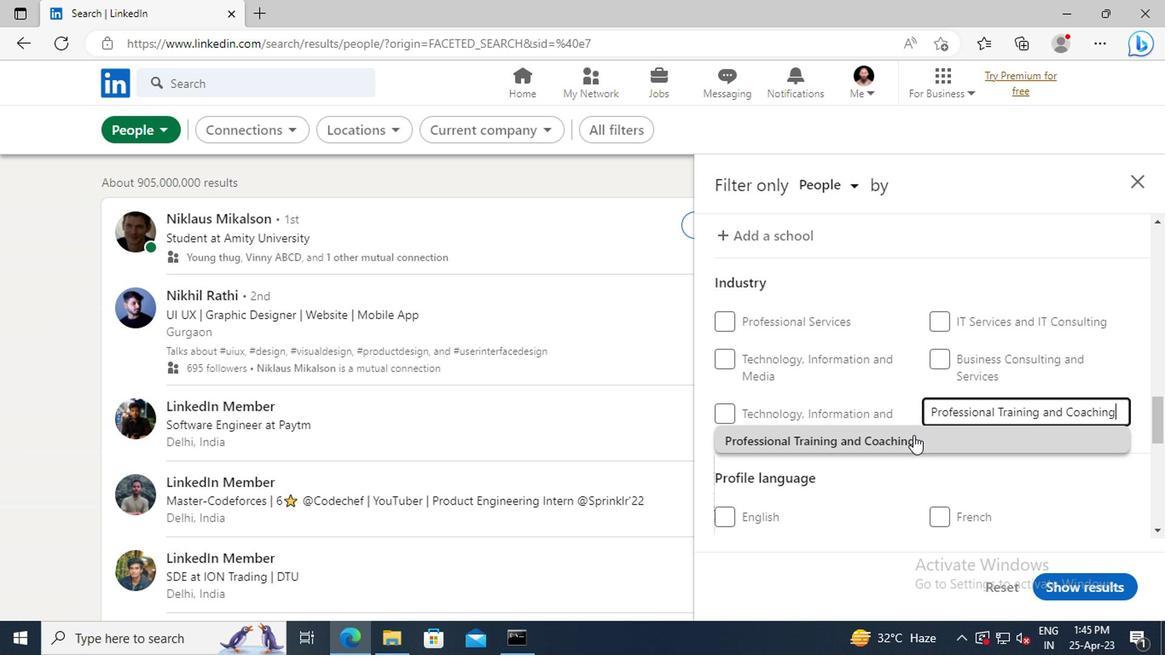 
Action: Mouse moved to (886, 387)
Screenshot: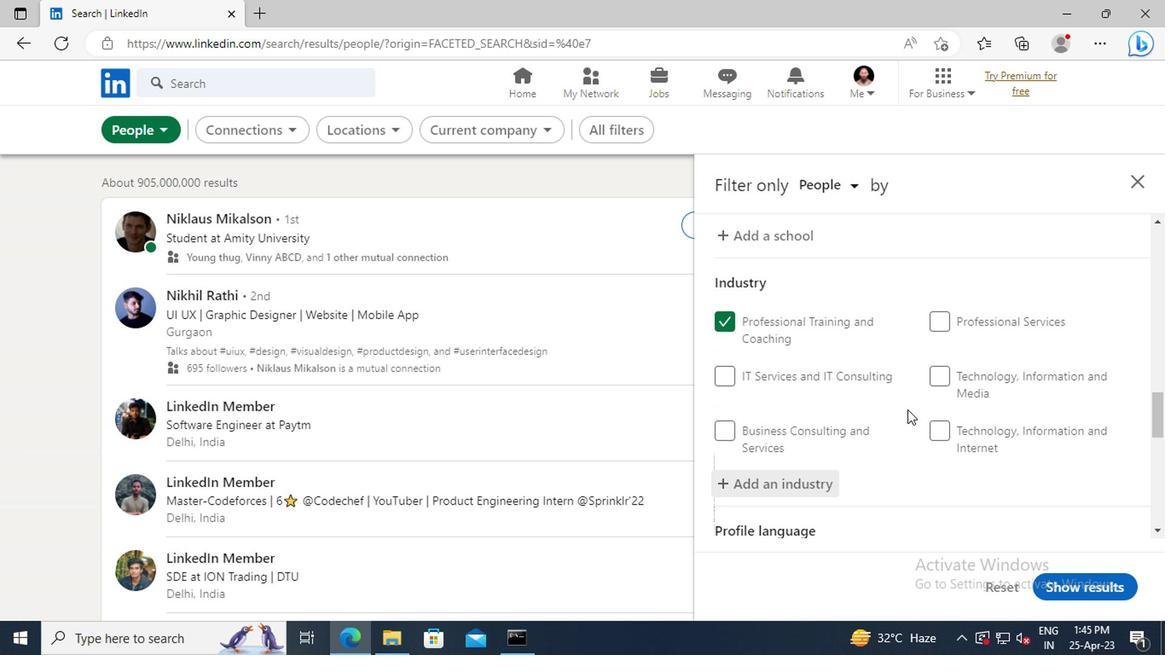 
Action: Mouse scrolled (886, 386) with delta (0, 0)
Screenshot: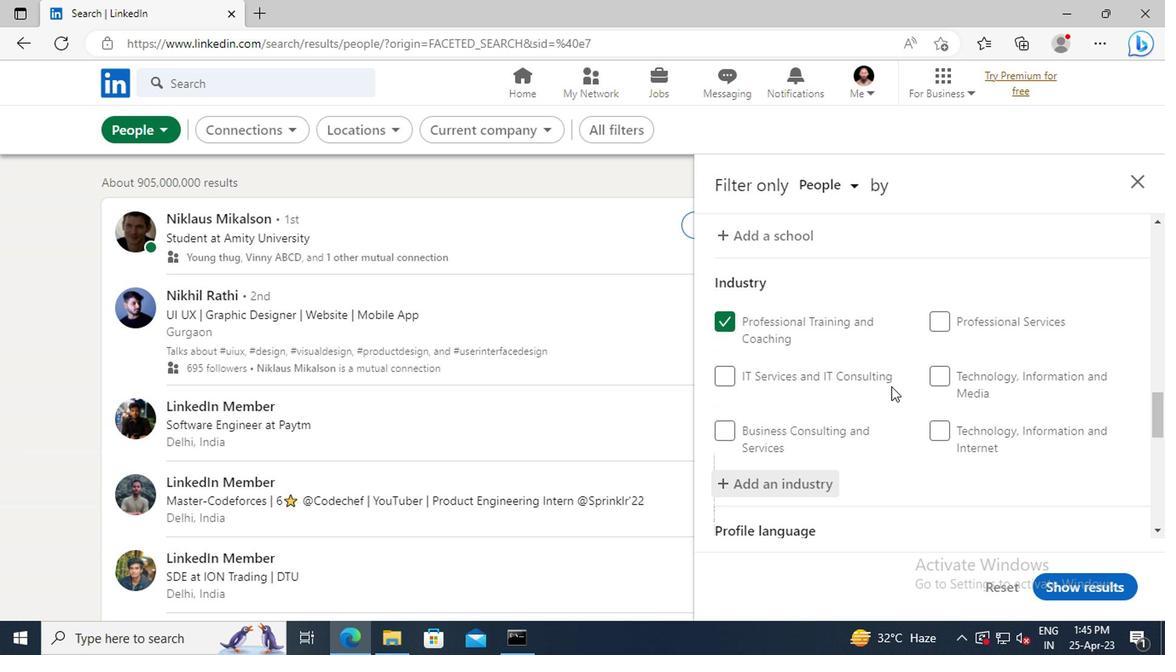 
Action: Mouse scrolled (886, 386) with delta (0, 0)
Screenshot: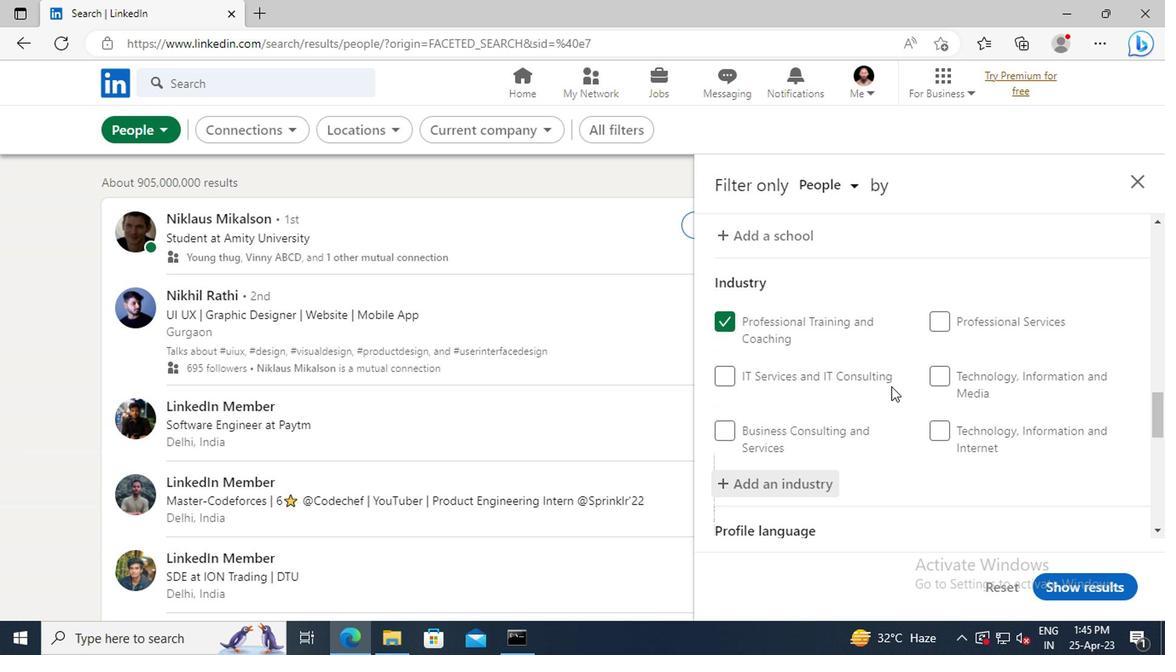 
Action: Mouse scrolled (886, 386) with delta (0, 0)
Screenshot: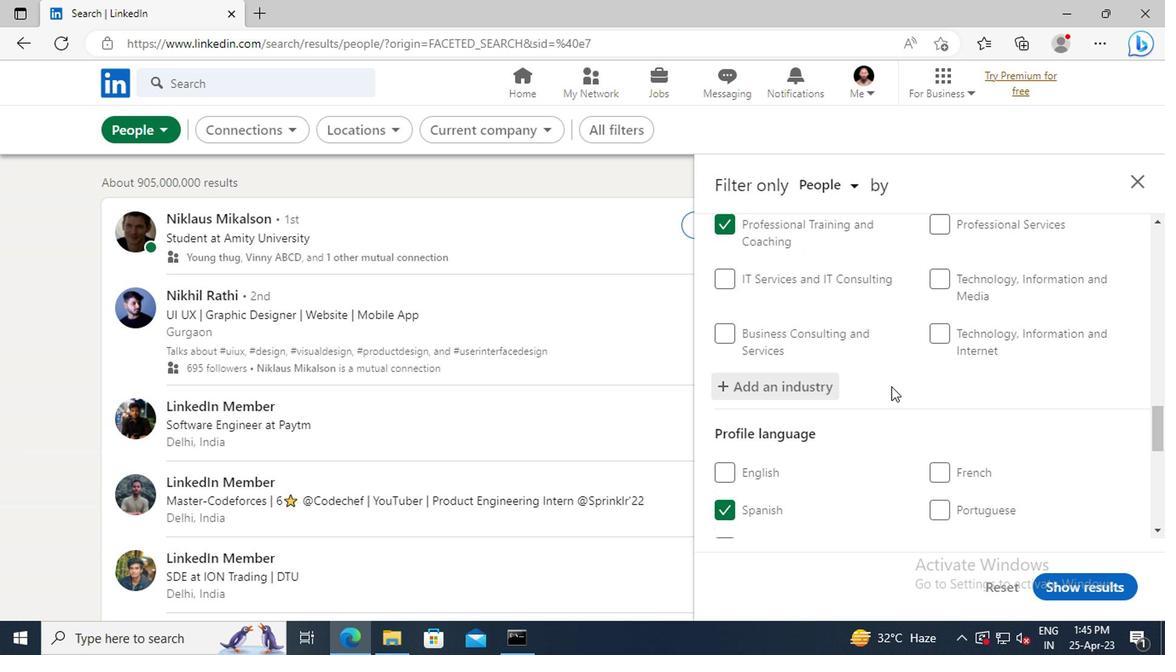 
Action: Mouse scrolled (886, 386) with delta (0, 0)
Screenshot: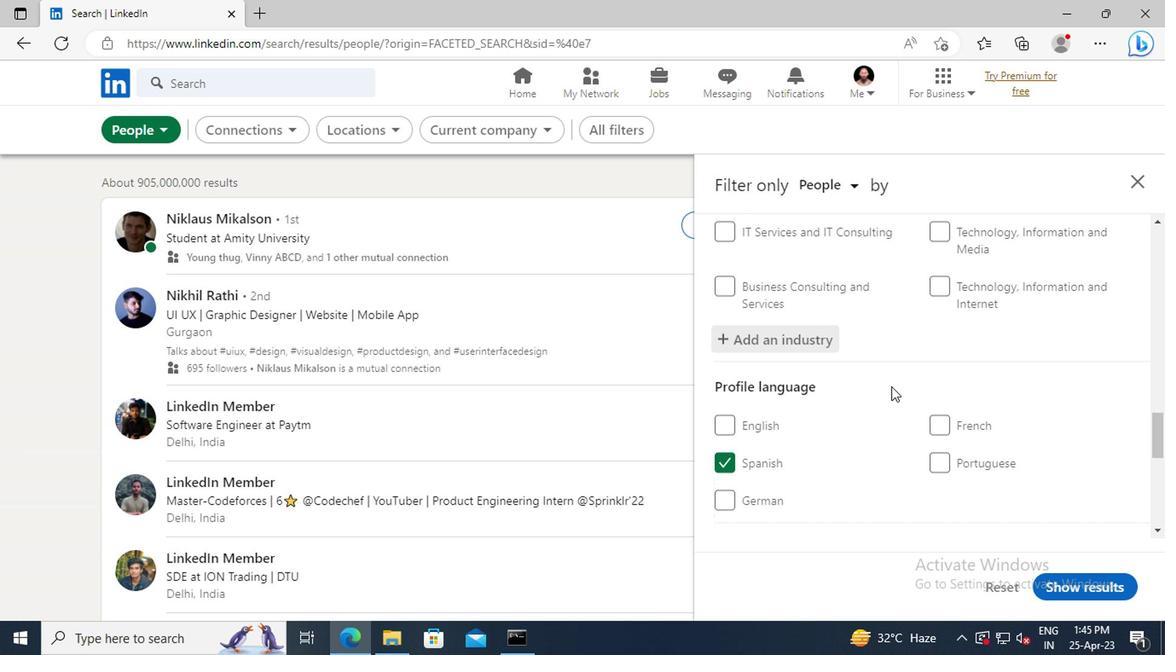 
Action: Mouse scrolled (886, 386) with delta (0, 0)
Screenshot: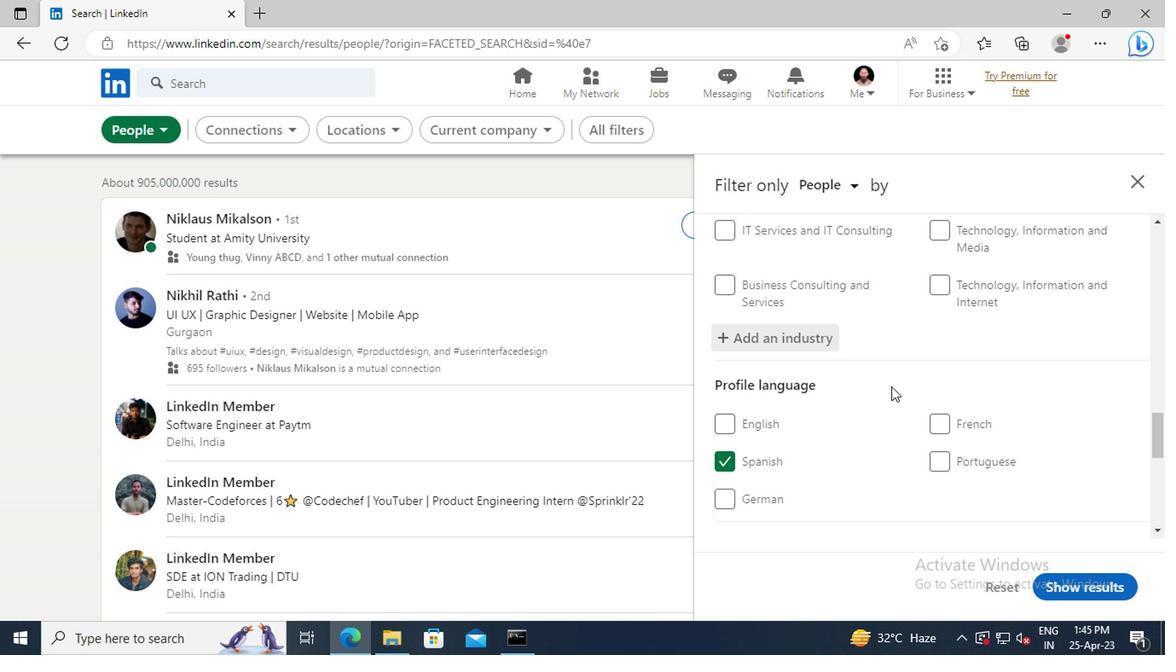 
Action: Mouse scrolled (886, 386) with delta (0, 0)
Screenshot: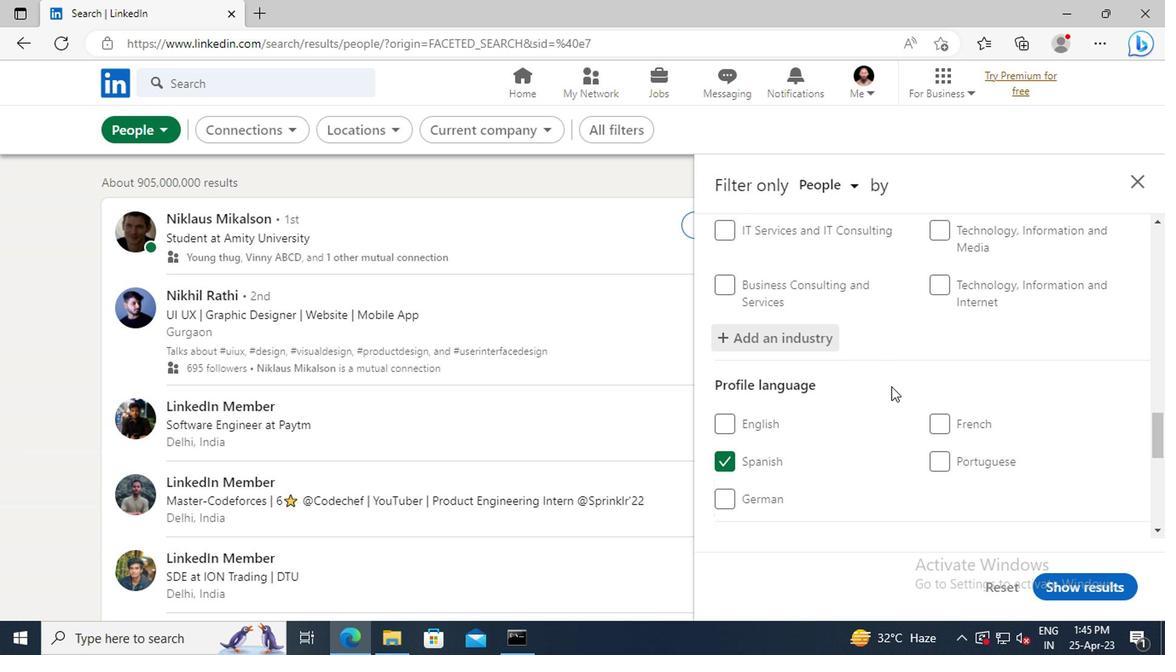 
Action: Mouse scrolled (886, 386) with delta (0, 0)
Screenshot: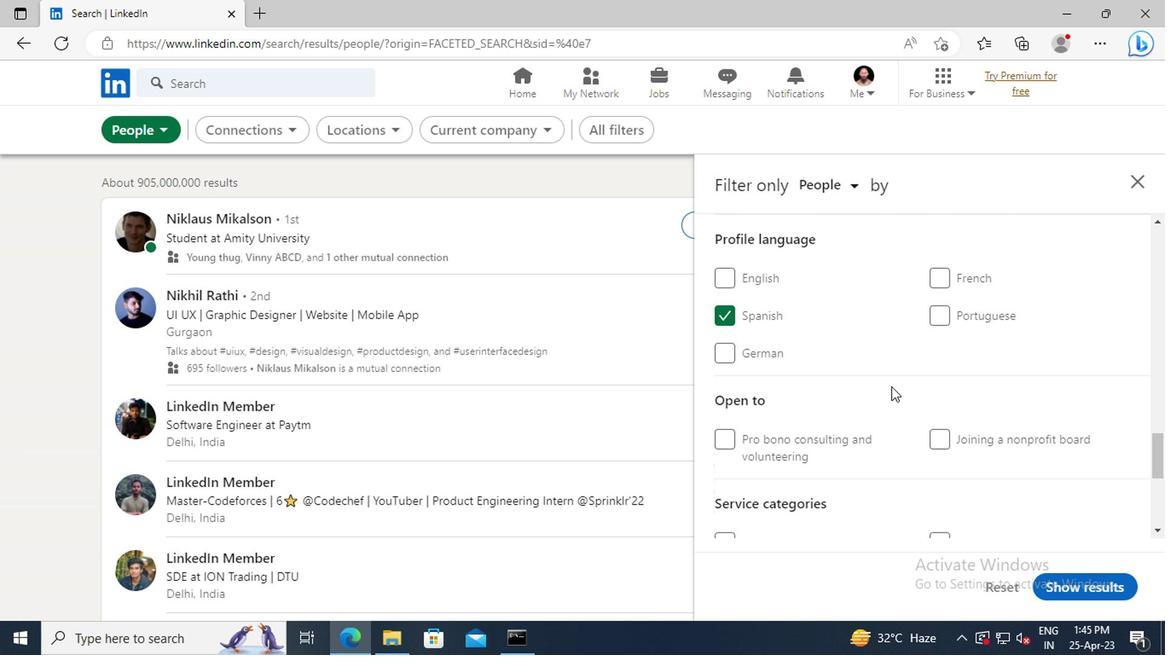 
Action: Mouse scrolled (886, 386) with delta (0, 0)
Screenshot: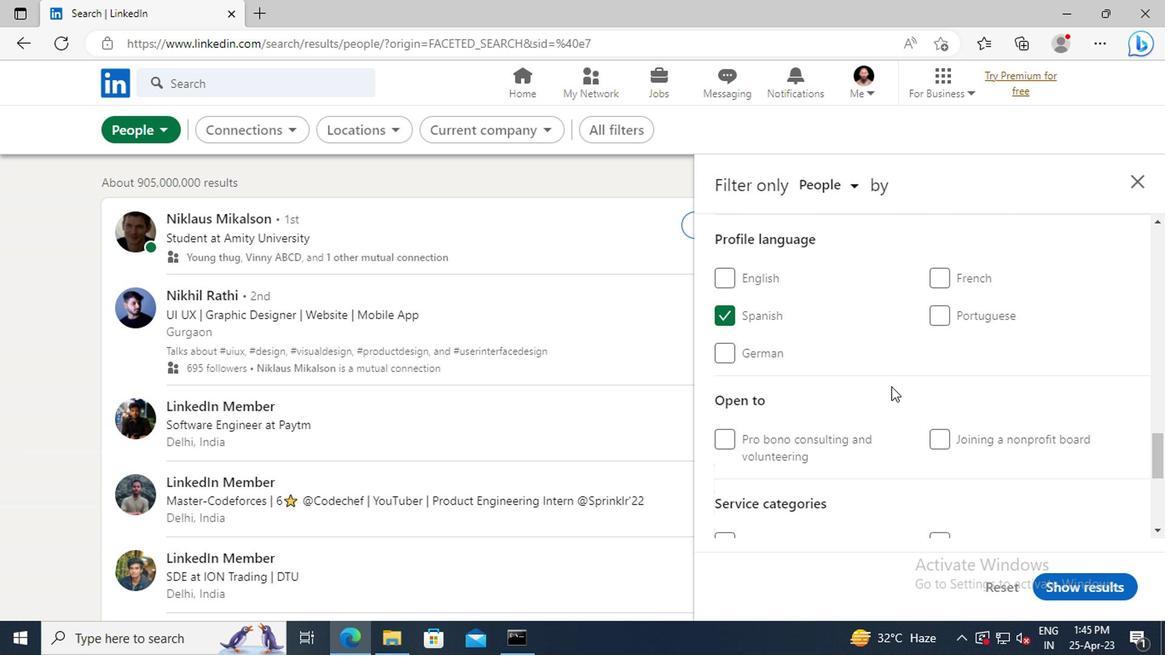 
Action: Mouse scrolled (886, 386) with delta (0, 0)
Screenshot: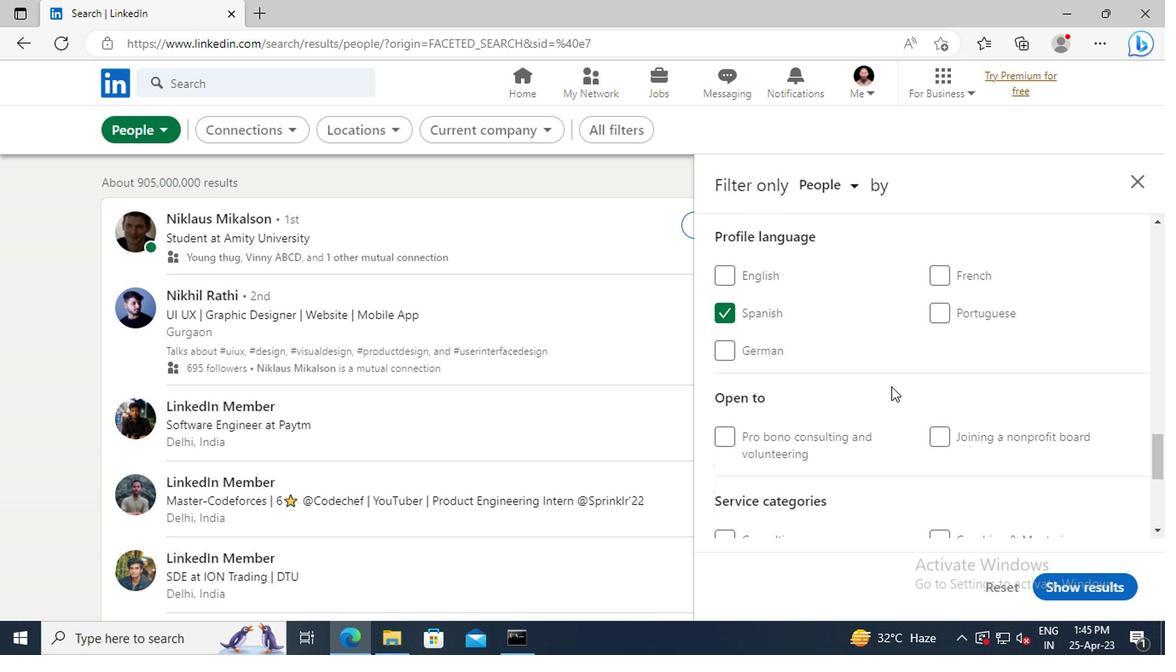 
Action: Mouse moved to (944, 469)
Screenshot: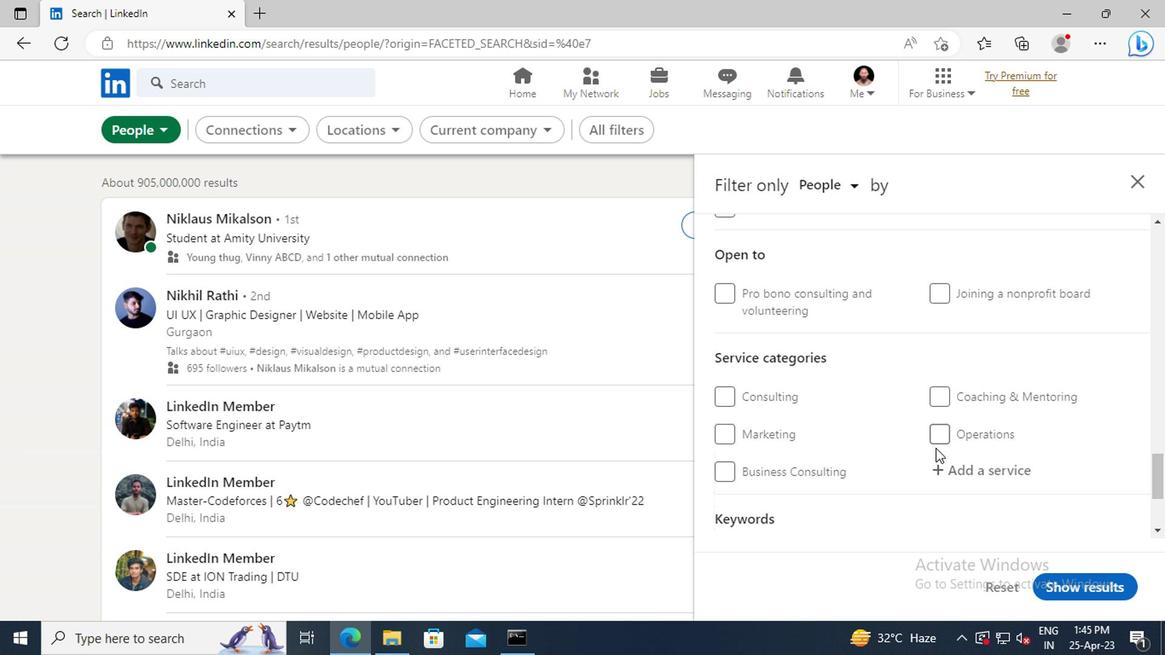 
Action: Mouse pressed left at (944, 469)
Screenshot: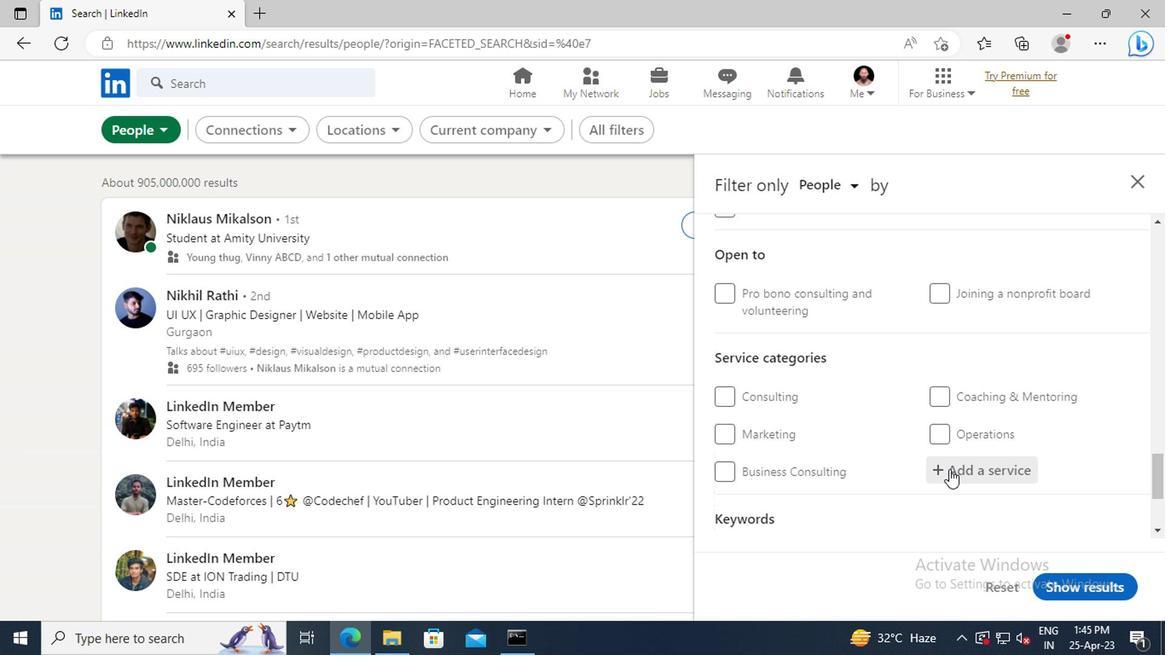 
Action: Key pressed <Key.shift>PROPERTY<Key.space><Key.shift><Key.shift>MANAGEMENT
Screenshot: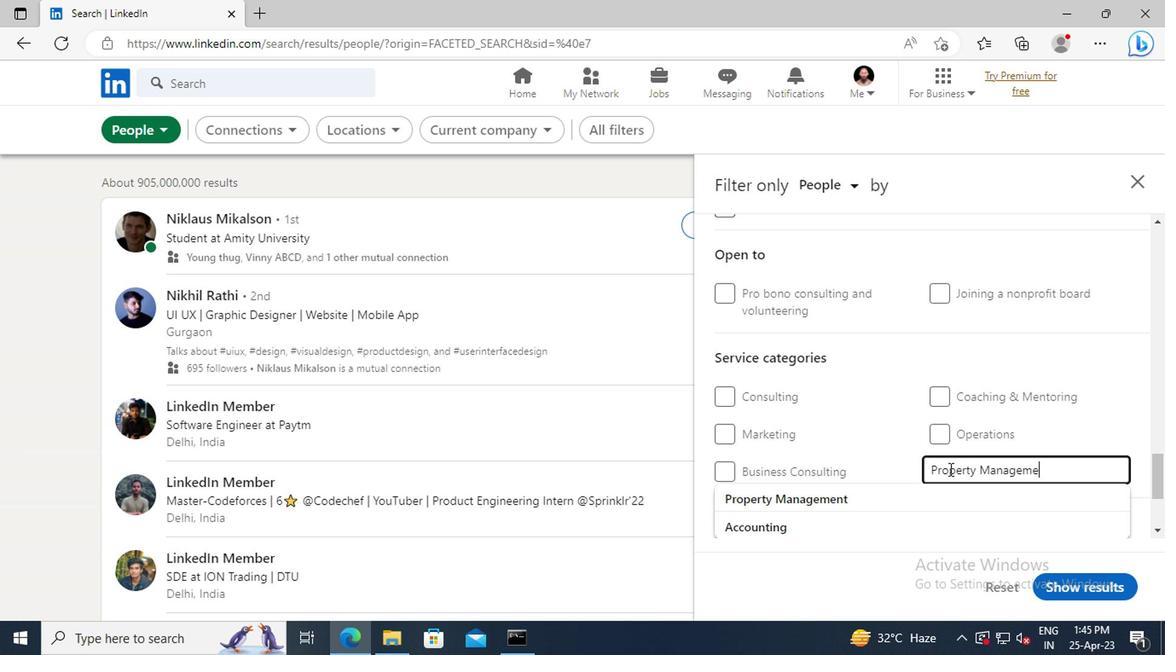 
Action: Mouse moved to (861, 505)
Screenshot: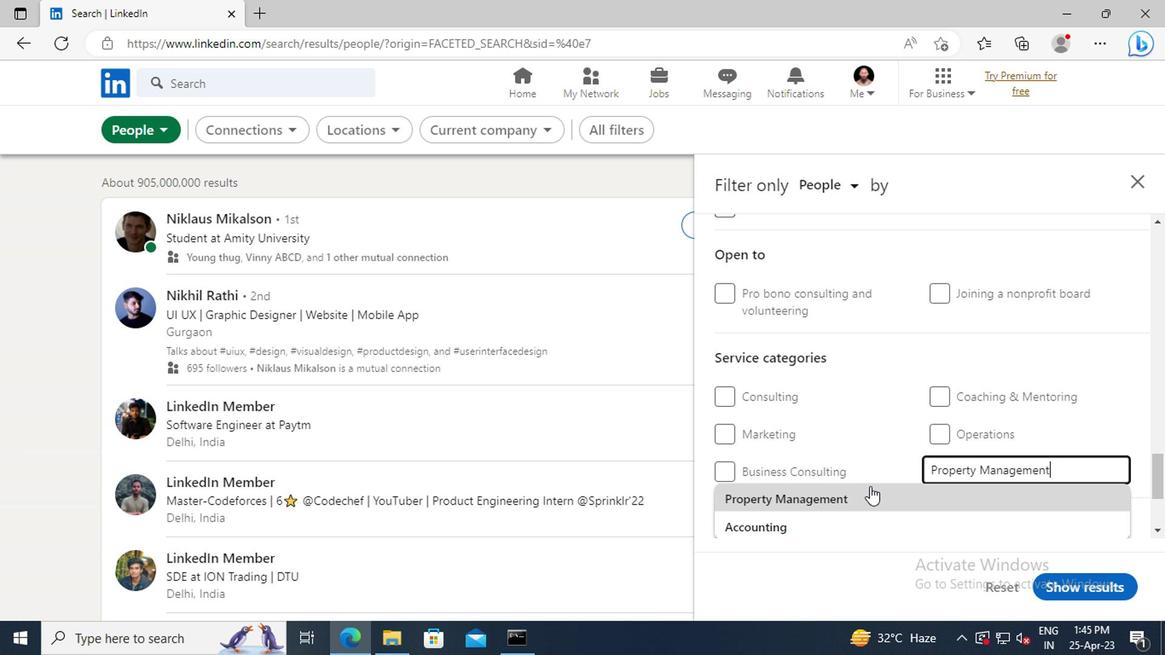 
Action: Mouse pressed left at (861, 505)
Screenshot: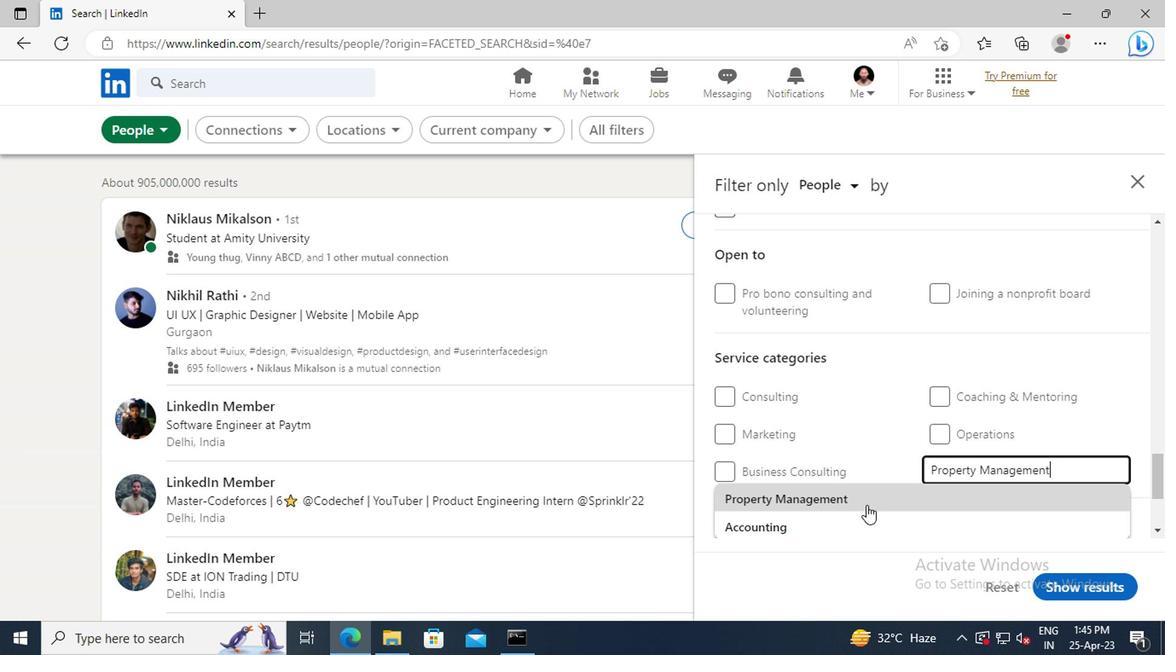 
Action: Mouse moved to (901, 395)
Screenshot: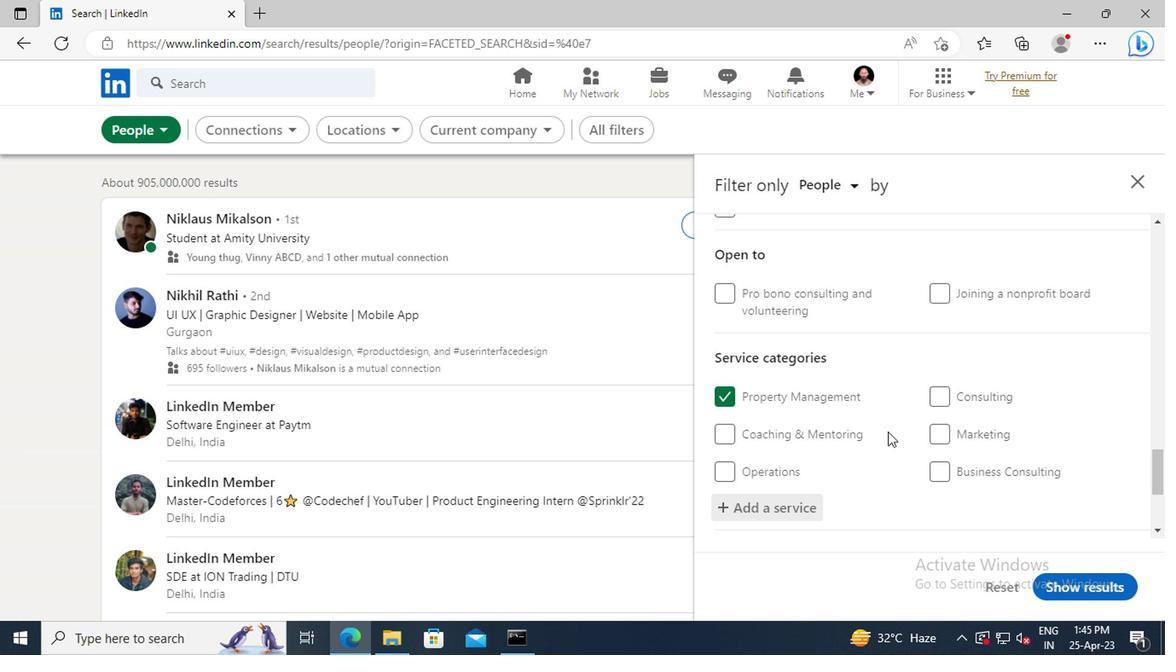 
Action: Mouse scrolled (901, 394) with delta (0, 0)
Screenshot: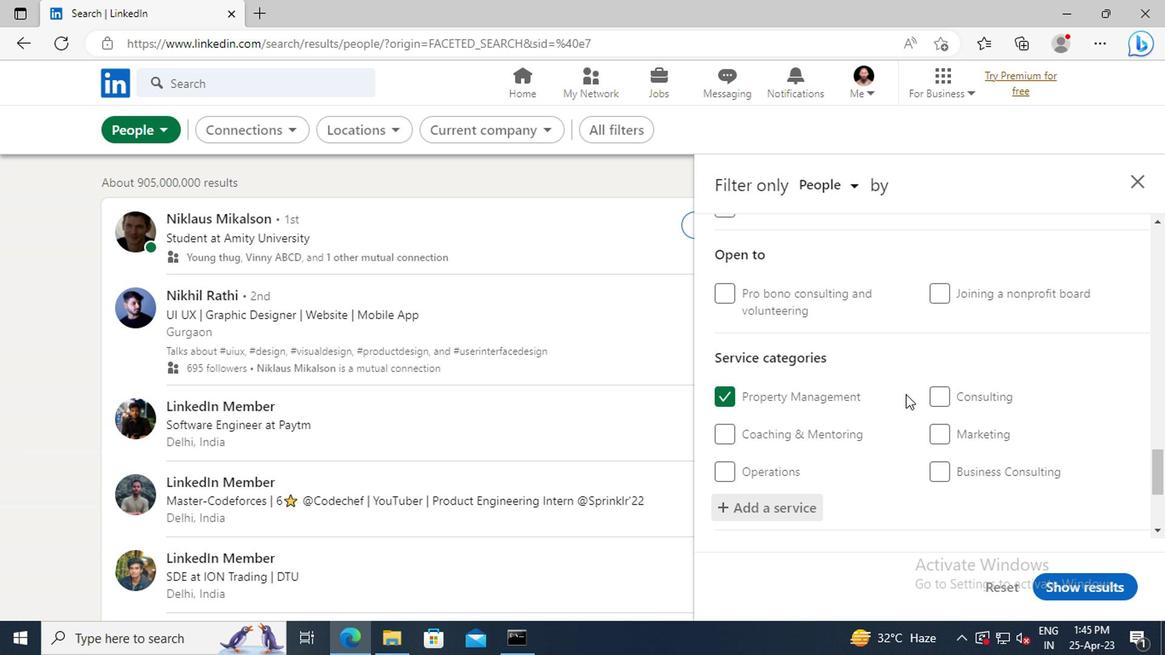 
Action: Mouse scrolled (901, 394) with delta (0, 0)
Screenshot: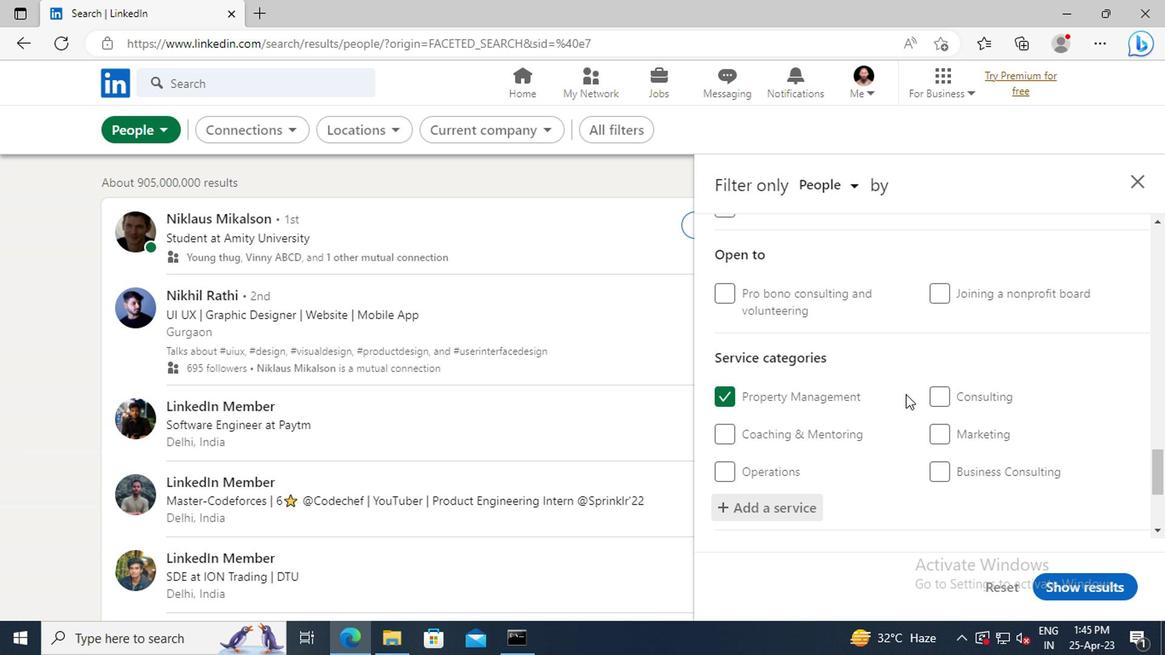 
Action: Mouse scrolled (901, 394) with delta (0, 0)
Screenshot: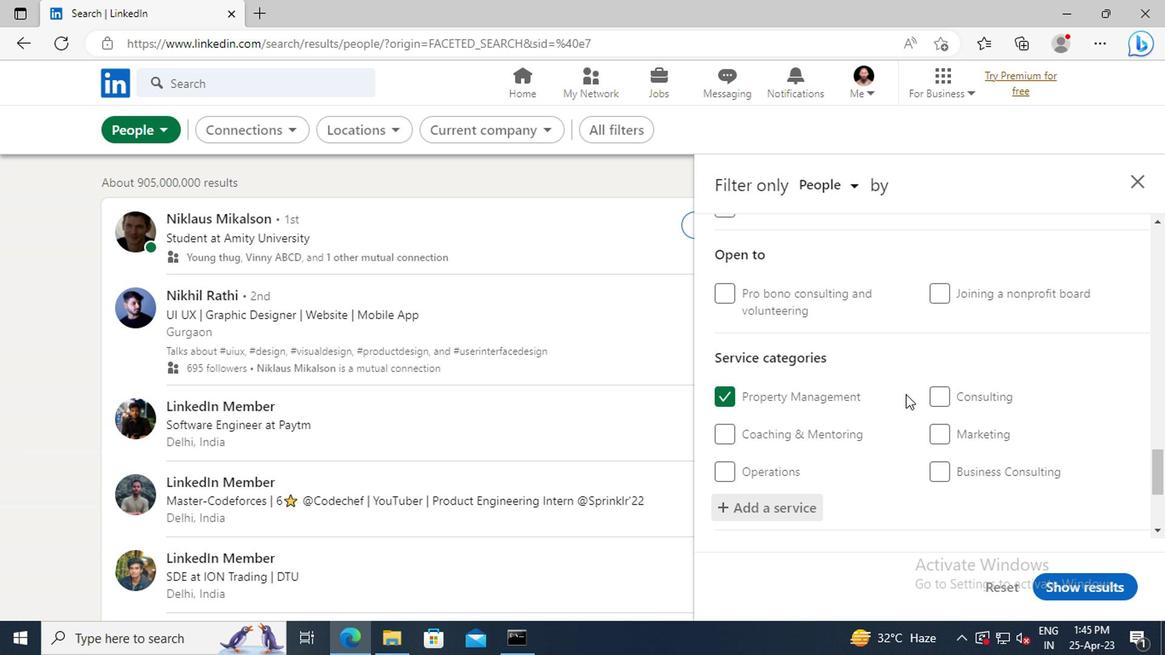 
Action: Mouse scrolled (901, 394) with delta (0, 0)
Screenshot: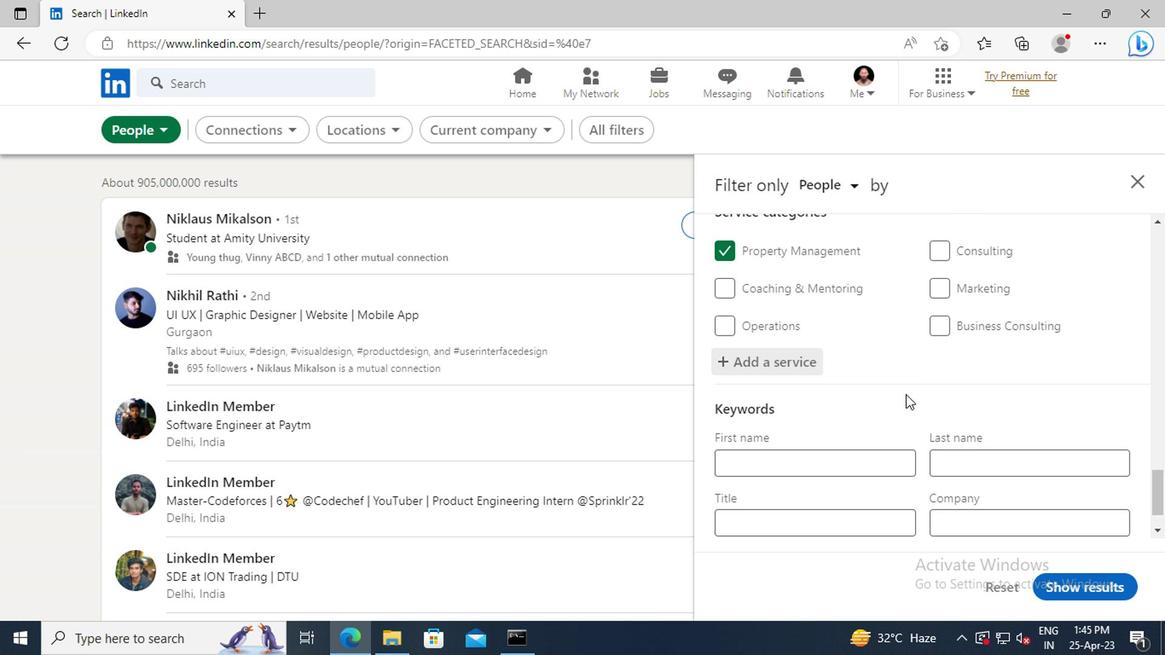 
Action: Mouse scrolled (901, 394) with delta (0, 0)
Screenshot: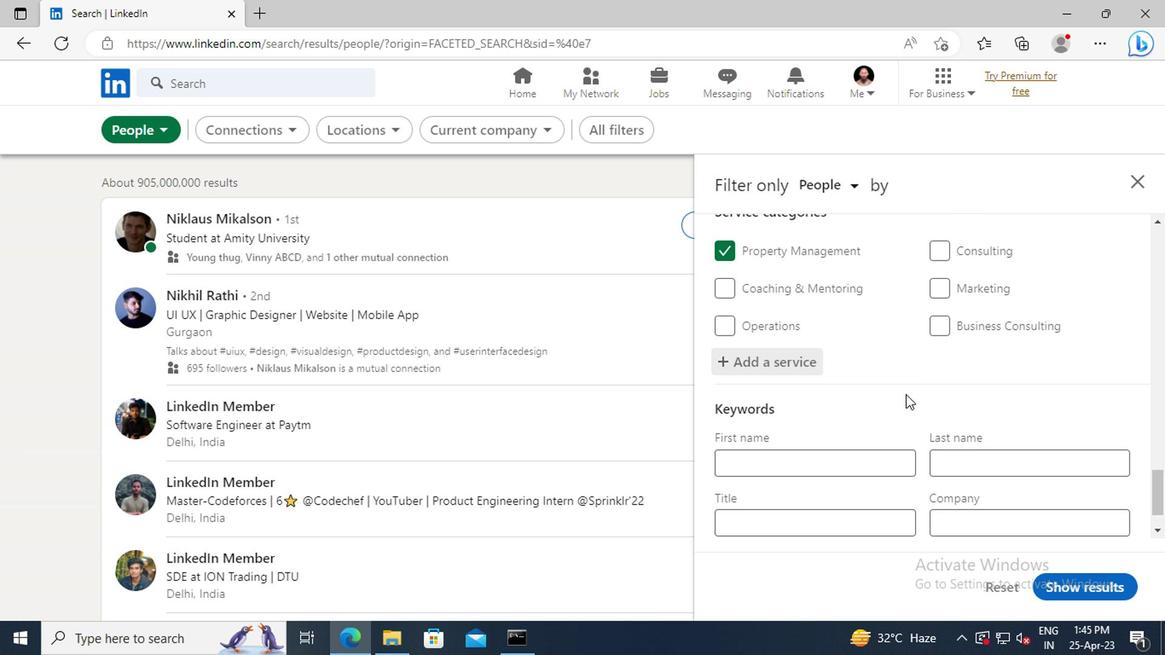 
Action: Mouse scrolled (901, 394) with delta (0, 0)
Screenshot: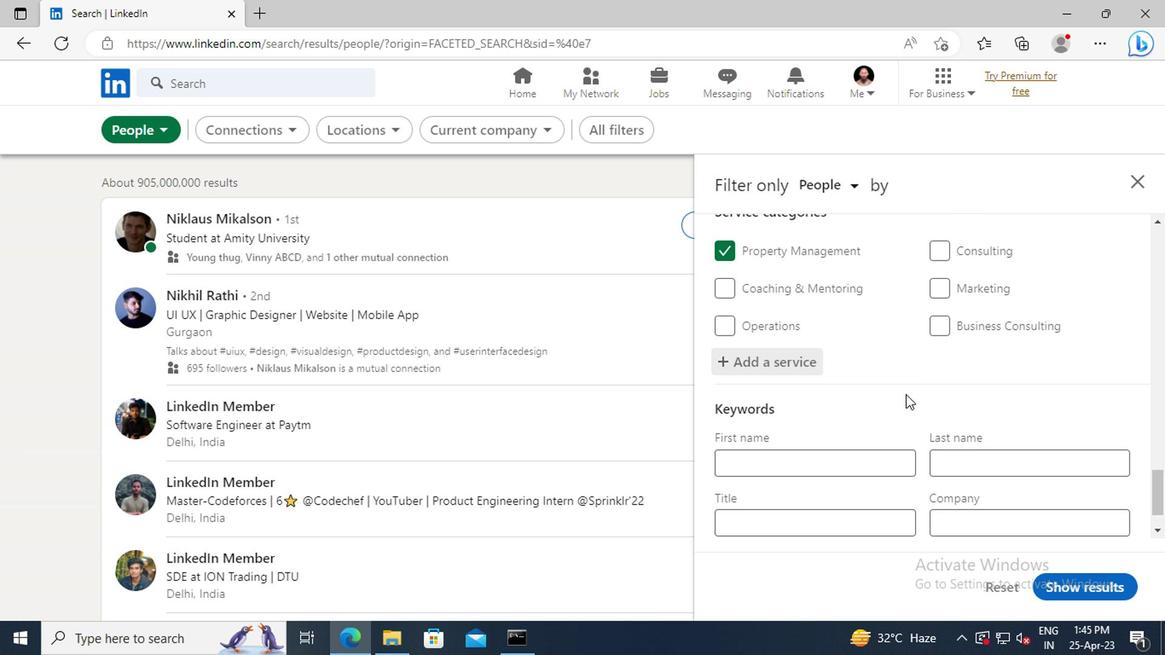 
Action: Mouse moved to (829, 462)
Screenshot: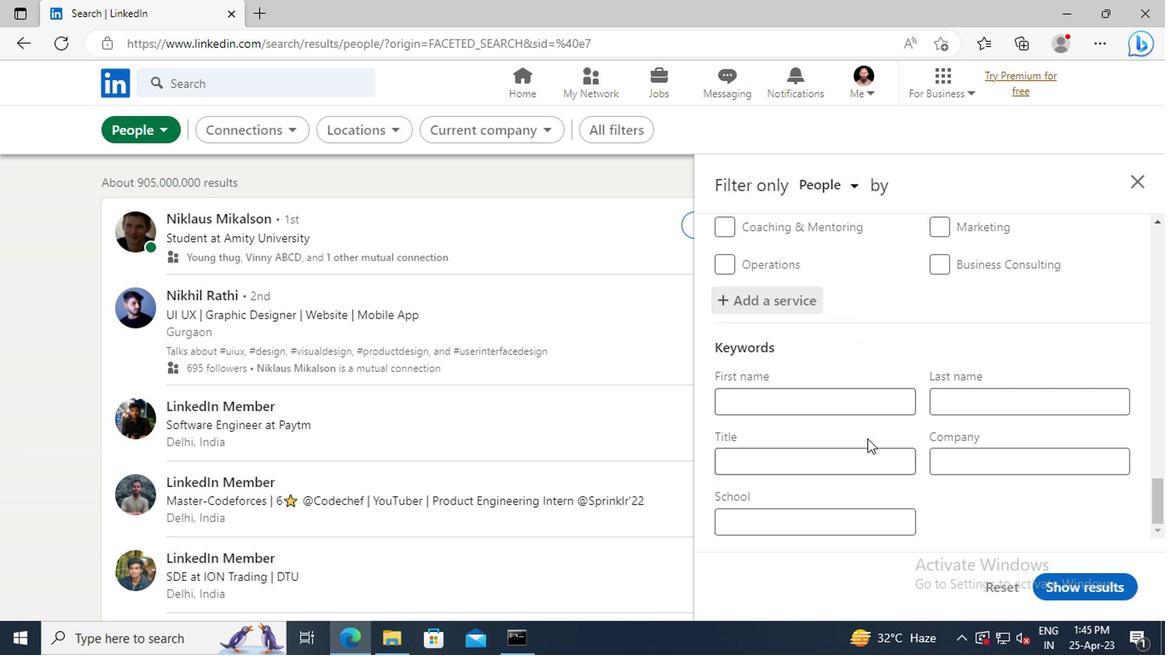 
Action: Mouse pressed left at (829, 462)
Screenshot: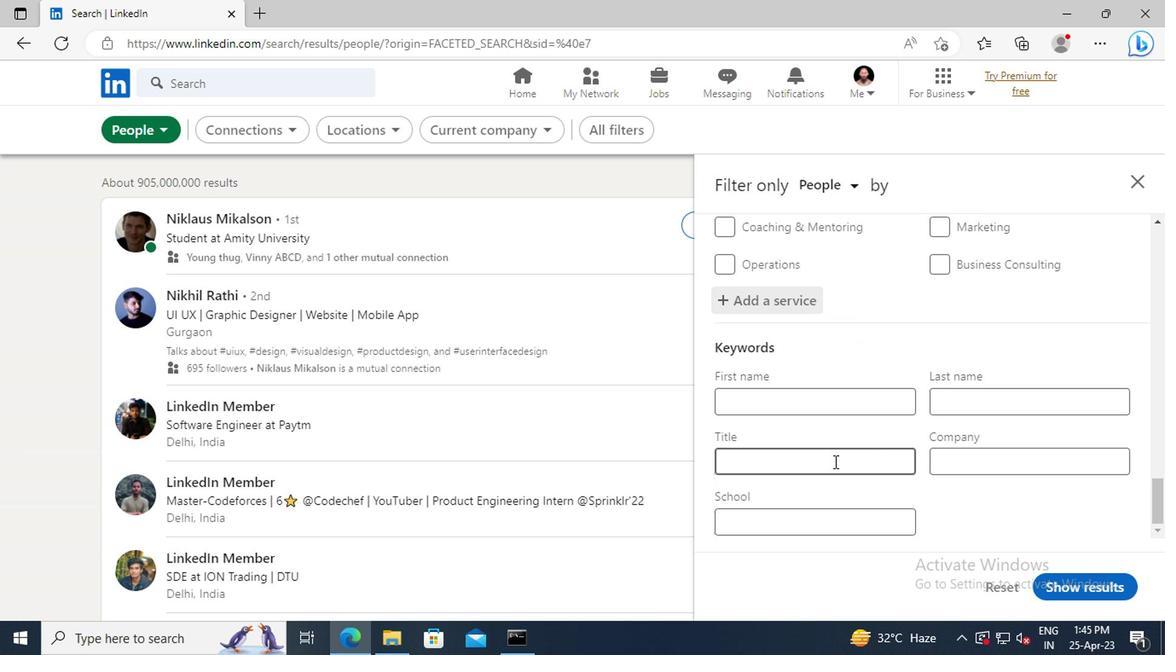 
Action: Key pressed <Key.shift>PROGRAM<Key.space><Key.shift_r>ADMINISTRATOR
Screenshot: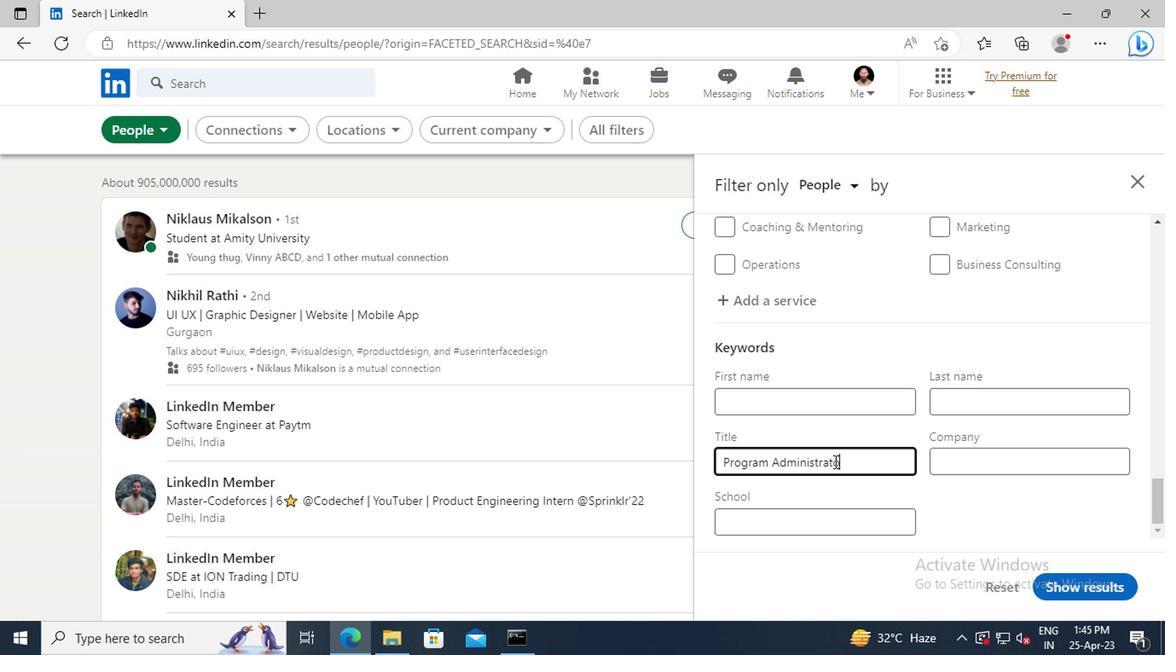 
Action: Mouse moved to (1062, 590)
Screenshot: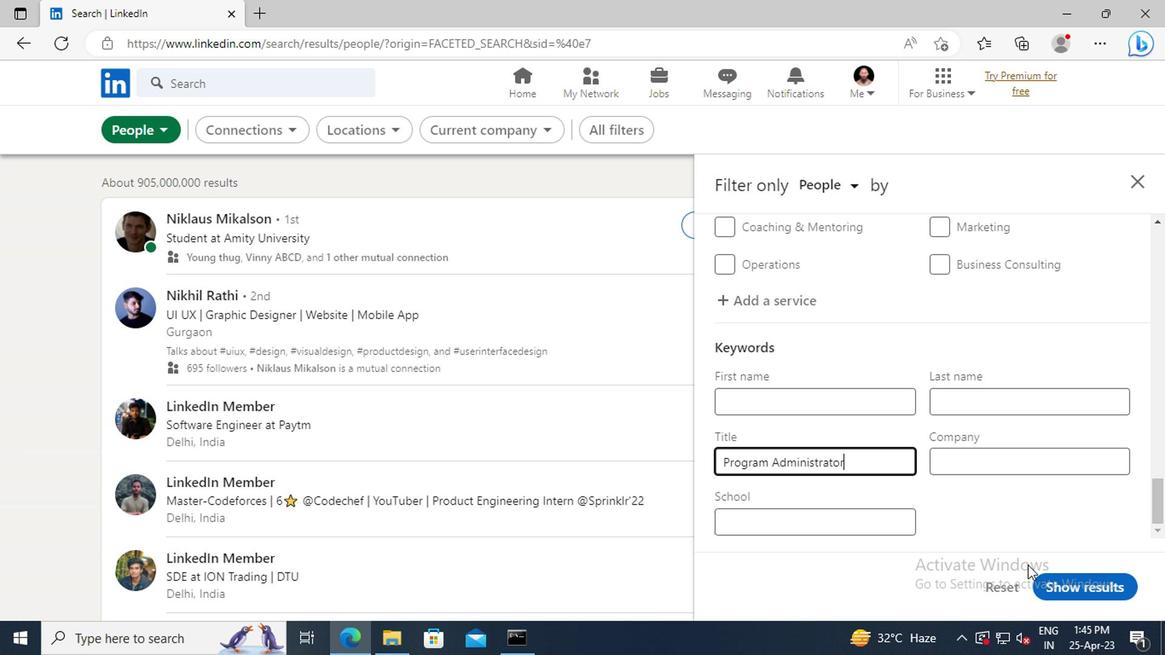 
Action: Mouse pressed left at (1062, 590)
Screenshot: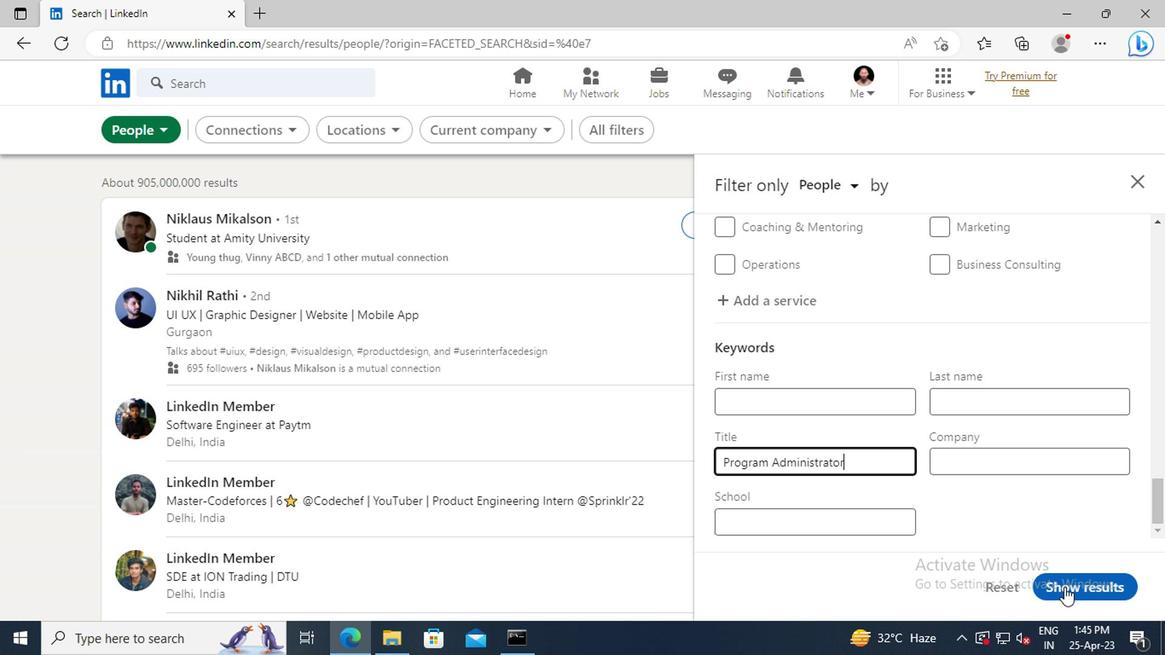 
